 Task: Look for space in Chapadinha, Brazil from 9th June, 2023 to 17th June, 2023 for 2 adults in price range Rs.7000 to Rs.12000. Place can be private room with 1  bedroom having 2 beds and 1 bathroom. Property type can be house, flat, guest house. Amenities needed are: wifi. Booking option can be shelf check-in. Required host language is Spanish.
Action: Mouse moved to (467, 119)
Screenshot: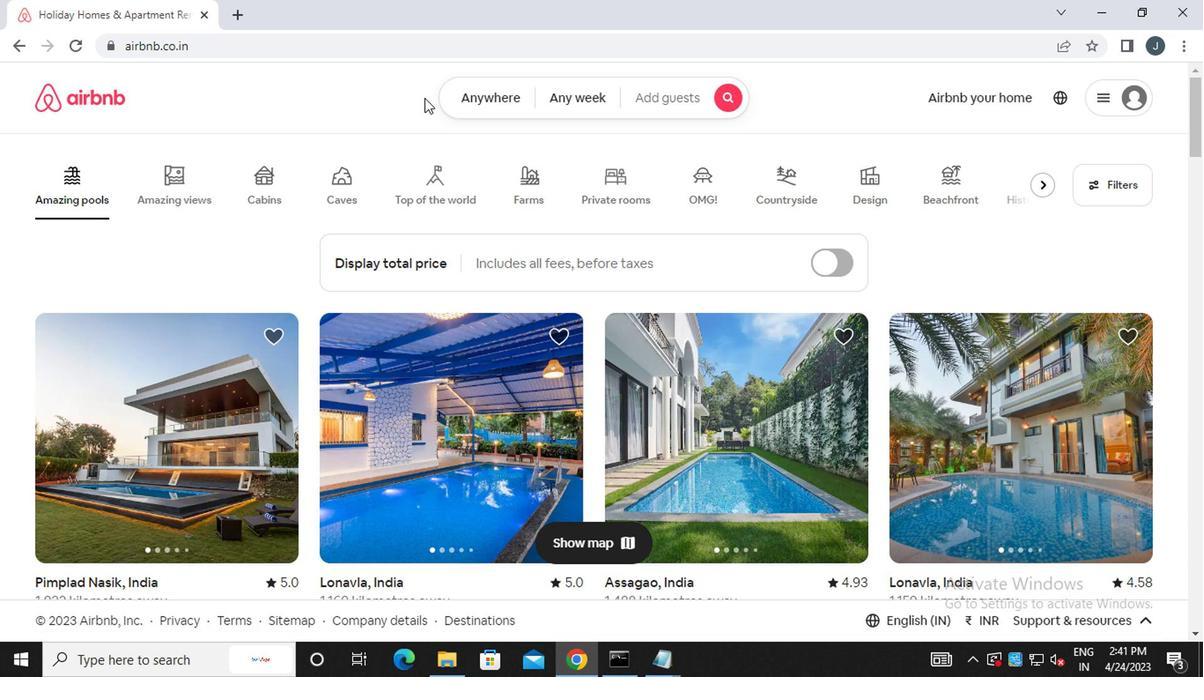 
Action: Mouse pressed left at (467, 119)
Screenshot: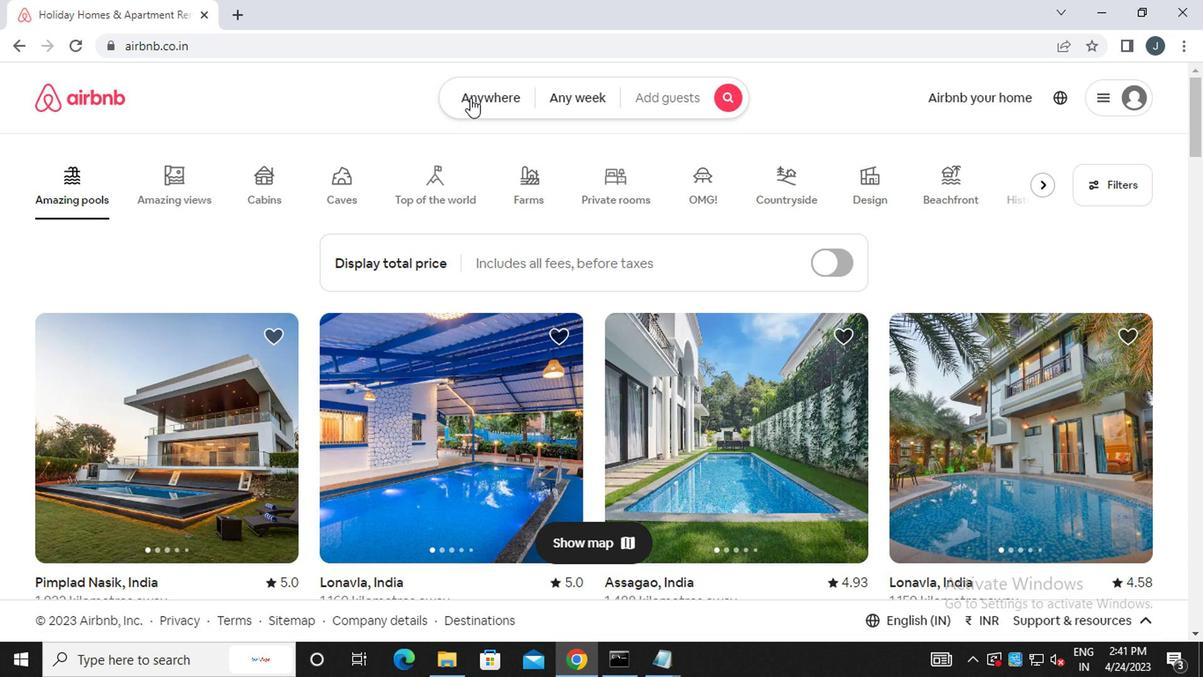 
Action: Mouse moved to (357, 183)
Screenshot: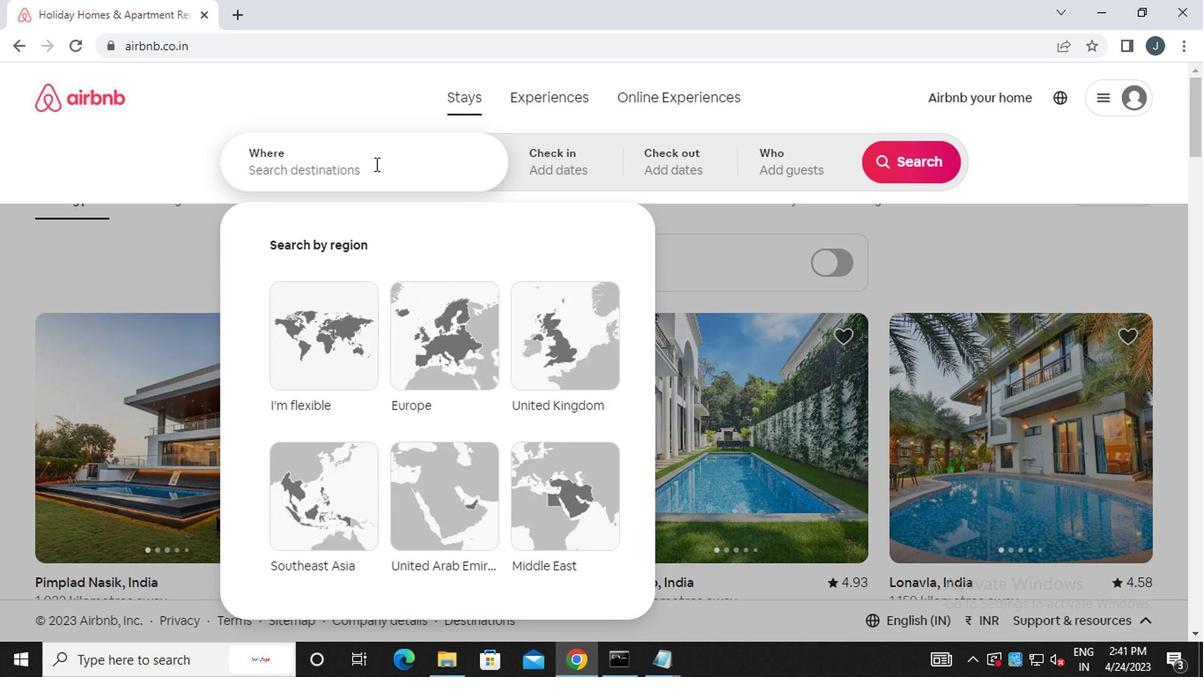 
Action: Mouse pressed left at (357, 183)
Screenshot: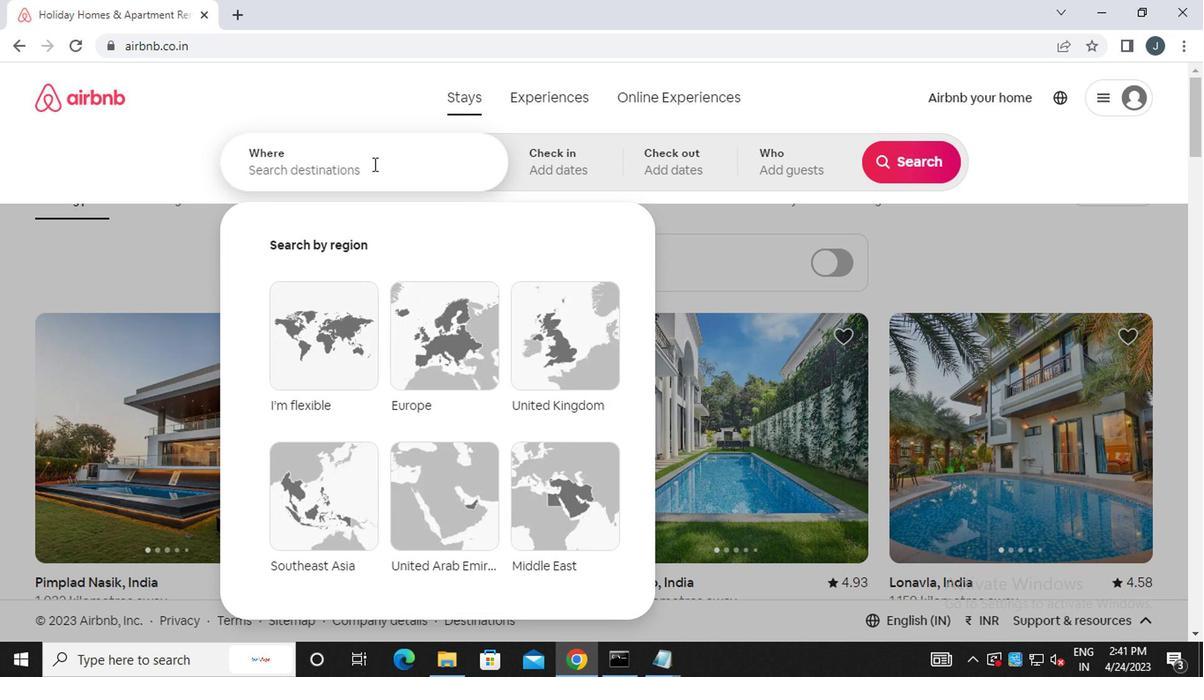 
Action: Mouse moved to (359, 183)
Screenshot: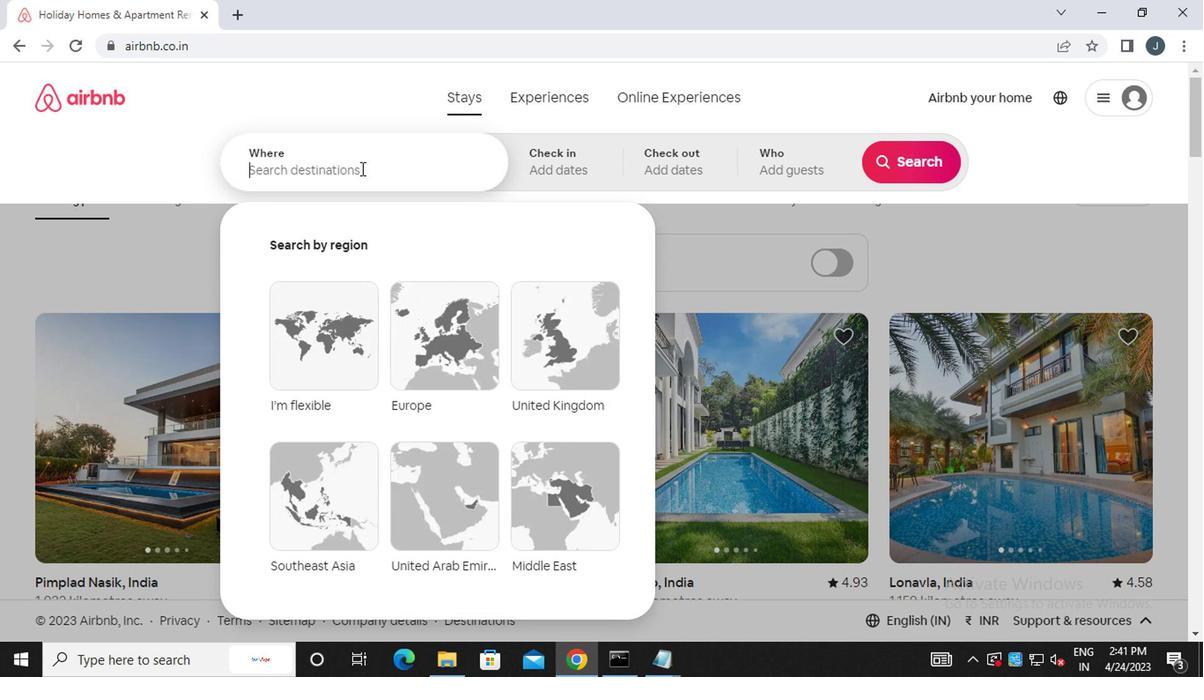 
Action: Key pressed c<Key.caps_lock>hapadinha,<Key.space><Key.caps_lock>b<Key.caps_lock>razil<Key.space>
Screenshot: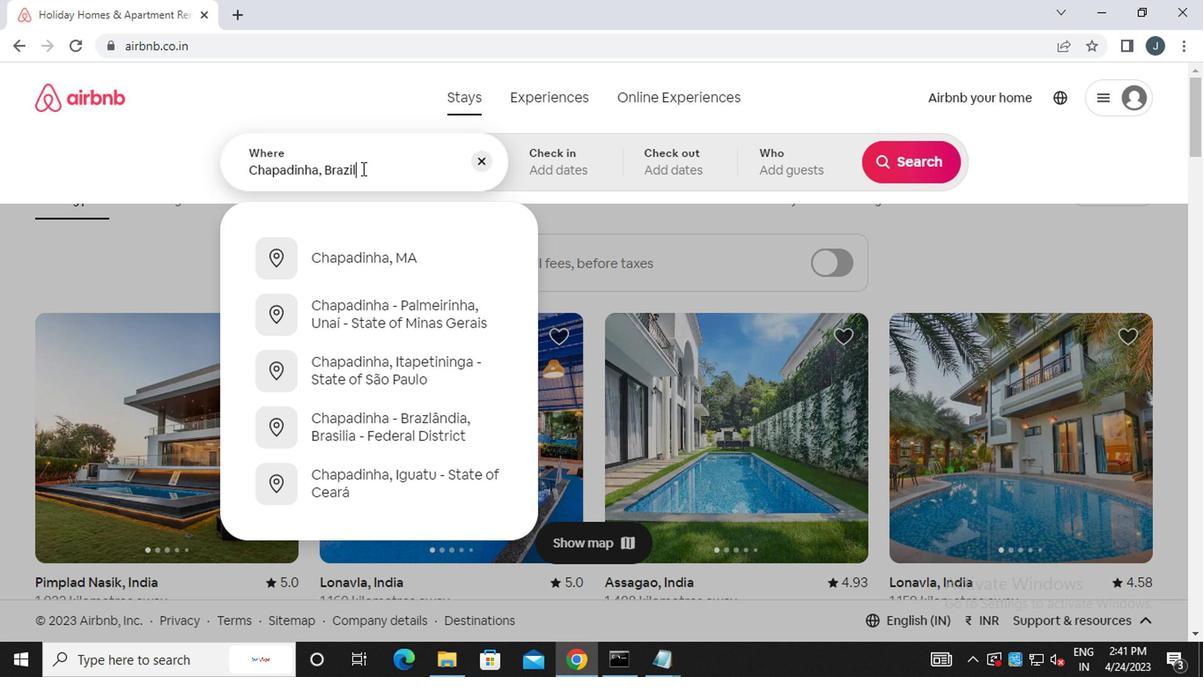 
Action: Mouse moved to (573, 174)
Screenshot: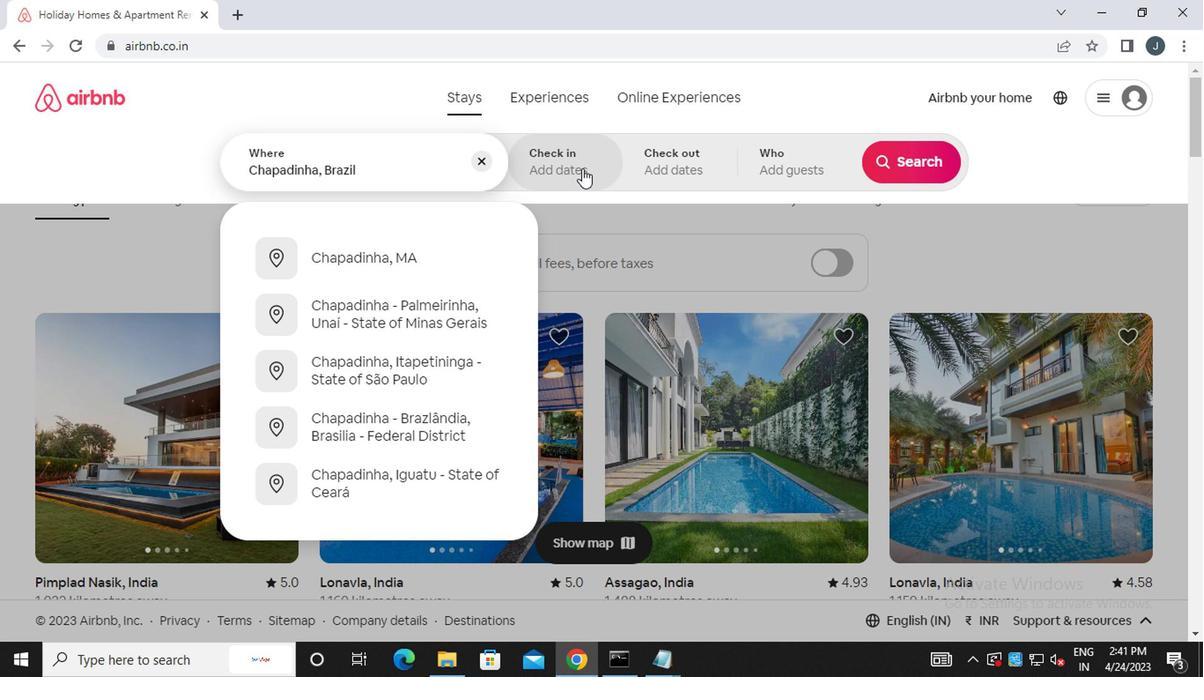 
Action: Mouse pressed left at (573, 174)
Screenshot: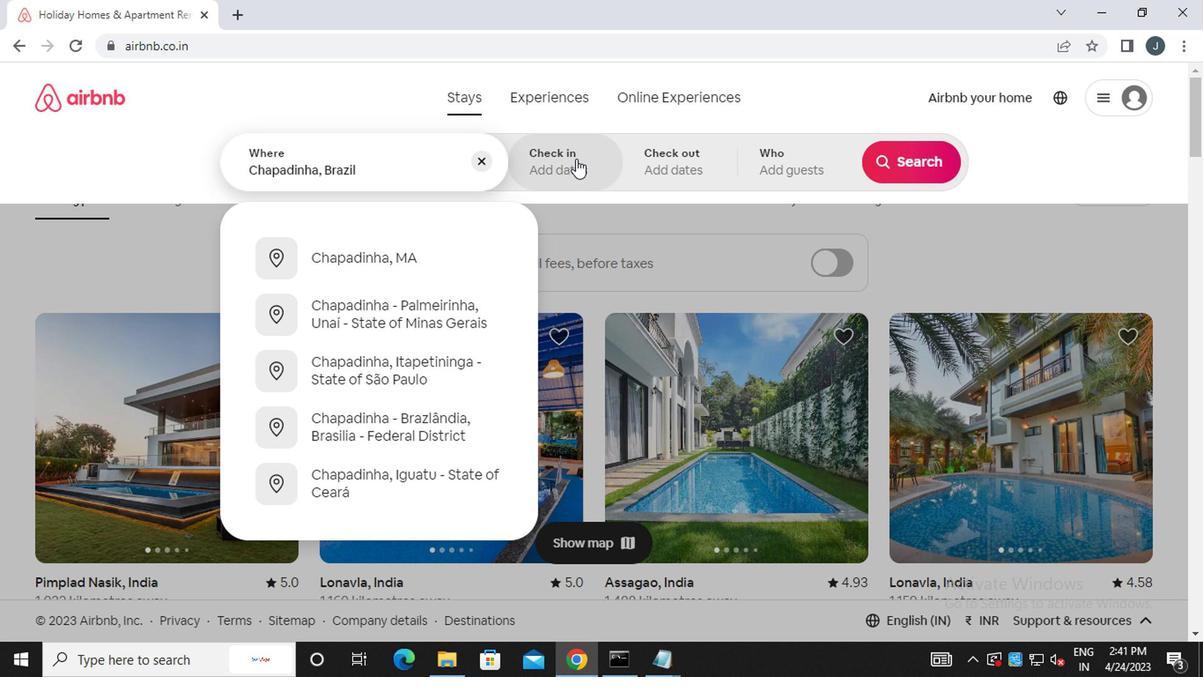 
Action: Mouse moved to (707, 328)
Screenshot: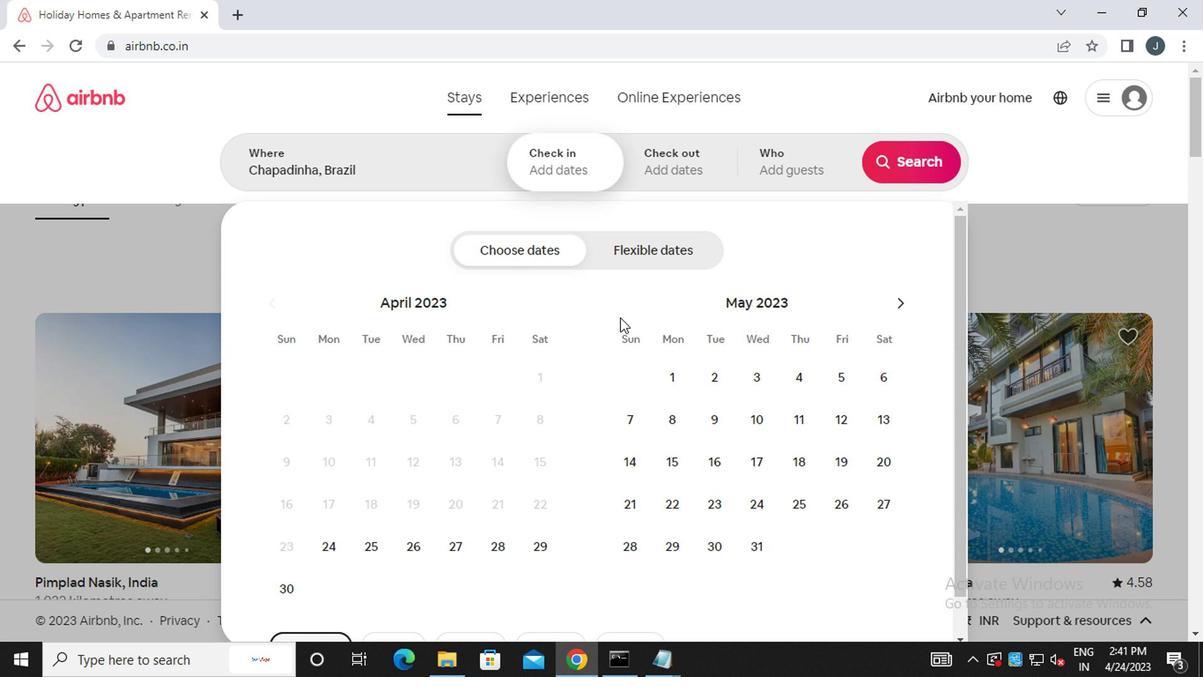 
Action: Mouse scrolled (707, 327) with delta (0, 0)
Screenshot: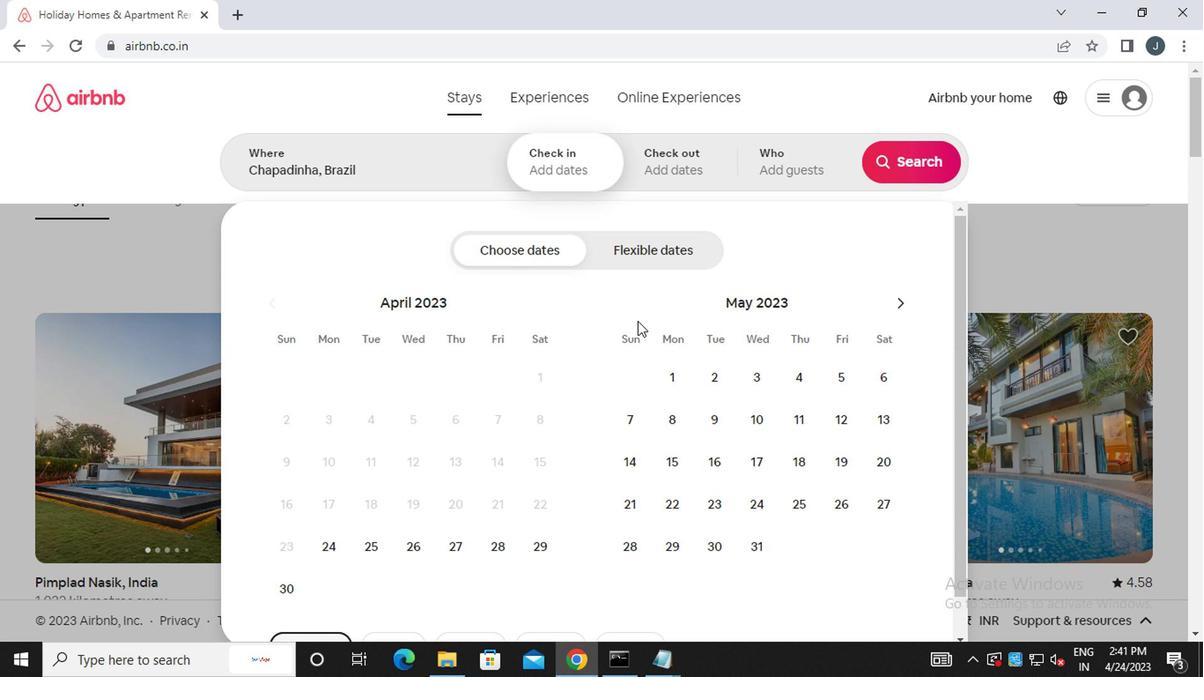 
Action: Mouse moved to (707, 328)
Screenshot: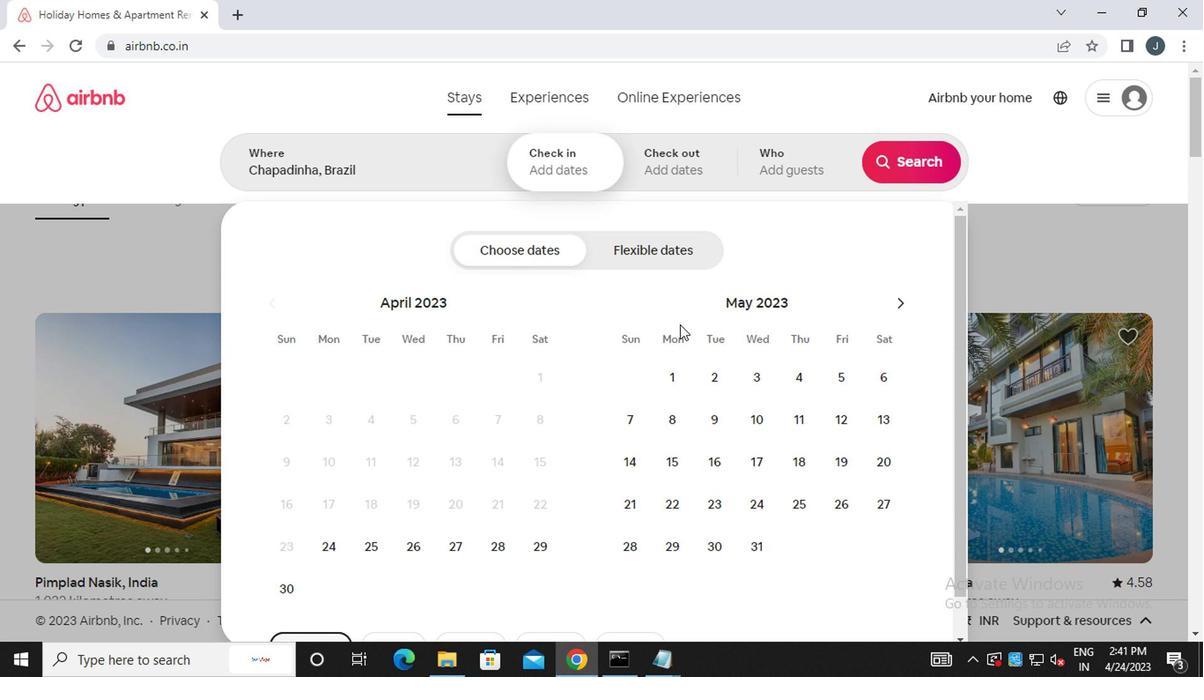 
Action: Mouse scrolled (707, 327) with delta (0, 0)
Screenshot: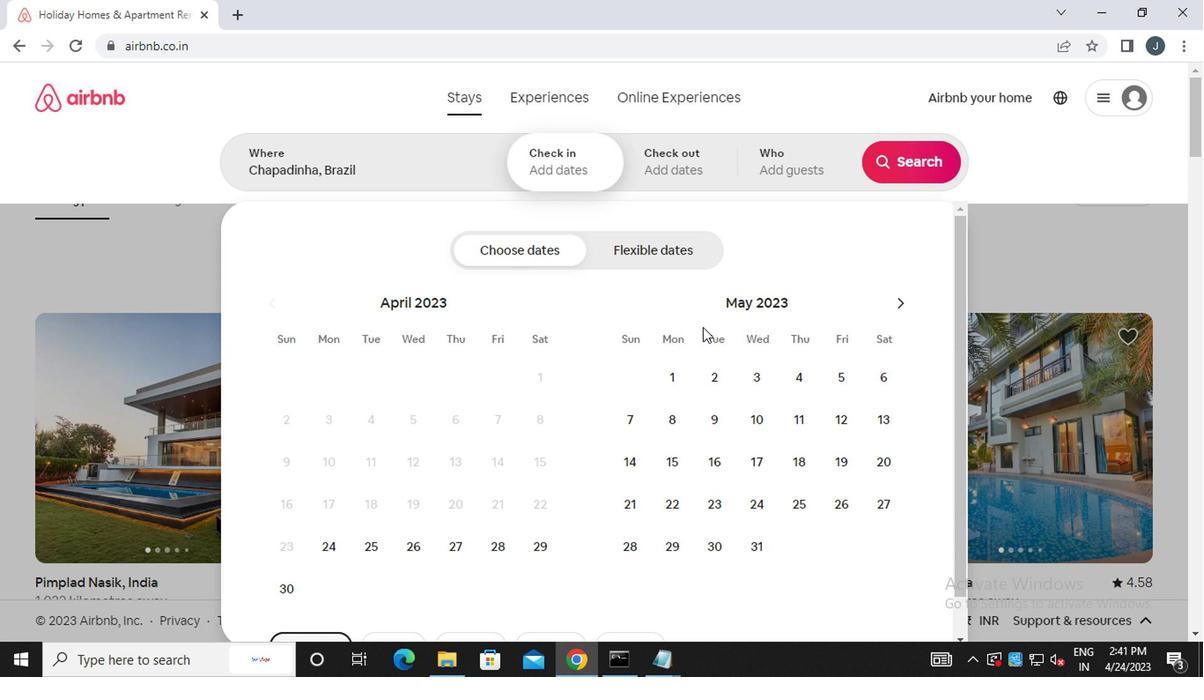 
Action: Mouse moved to (901, 270)
Screenshot: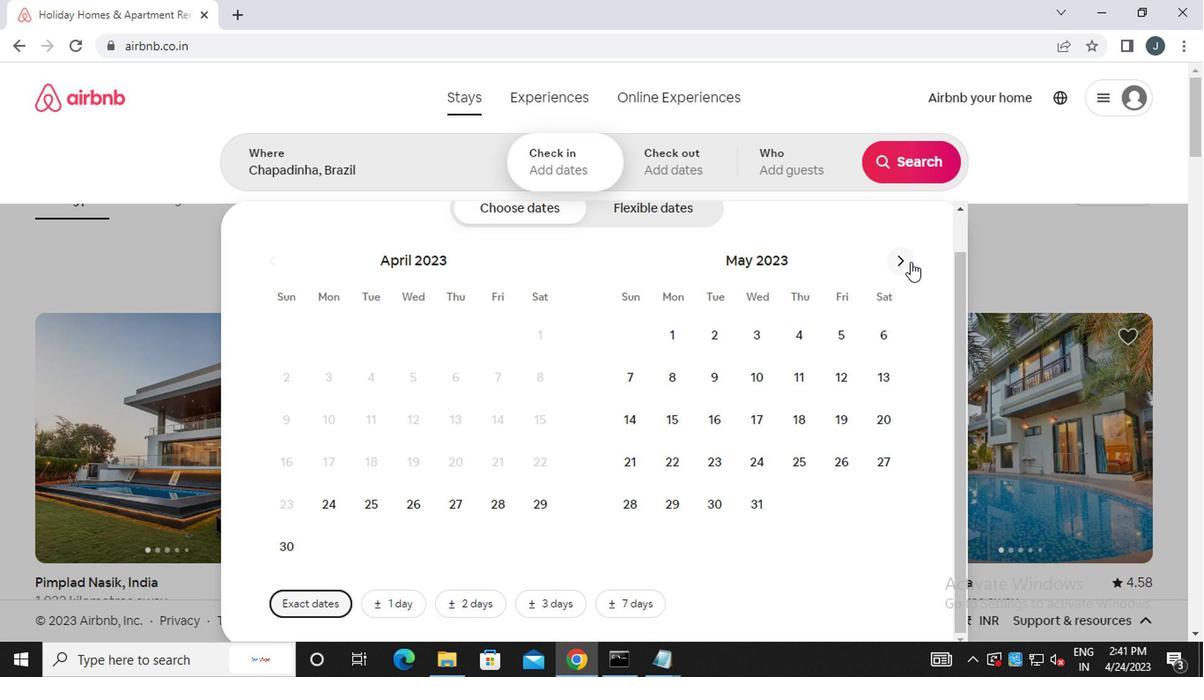 
Action: Mouse pressed left at (901, 270)
Screenshot: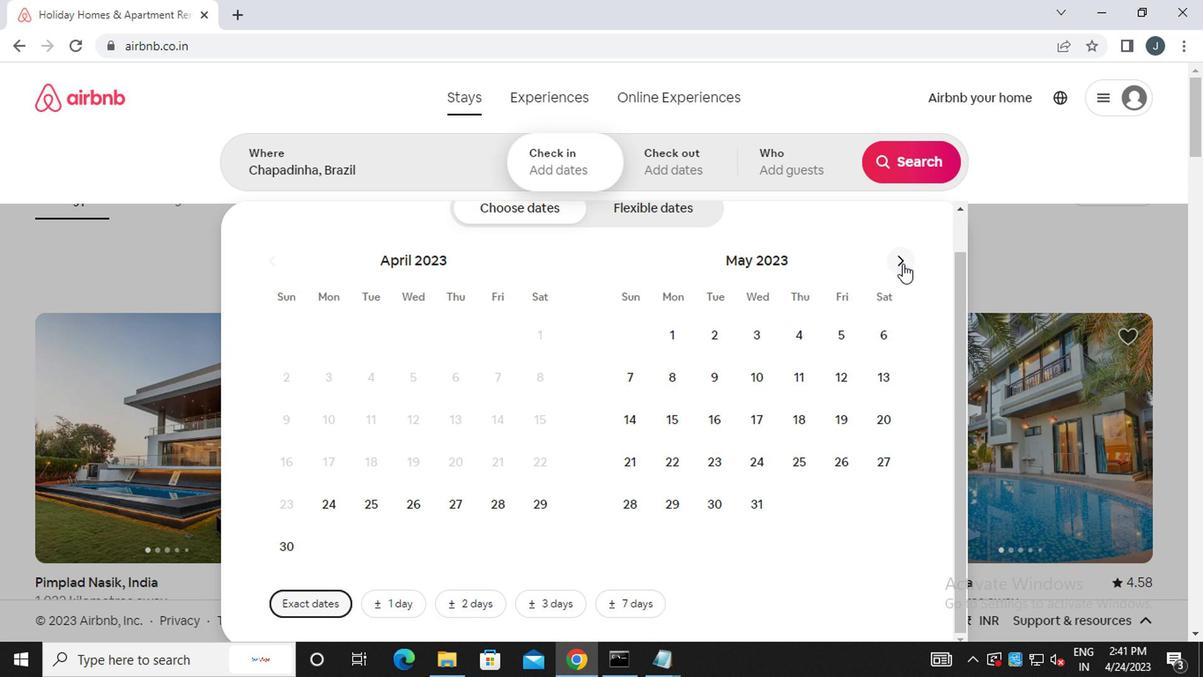 
Action: Mouse moved to (836, 410)
Screenshot: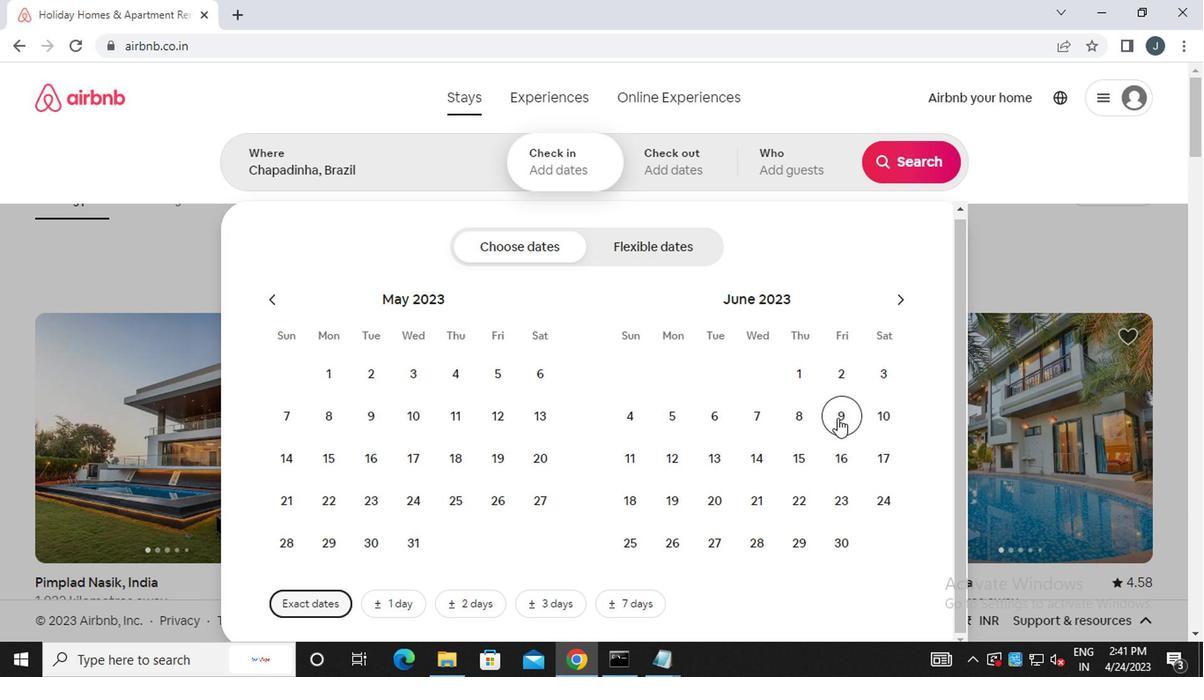 
Action: Mouse pressed left at (836, 410)
Screenshot: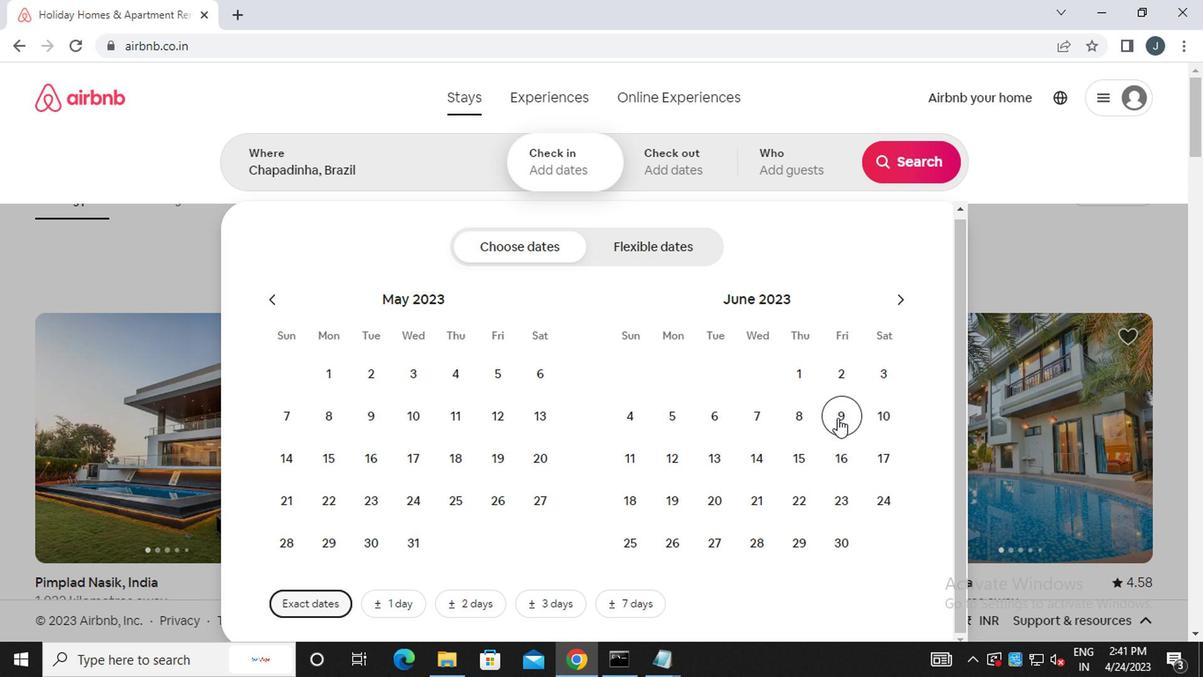 
Action: Mouse moved to (875, 452)
Screenshot: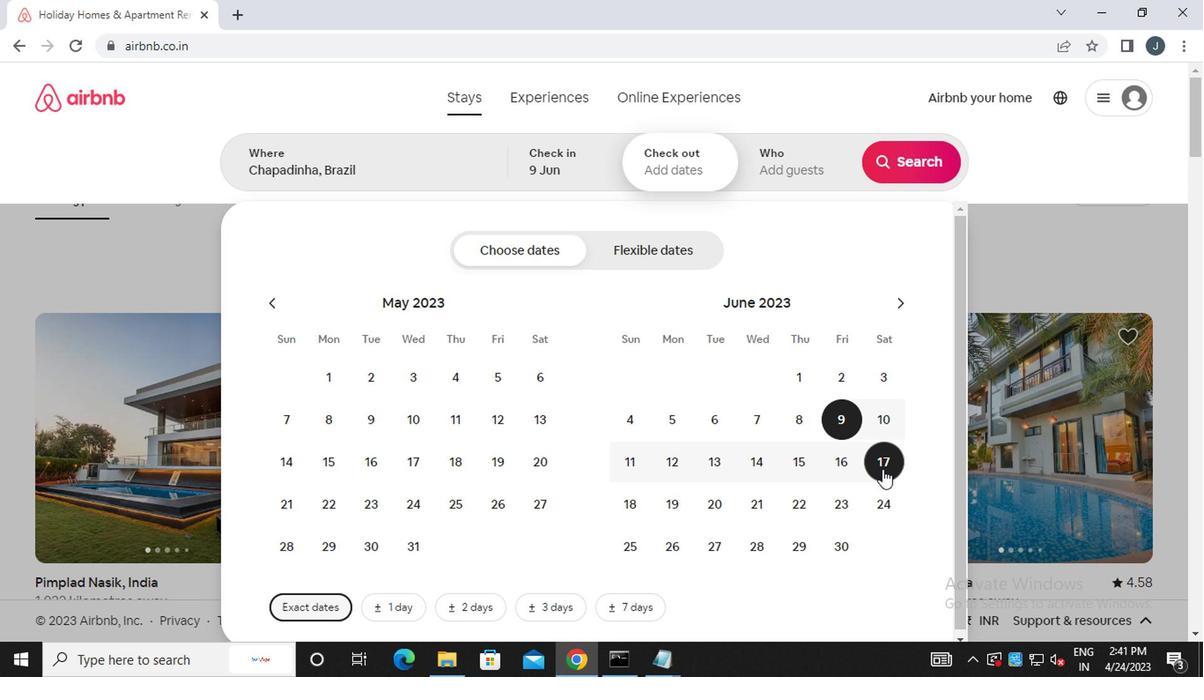 
Action: Mouse pressed left at (875, 452)
Screenshot: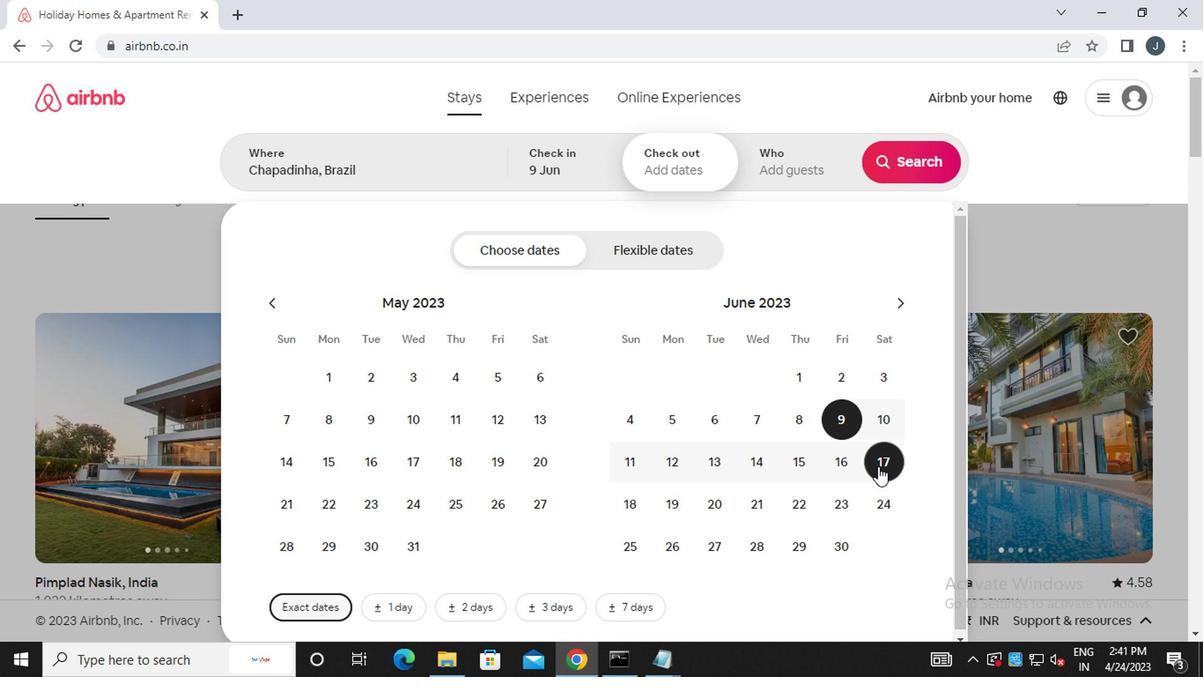 
Action: Mouse moved to (797, 184)
Screenshot: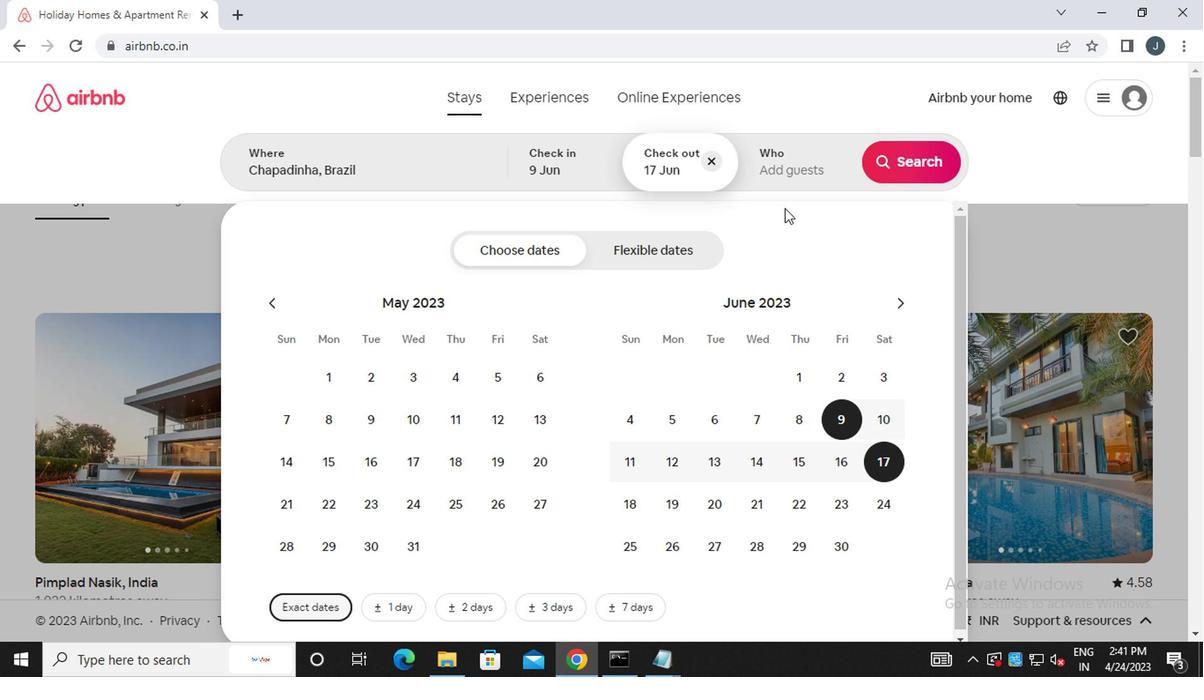 
Action: Mouse pressed left at (797, 184)
Screenshot: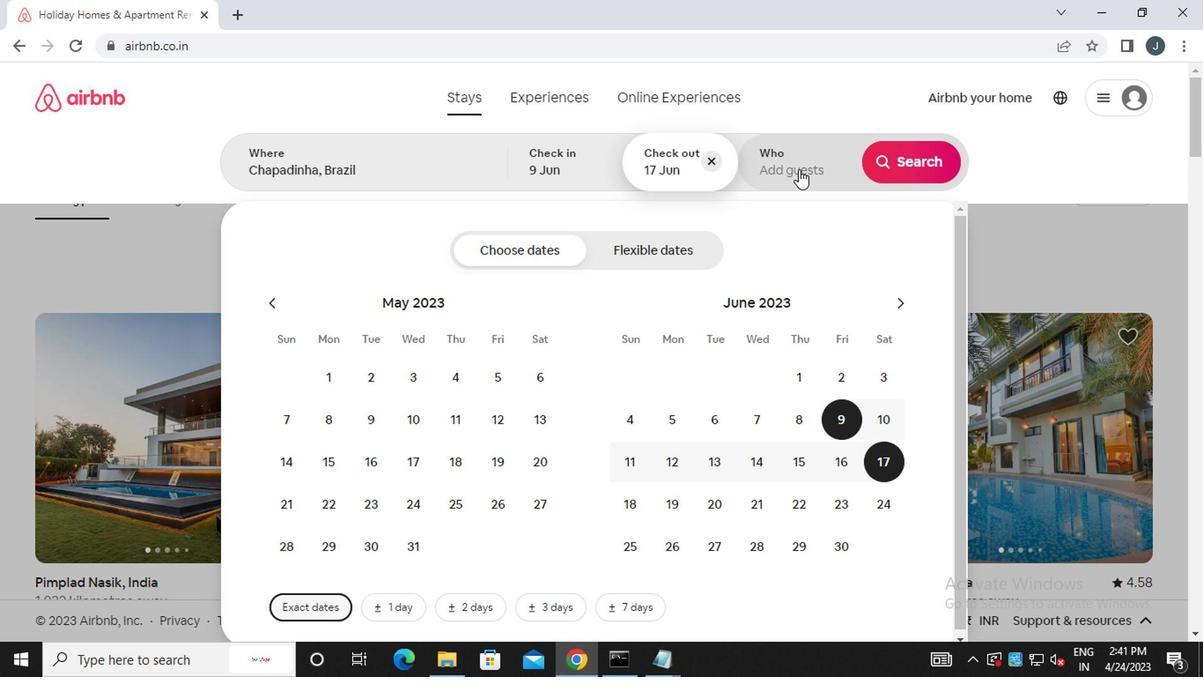 
Action: Mouse moved to (908, 262)
Screenshot: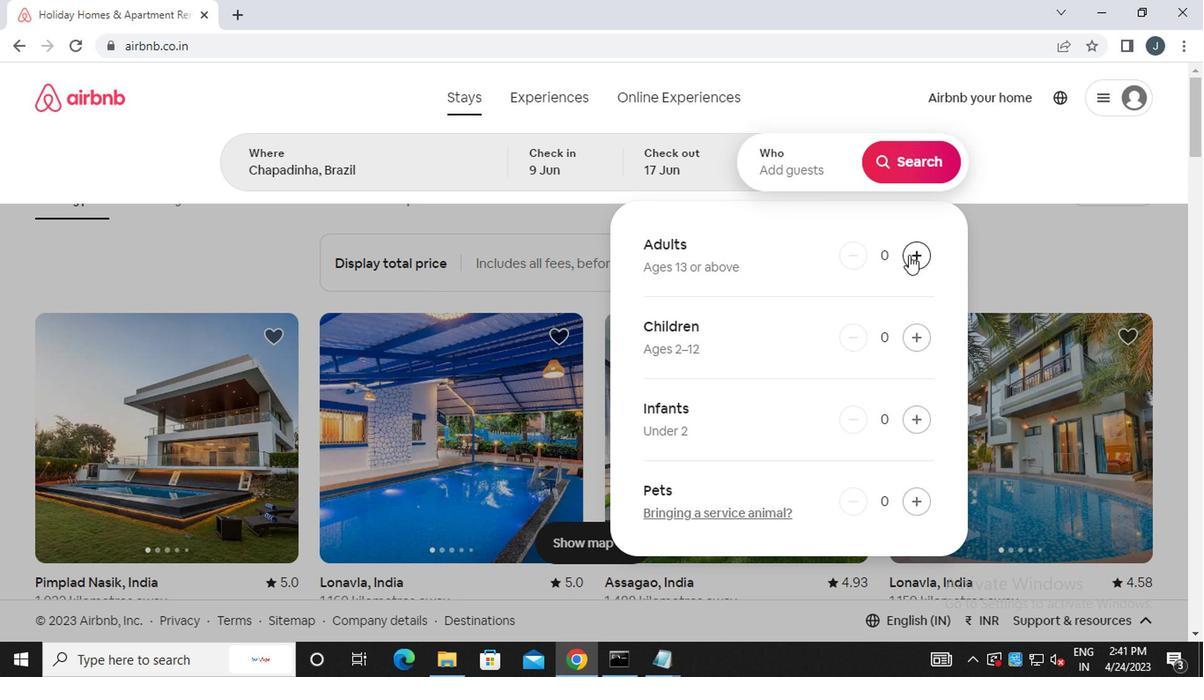 
Action: Mouse pressed left at (908, 262)
Screenshot: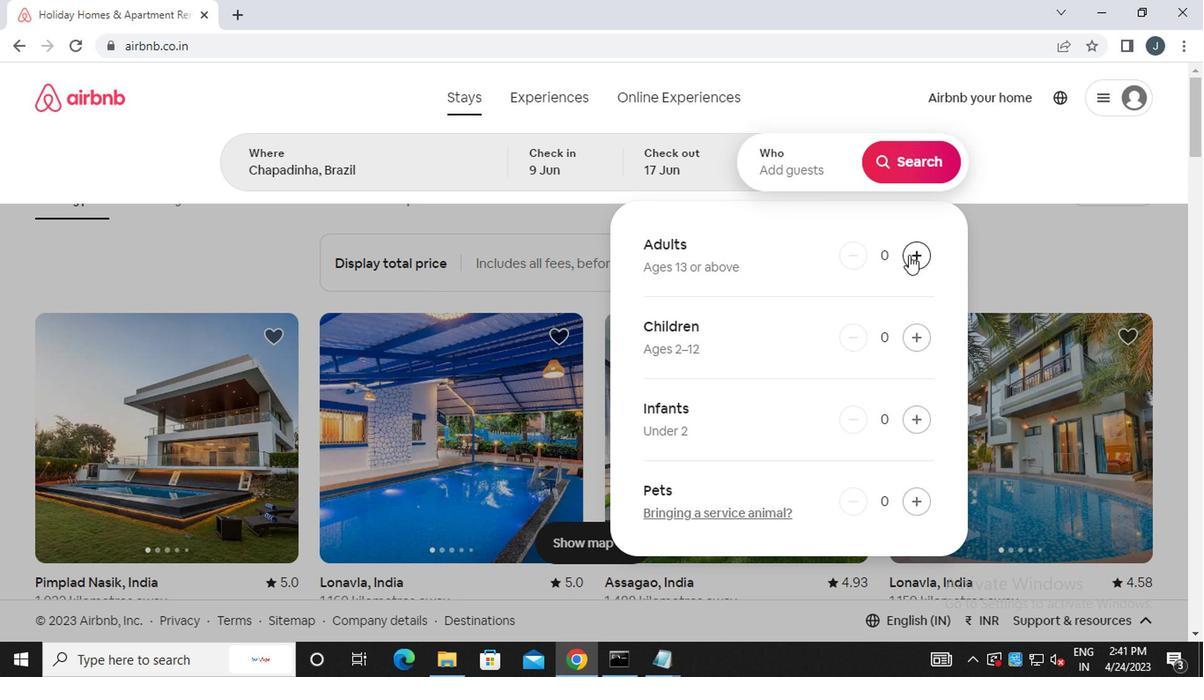 
Action: Mouse moved to (909, 262)
Screenshot: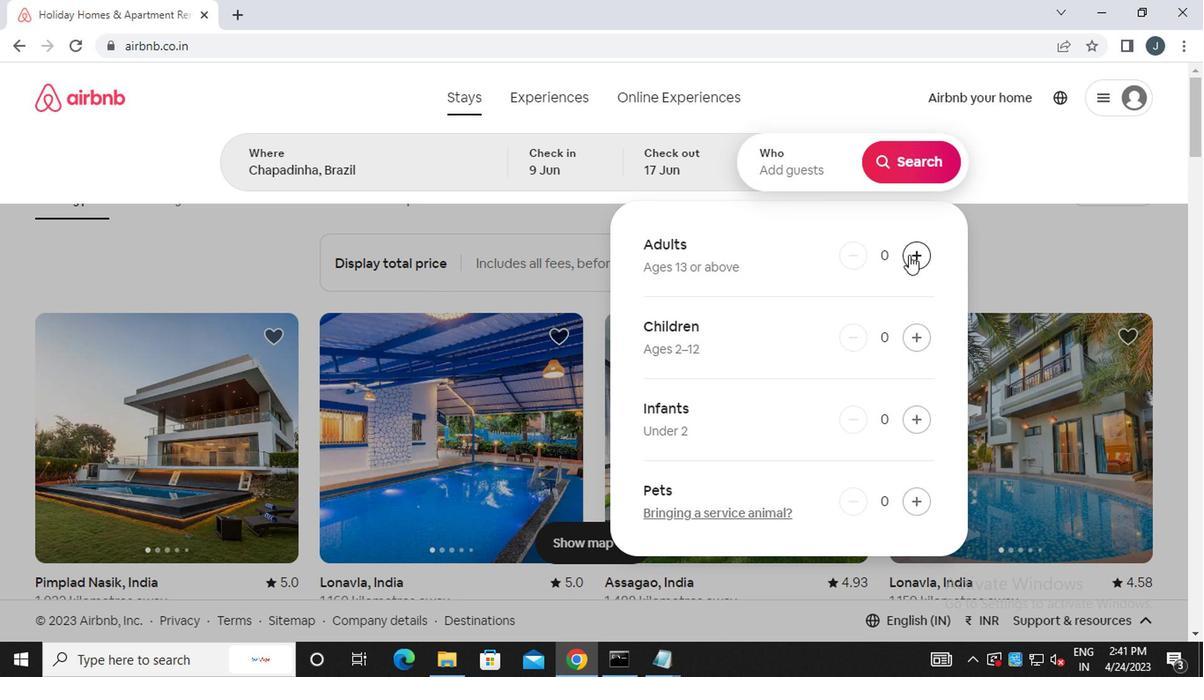 
Action: Mouse pressed left at (909, 262)
Screenshot: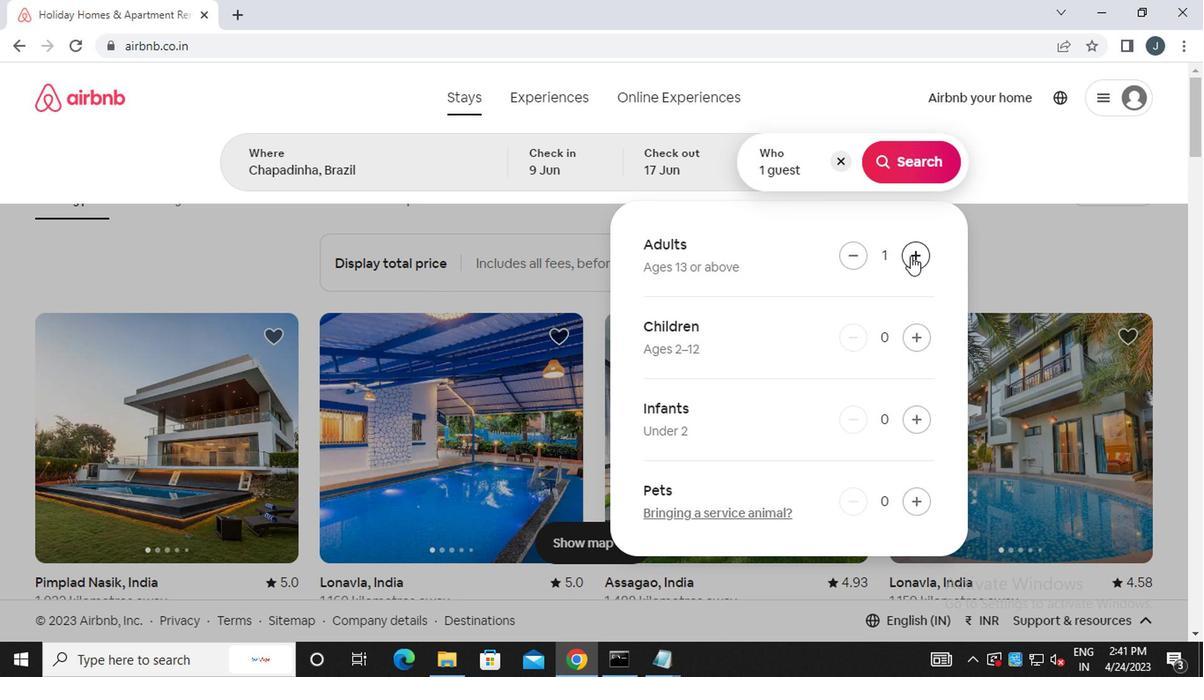 
Action: Mouse moved to (914, 178)
Screenshot: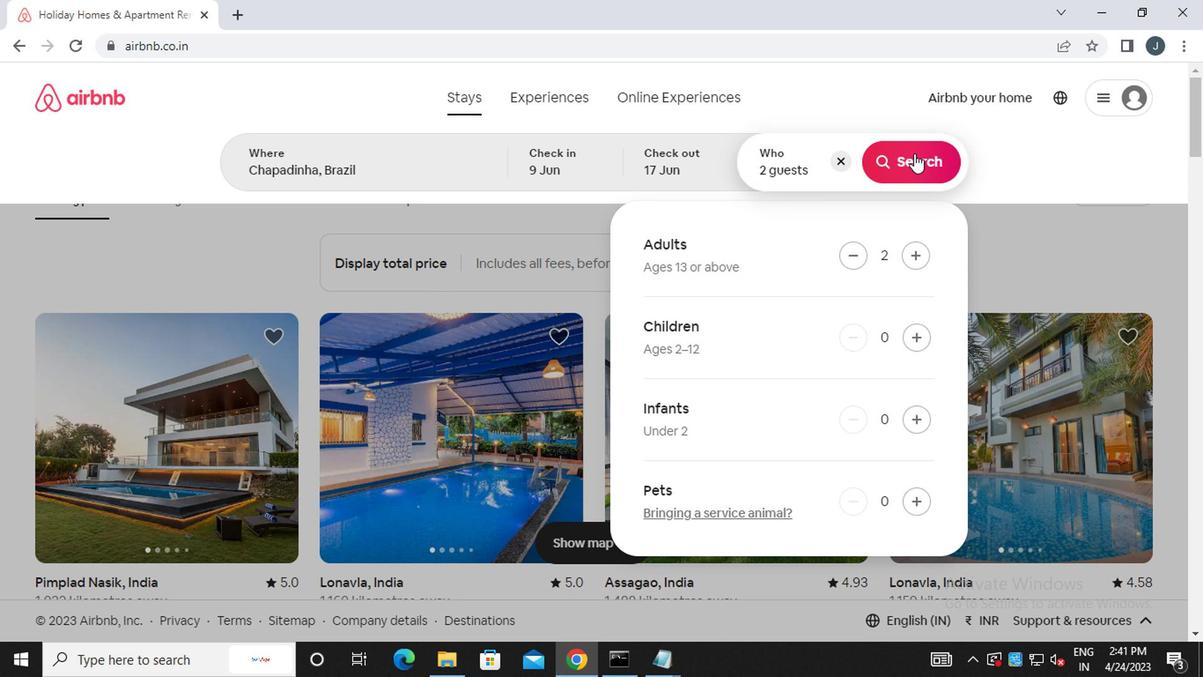 
Action: Mouse pressed left at (914, 178)
Screenshot: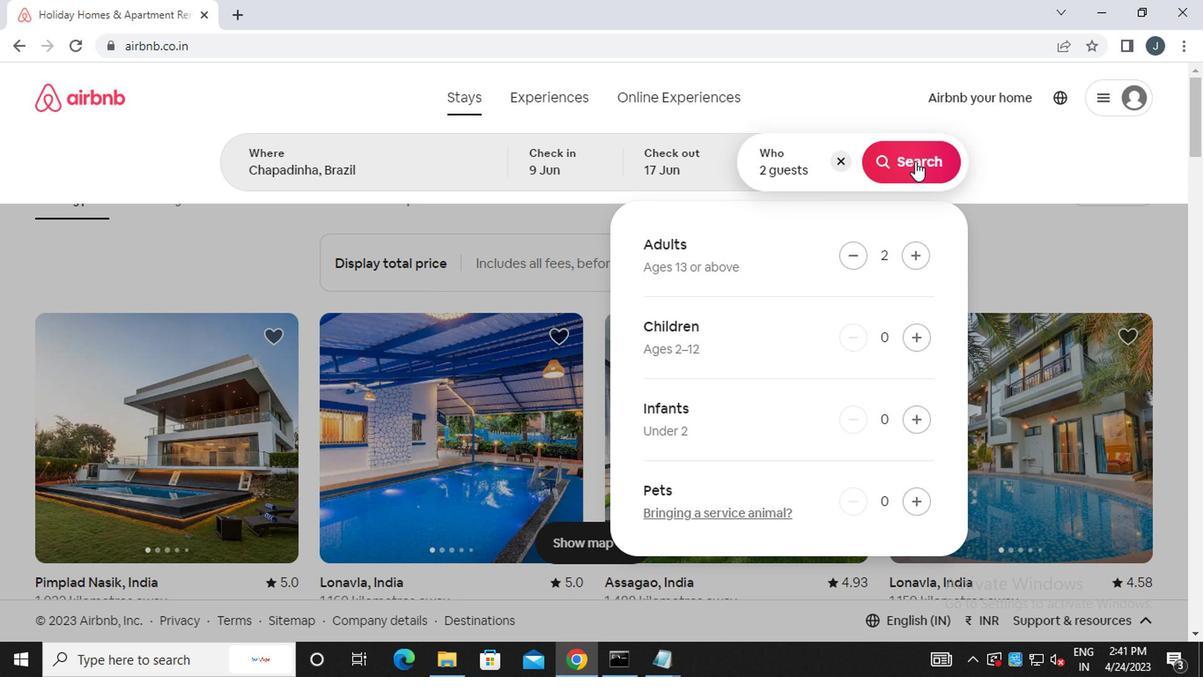
Action: Mouse moved to (1122, 186)
Screenshot: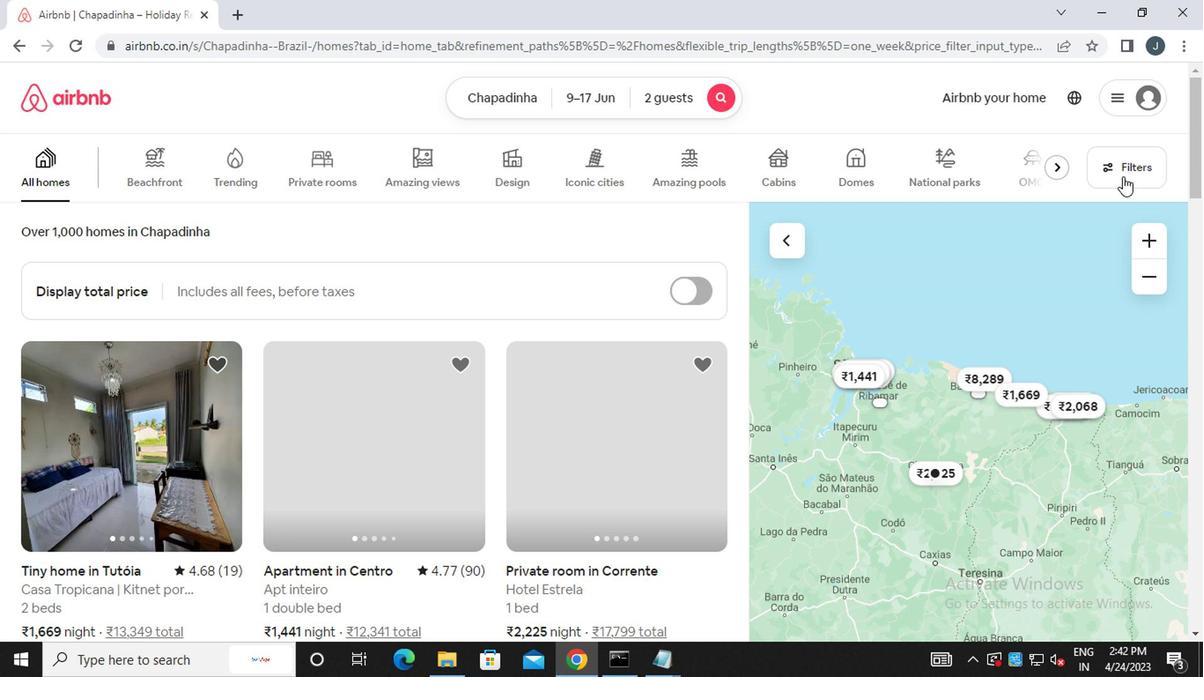 
Action: Mouse pressed left at (1122, 186)
Screenshot: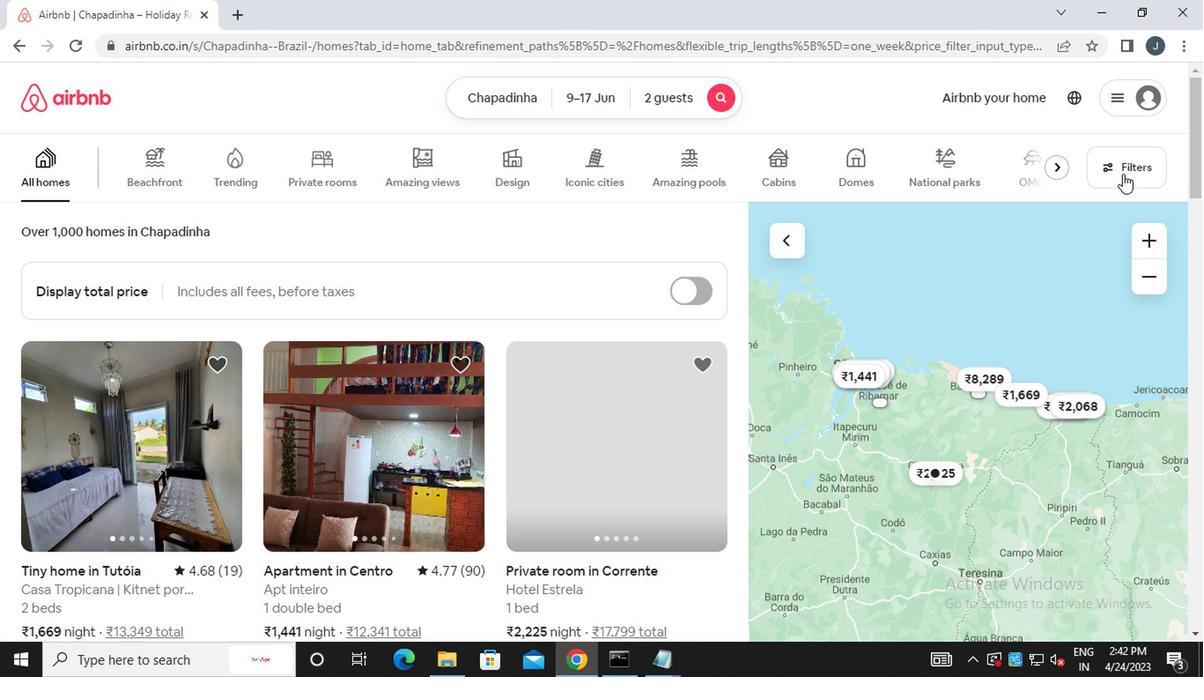 
Action: Mouse moved to (445, 393)
Screenshot: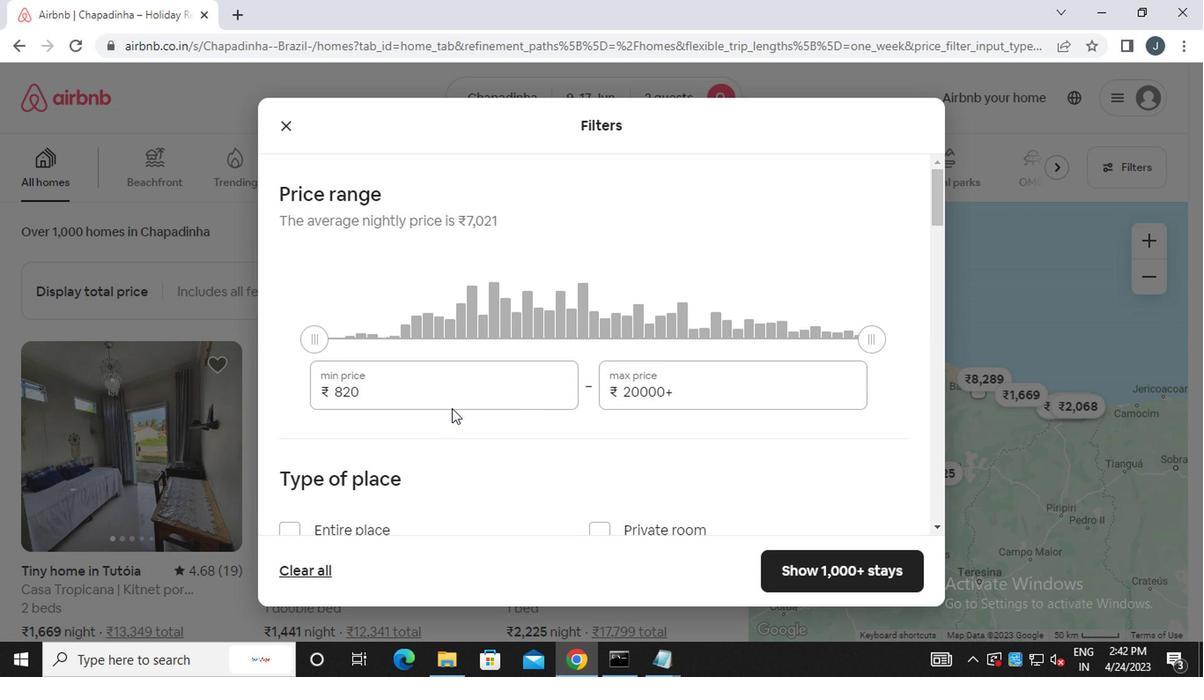 
Action: Mouse pressed left at (445, 393)
Screenshot: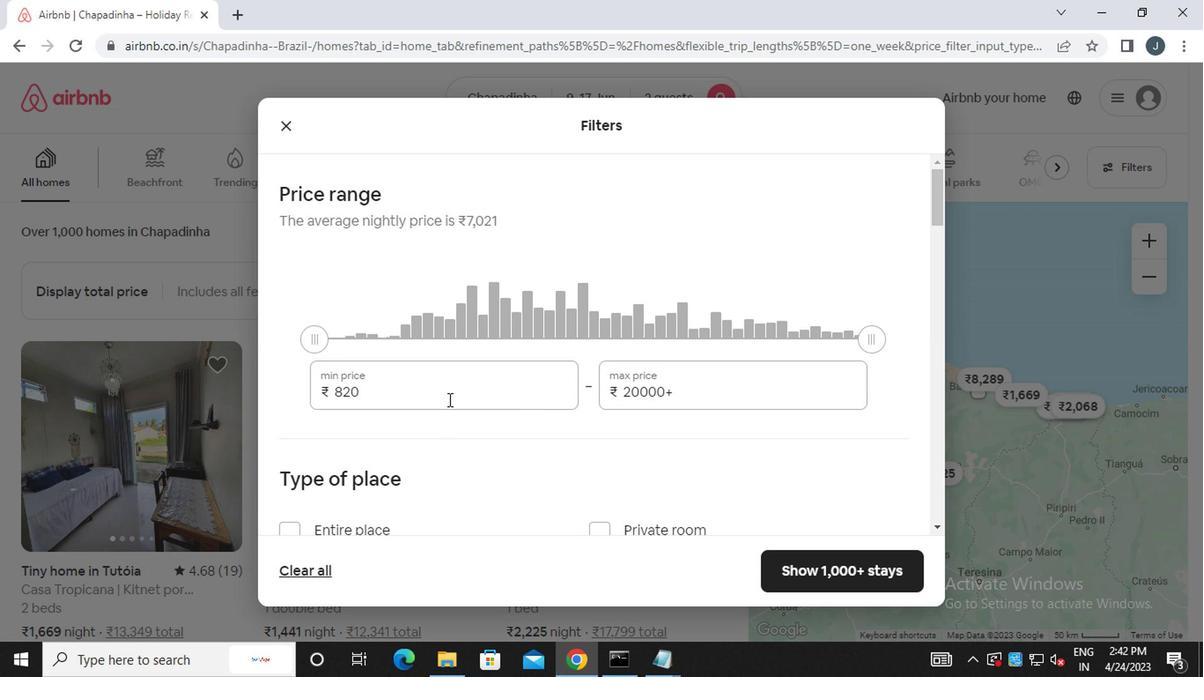 
Action: Mouse moved to (447, 392)
Screenshot: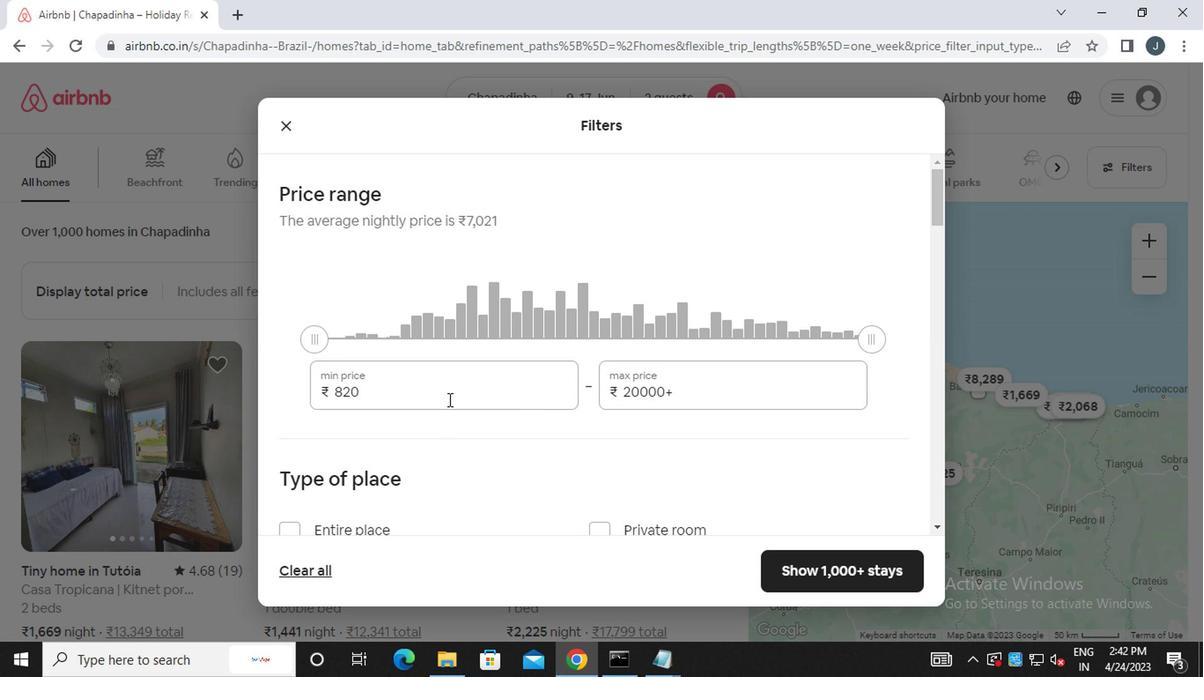 
Action: Key pressed <Key.backspace><Key.backspace><Key.backspace><<103>><<96>><<96>><<96>>
Screenshot: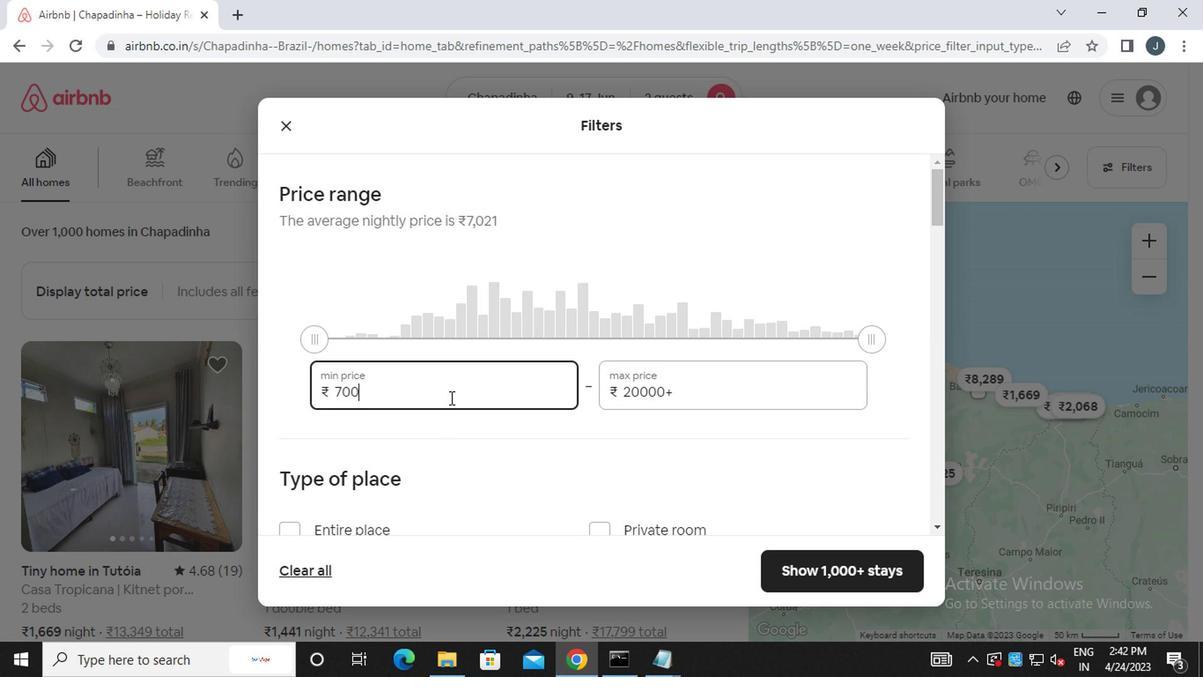 
Action: Mouse moved to (734, 384)
Screenshot: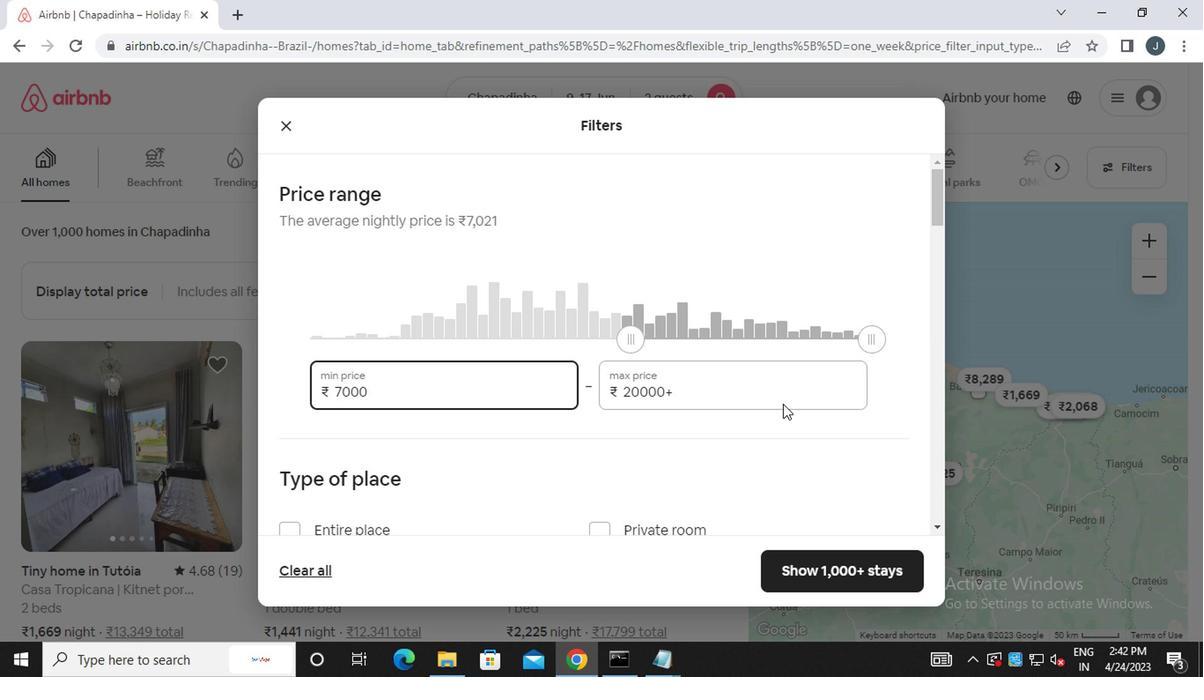 
Action: Mouse pressed left at (734, 384)
Screenshot: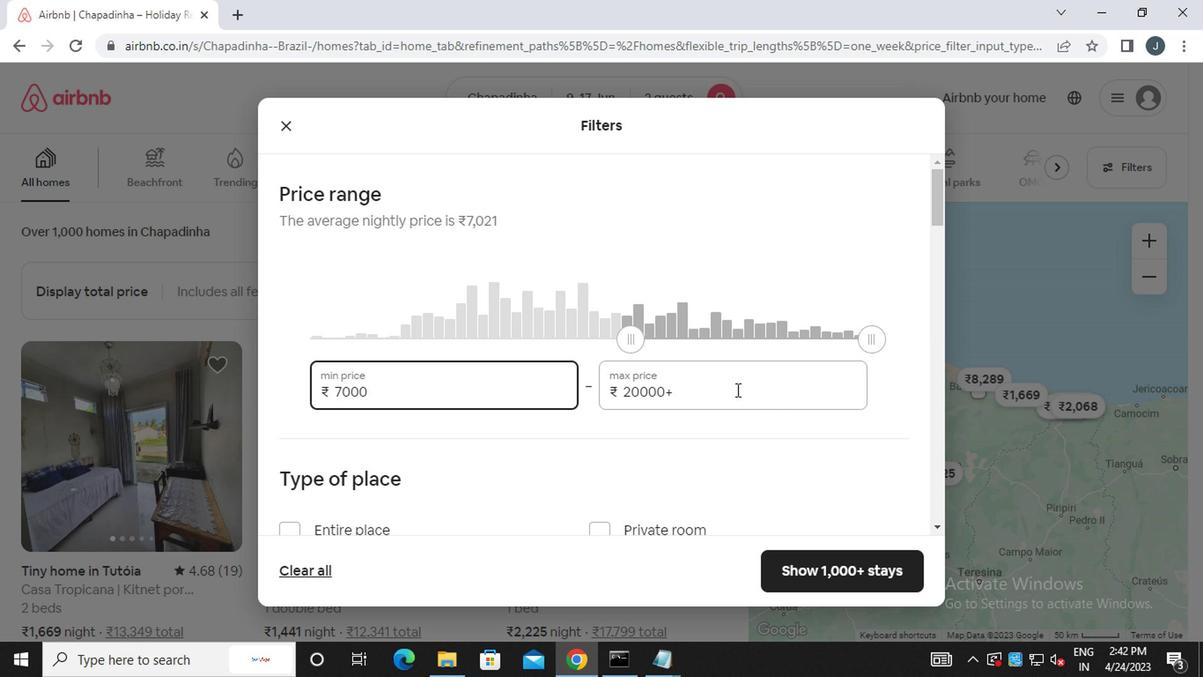 
Action: Mouse moved to (733, 384)
Screenshot: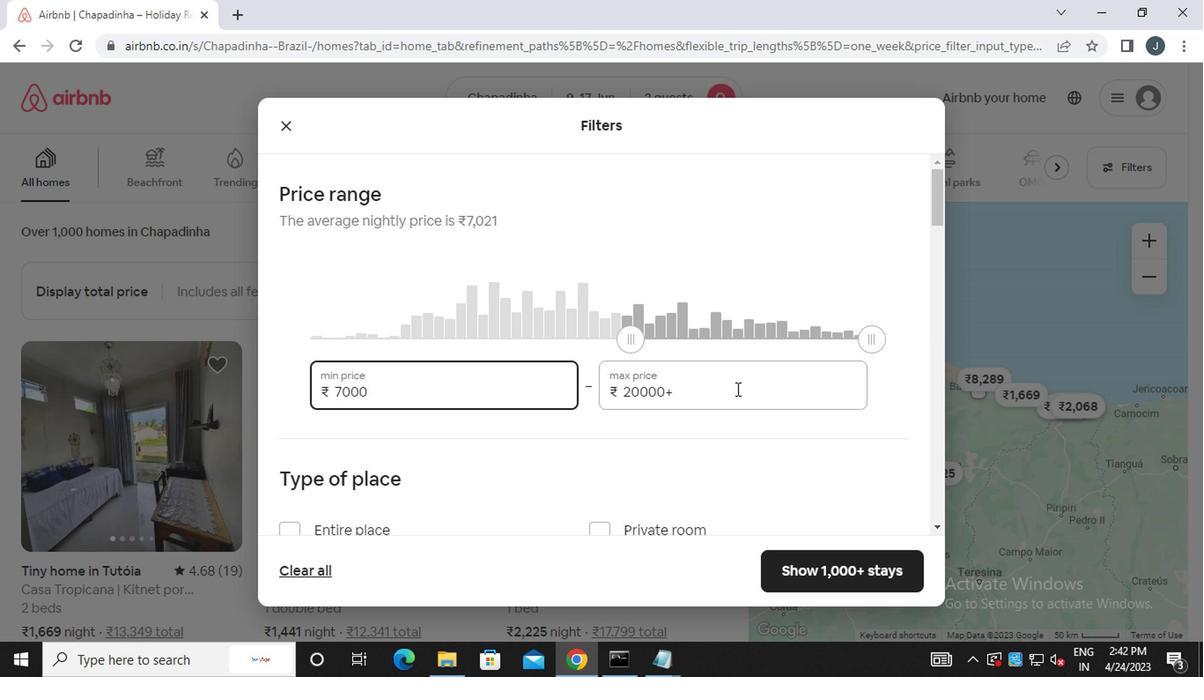 
Action: Key pressed <Key.backspace><Key.backspace><Key.backspace><Key.backspace><Key.backspace><Key.backspace><<97>><<98>><<96>><<96>><<96>>
Screenshot: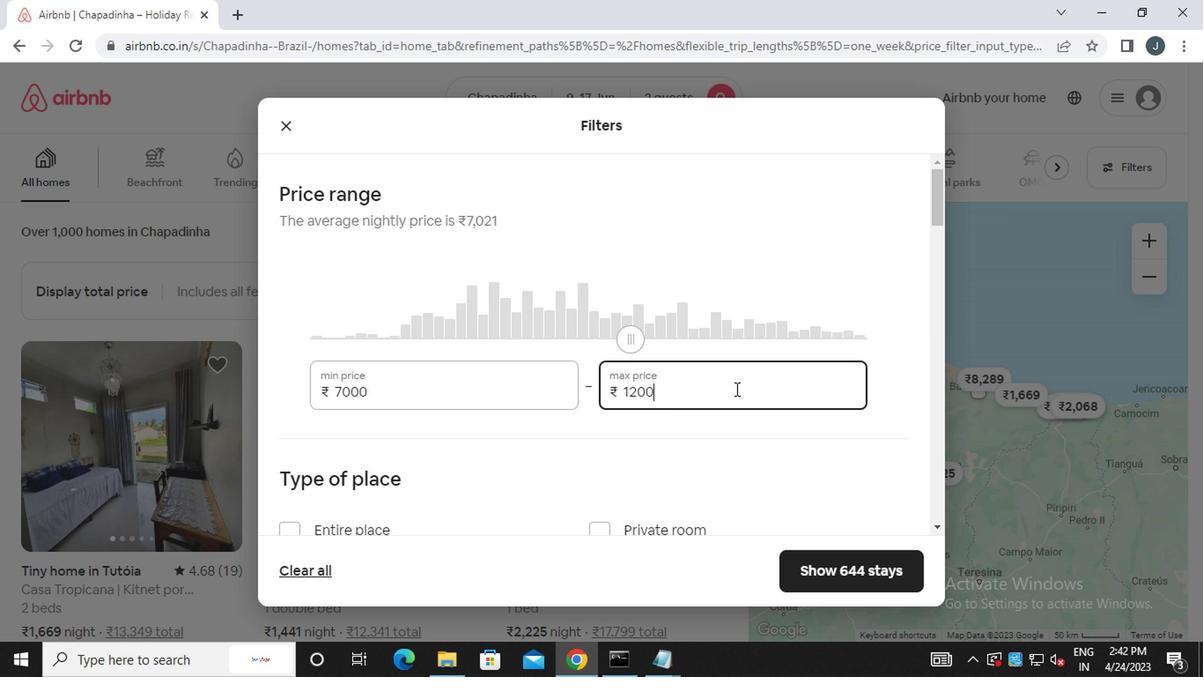 
Action: Mouse moved to (625, 413)
Screenshot: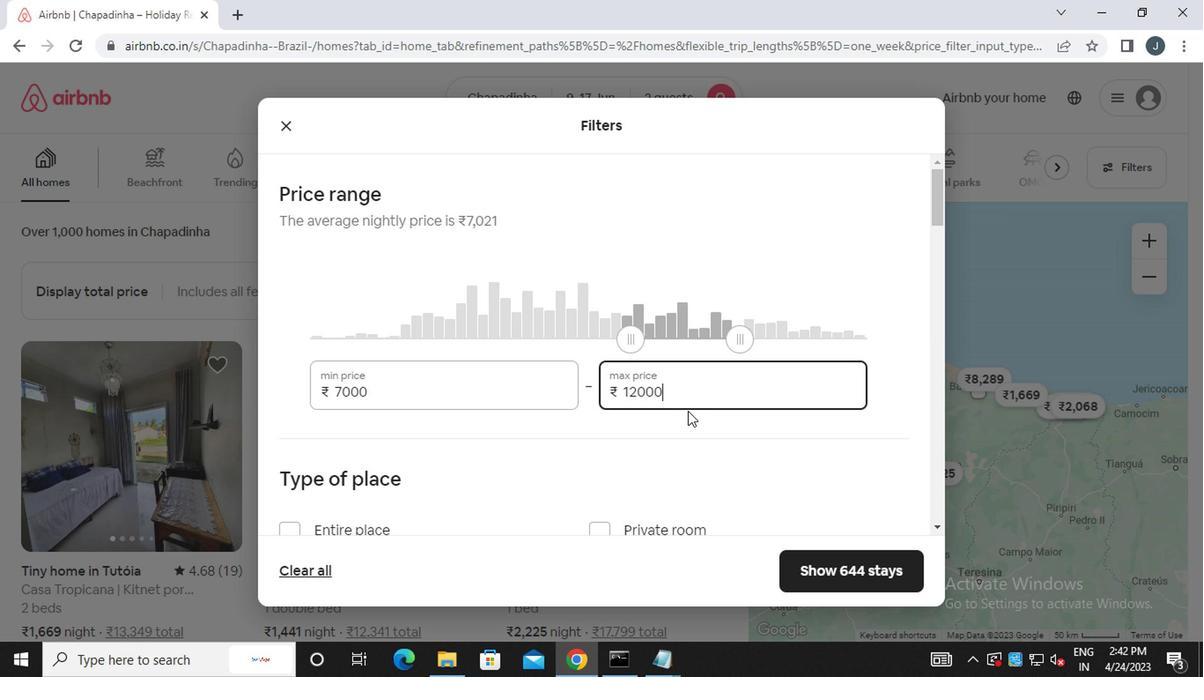
Action: Mouse scrolled (625, 412) with delta (0, 0)
Screenshot: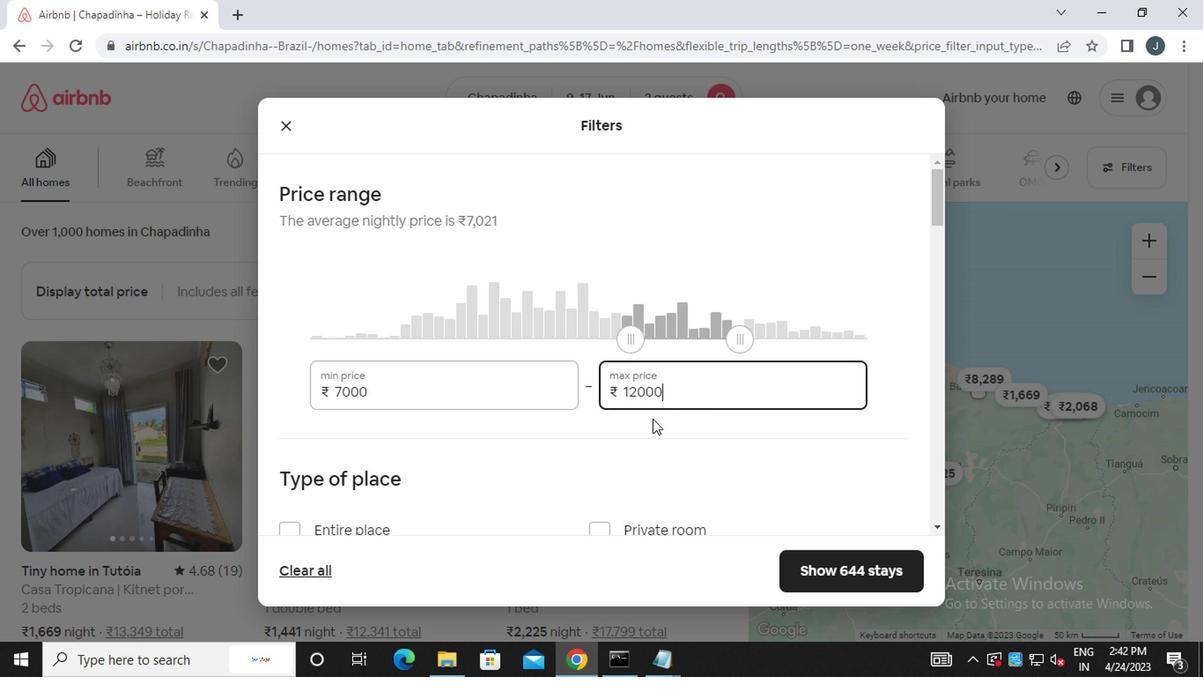 
Action: Mouse scrolled (625, 412) with delta (0, 0)
Screenshot: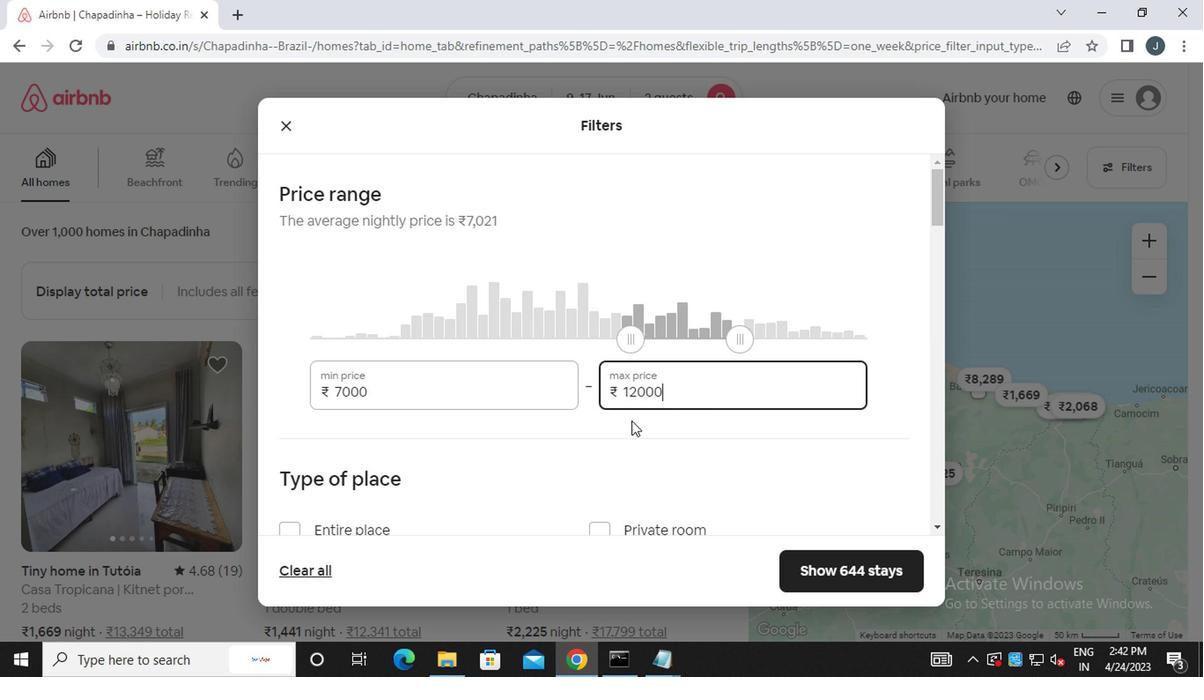 
Action: Mouse moved to (610, 355)
Screenshot: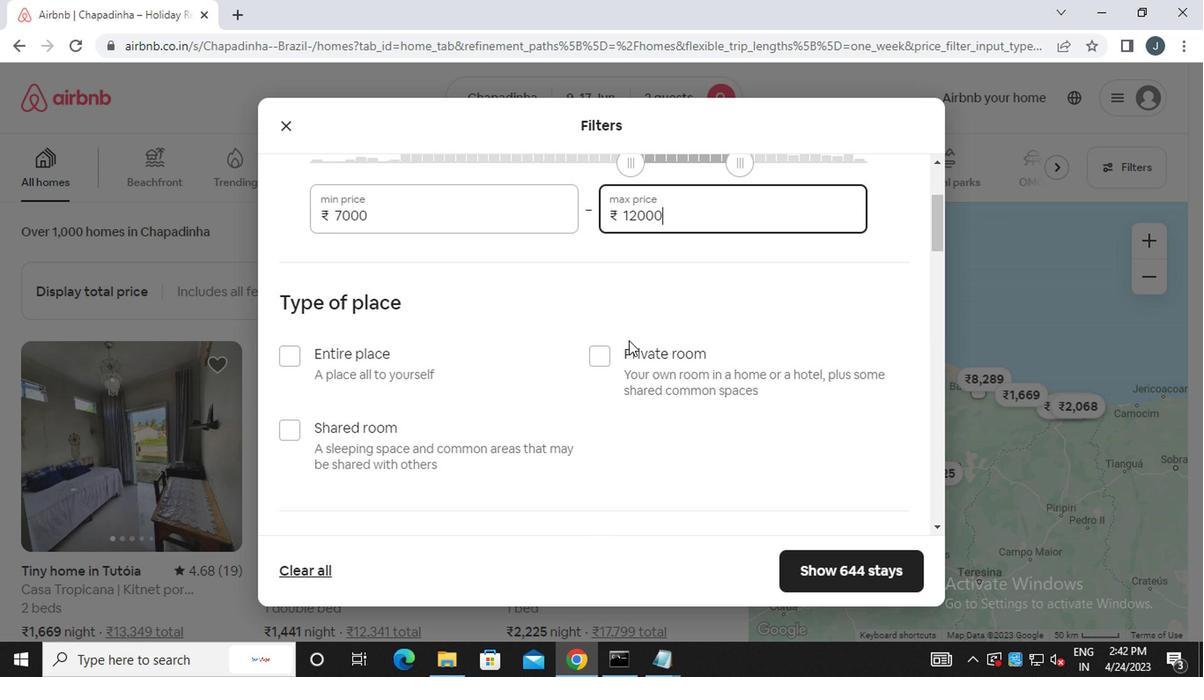 
Action: Mouse pressed left at (610, 355)
Screenshot: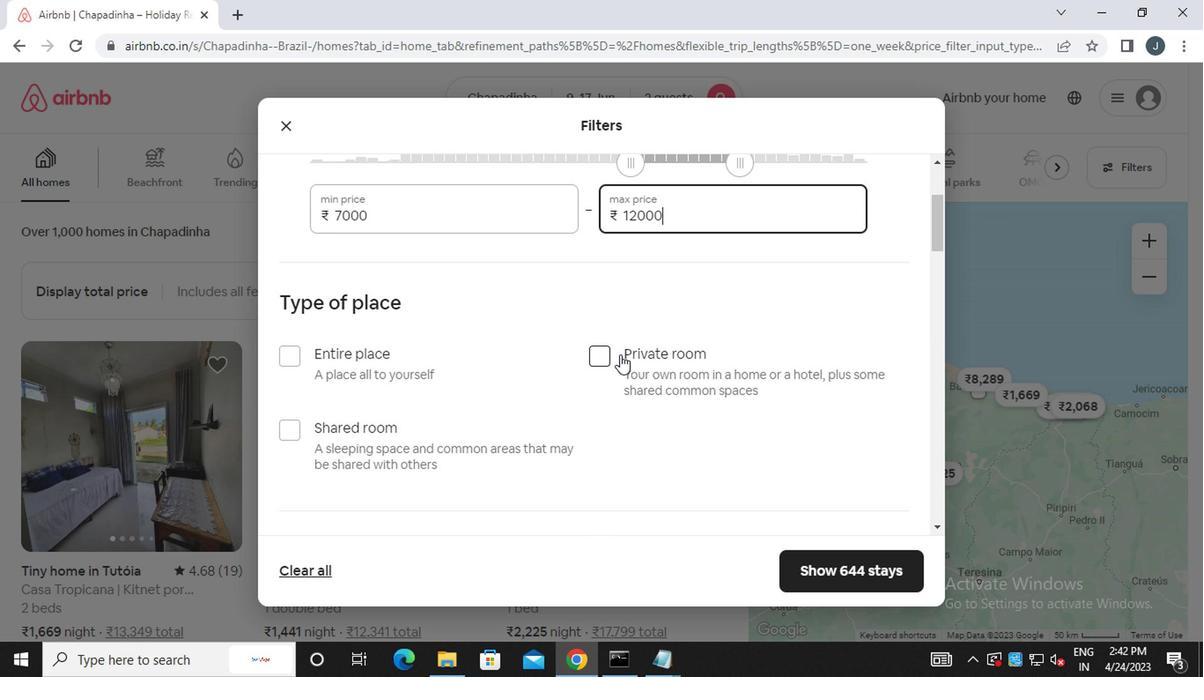 
Action: Mouse moved to (619, 366)
Screenshot: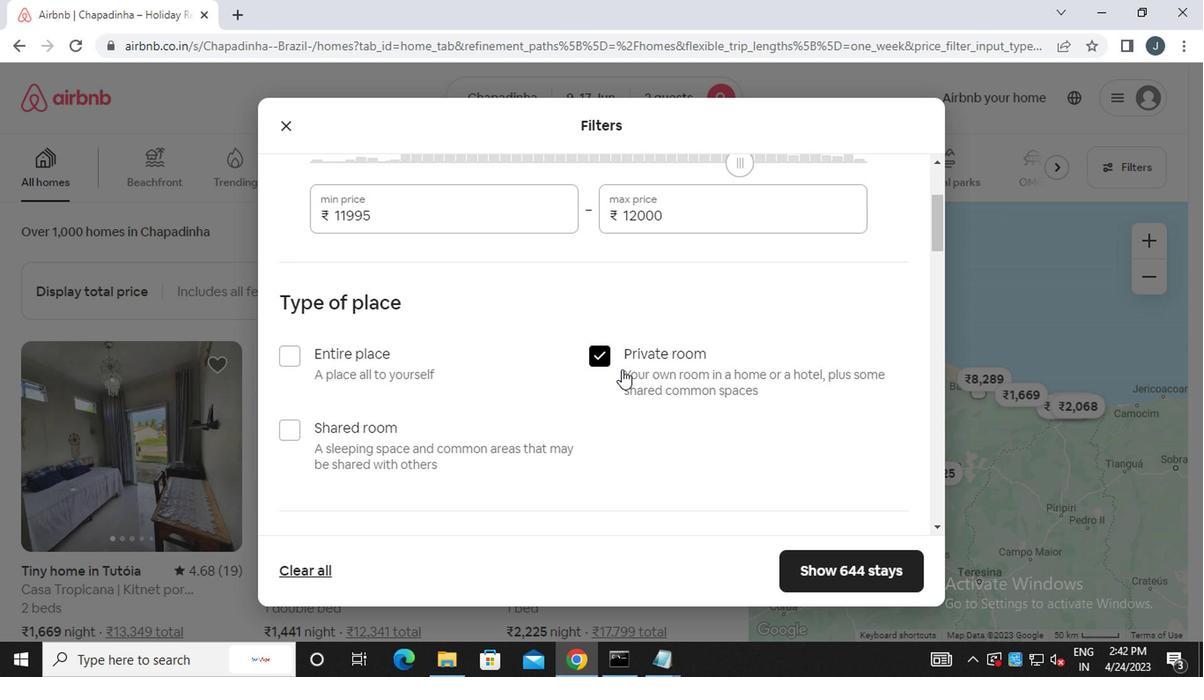 
Action: Mouse scrolled (619, 365) with delta (0, -1)
Screenshot: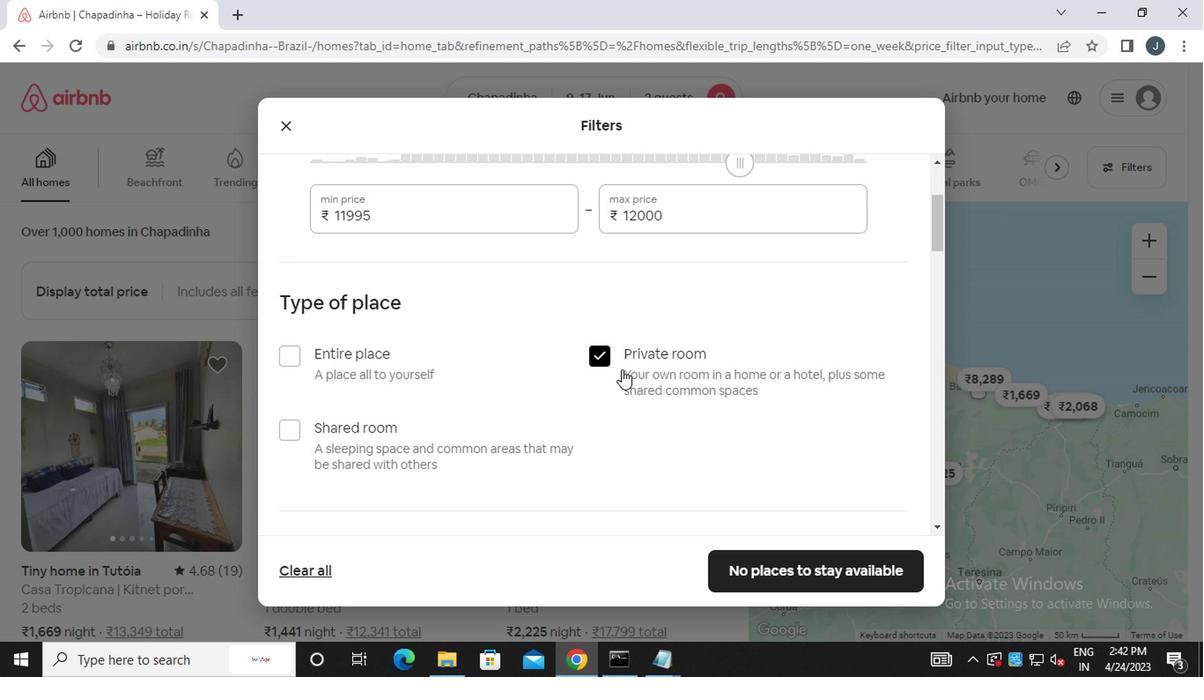 
Action: Mouse scrolled (619, 365) with delta (0, -1)
Screenshot: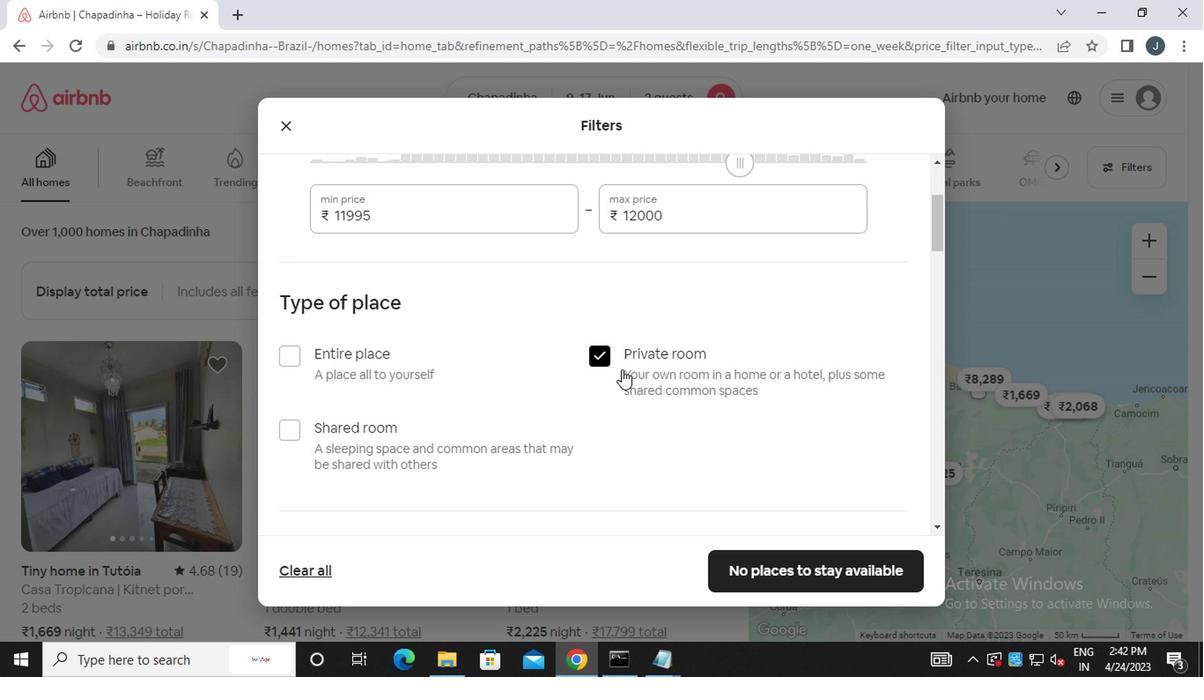
Action: Mouse moved to (588, 394)
Screenshot: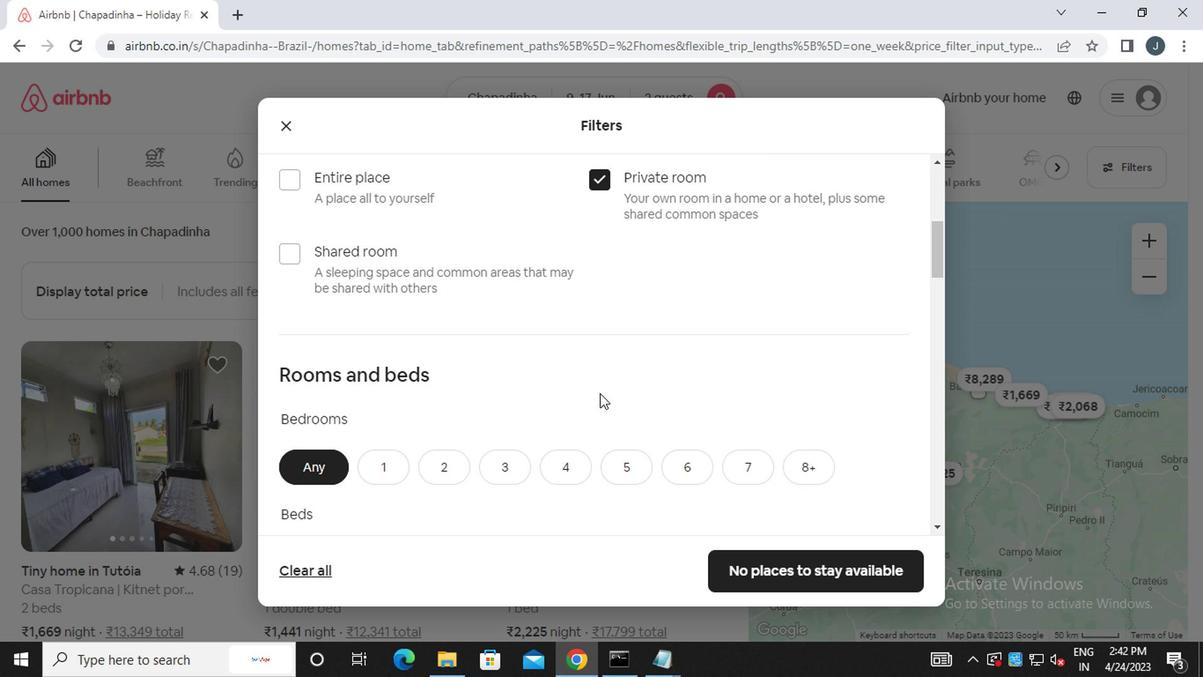 
Action: Mouse scrolled (588, 393) with delta (0, 0)
Screenshot: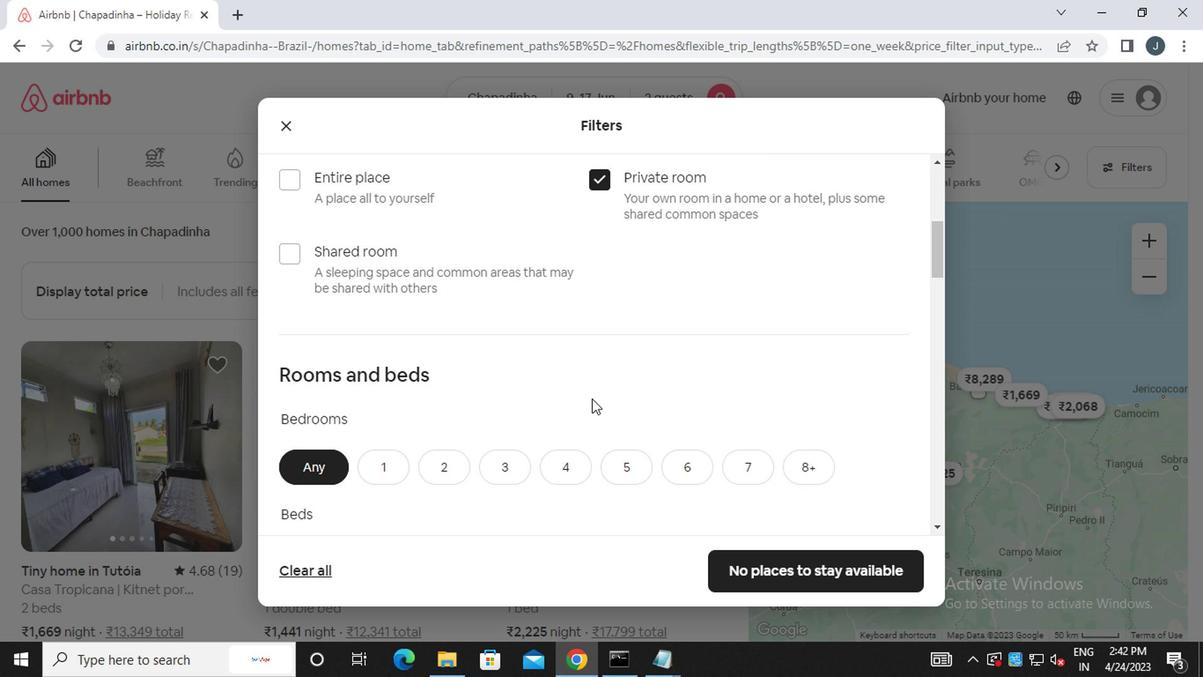
Action: Mouse moved to (588, 395)
Screenshot: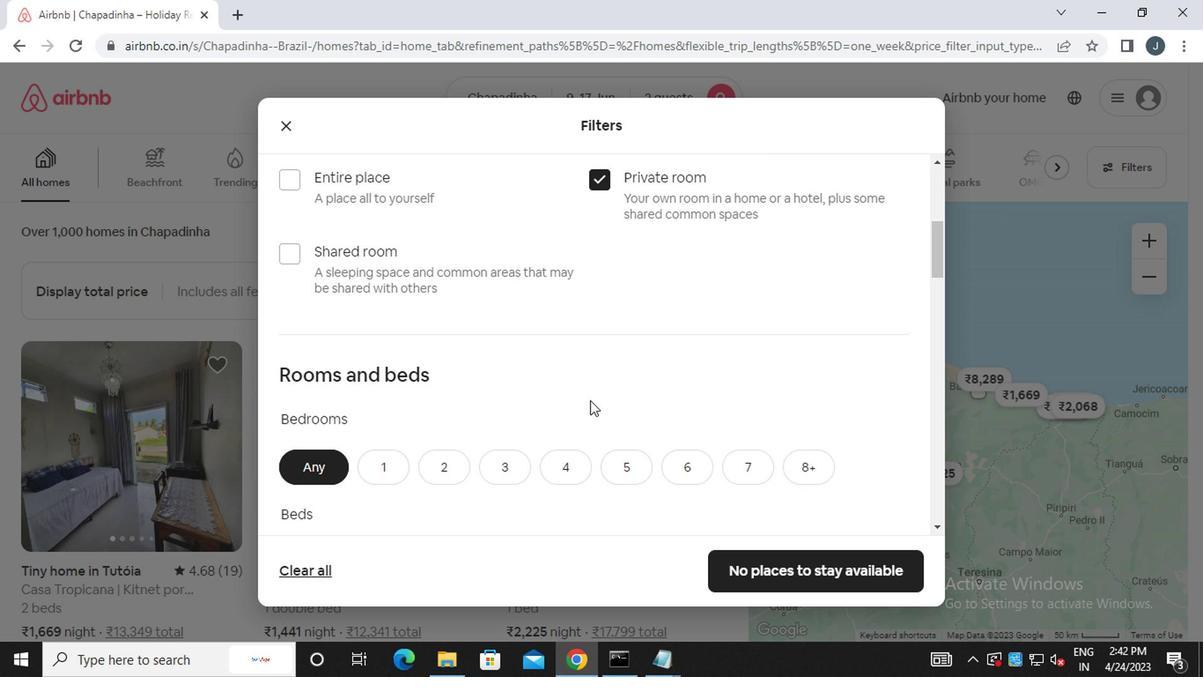 
Action: Mouse scrolled (588, 394) with delta (0, -1)
Screenshot: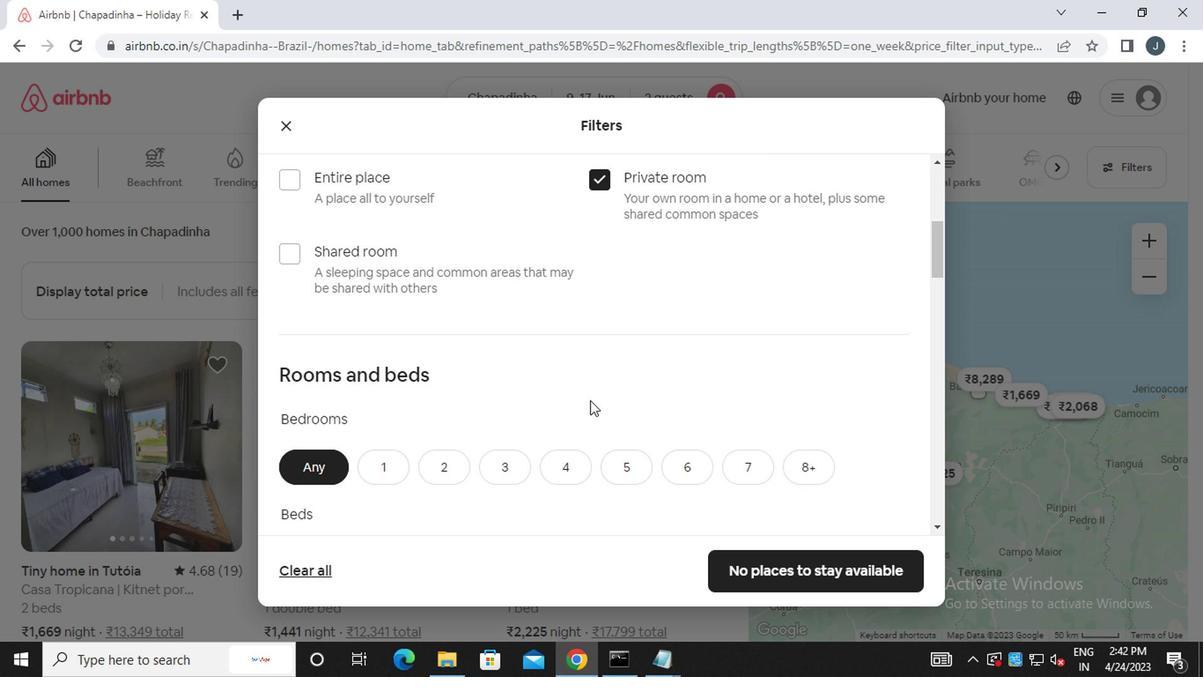 
Action: Mouse moved to (566, 398)
Screenshot: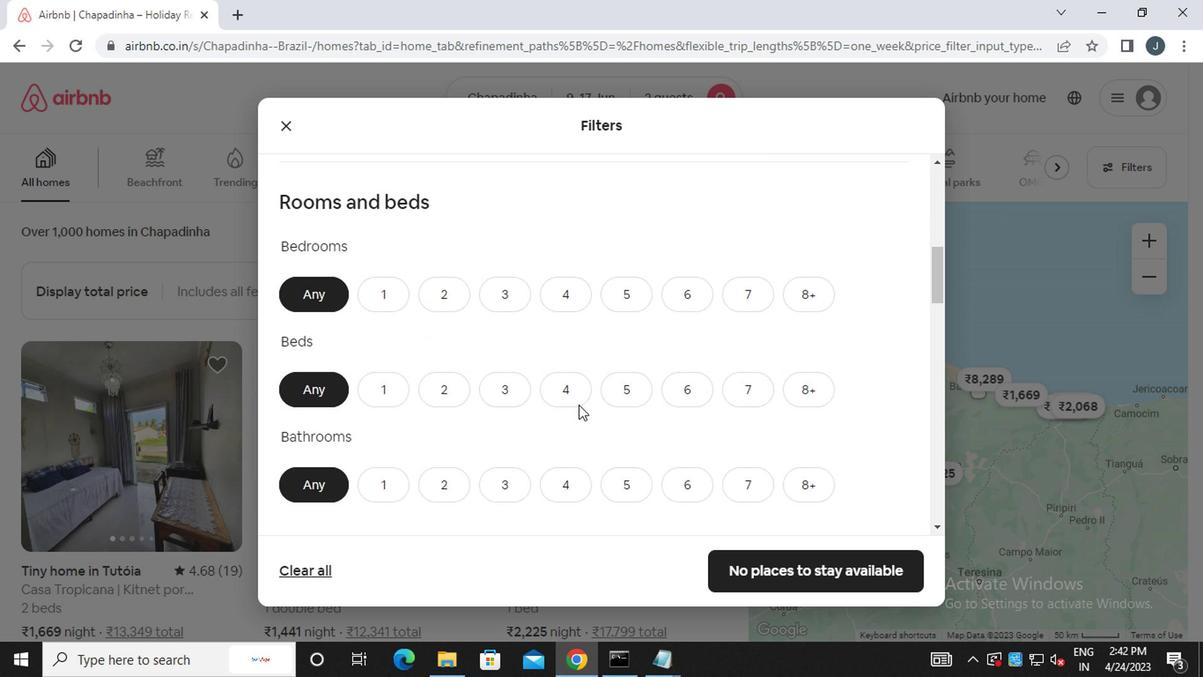 
Action: Mouse scrolled (566, 398) with delta (0, 0)
Screenshot: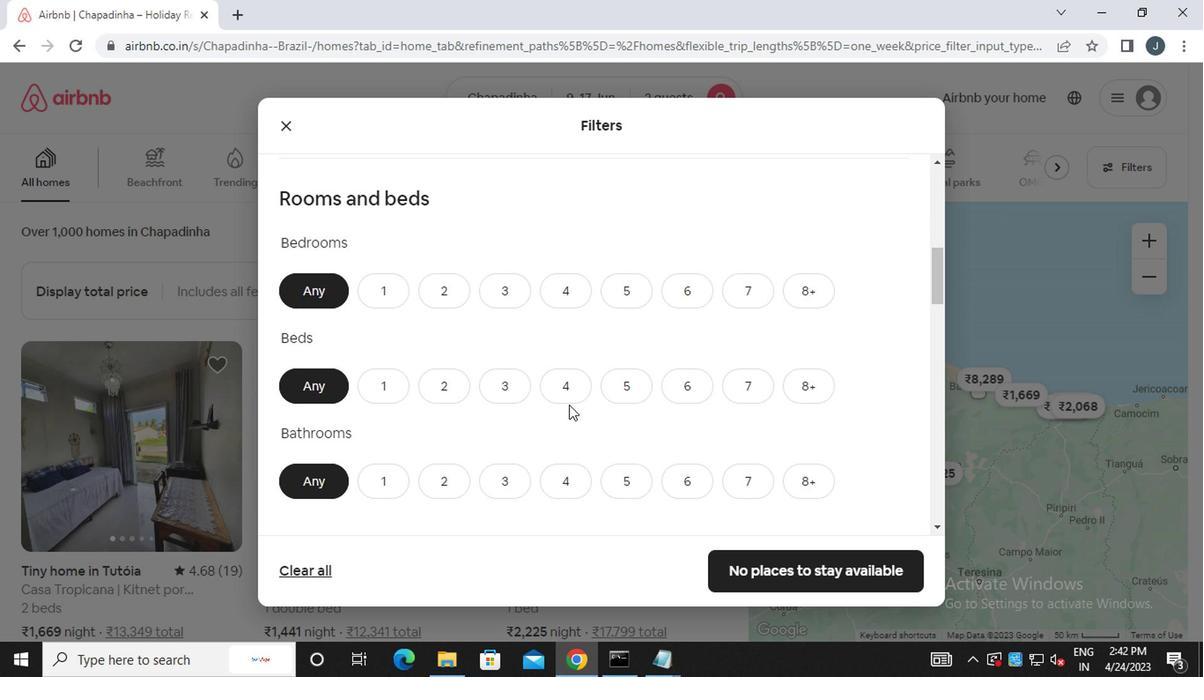 
Action: Mouse moved to (388, 222)
Screenshot: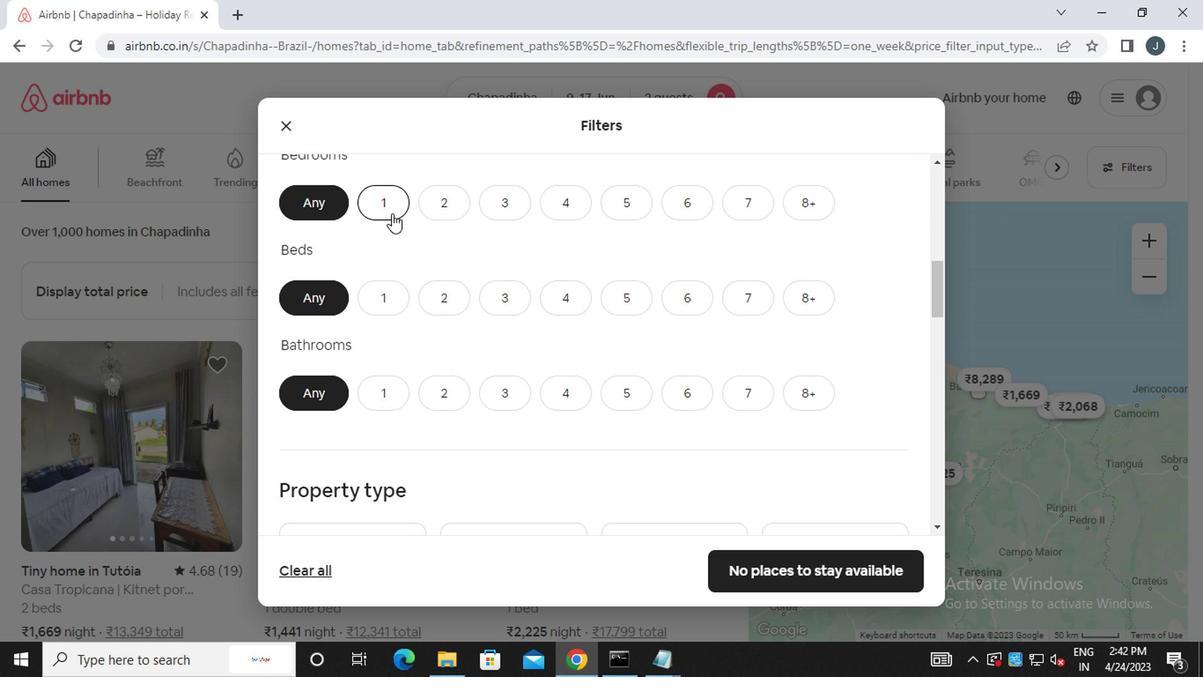 
Action: Mouse pressed left at (388, 222)
Screenshot: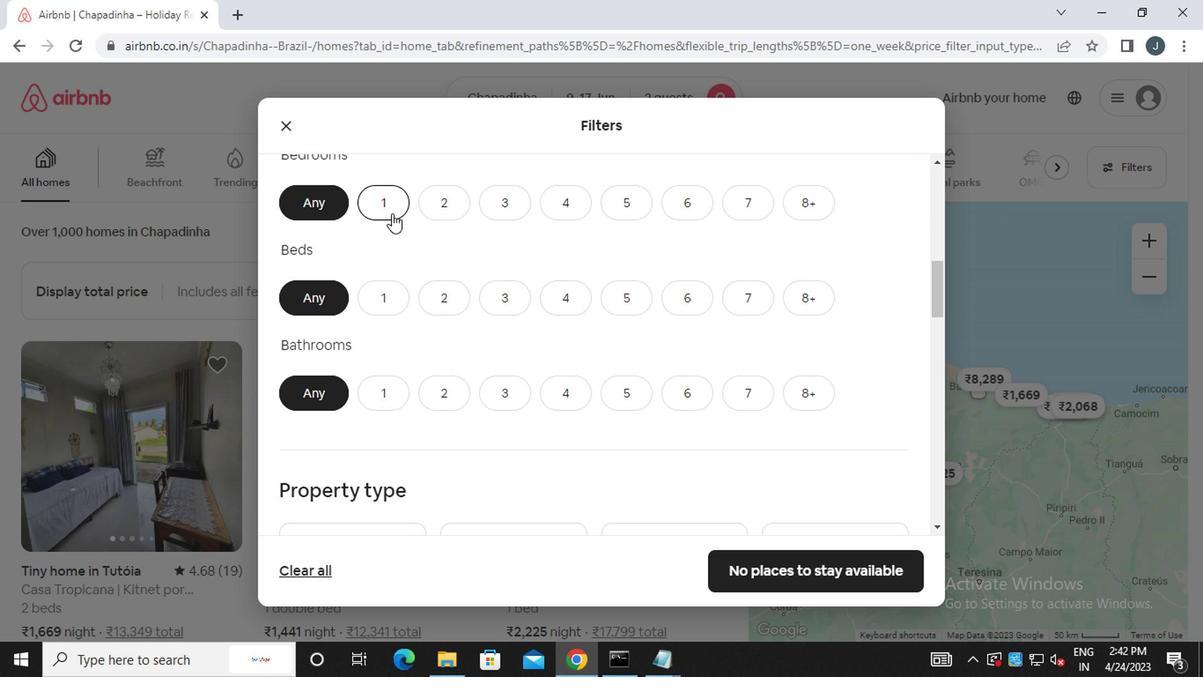 
Action: Mouse moved to (441, 306)
Screenshot: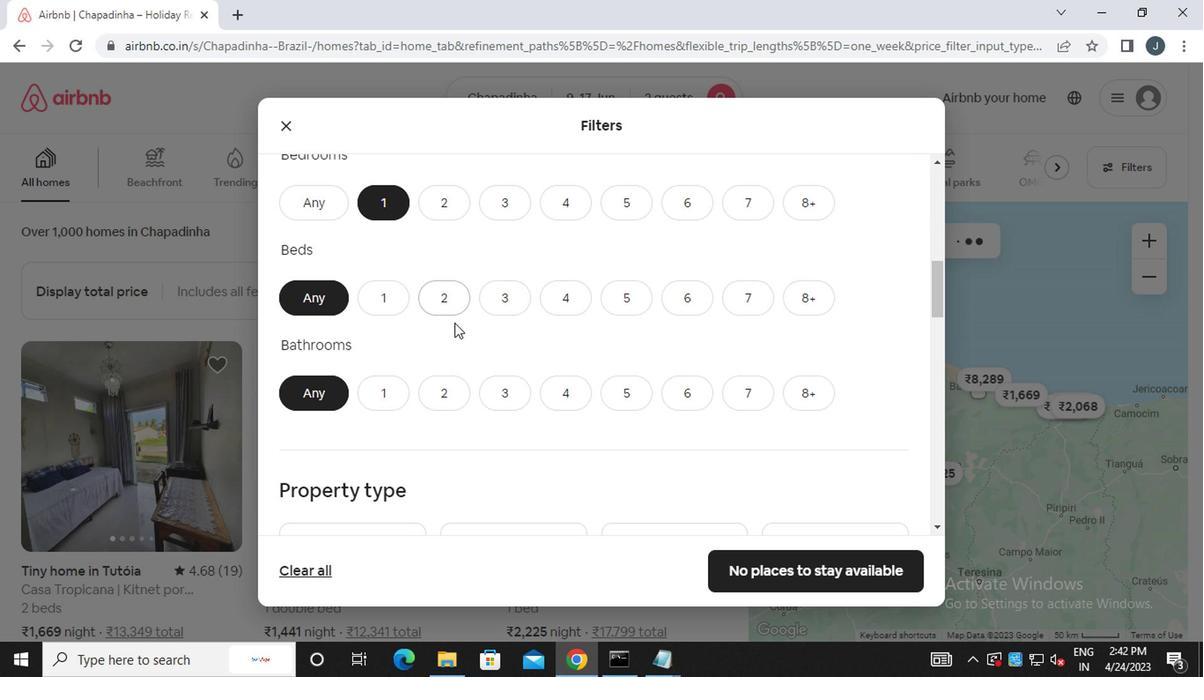 
Action: Mouse pressed left at (441, 306)
Screenshot: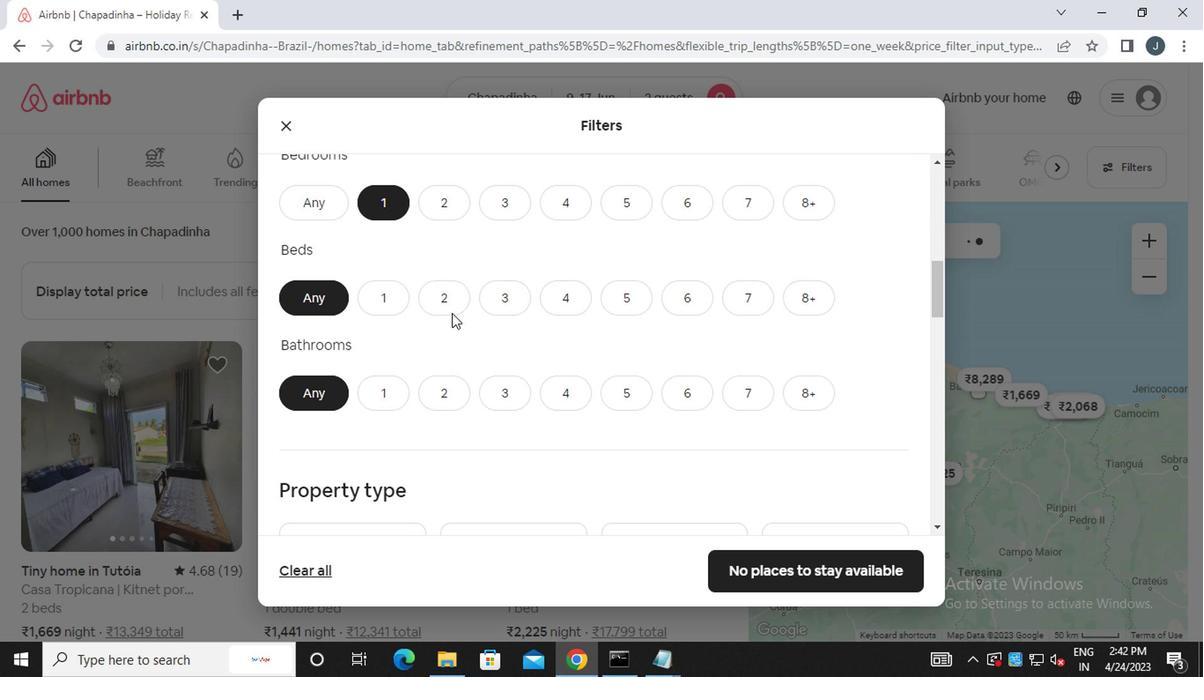 
Action: Mouse moved to (387, 391)
Screenshot: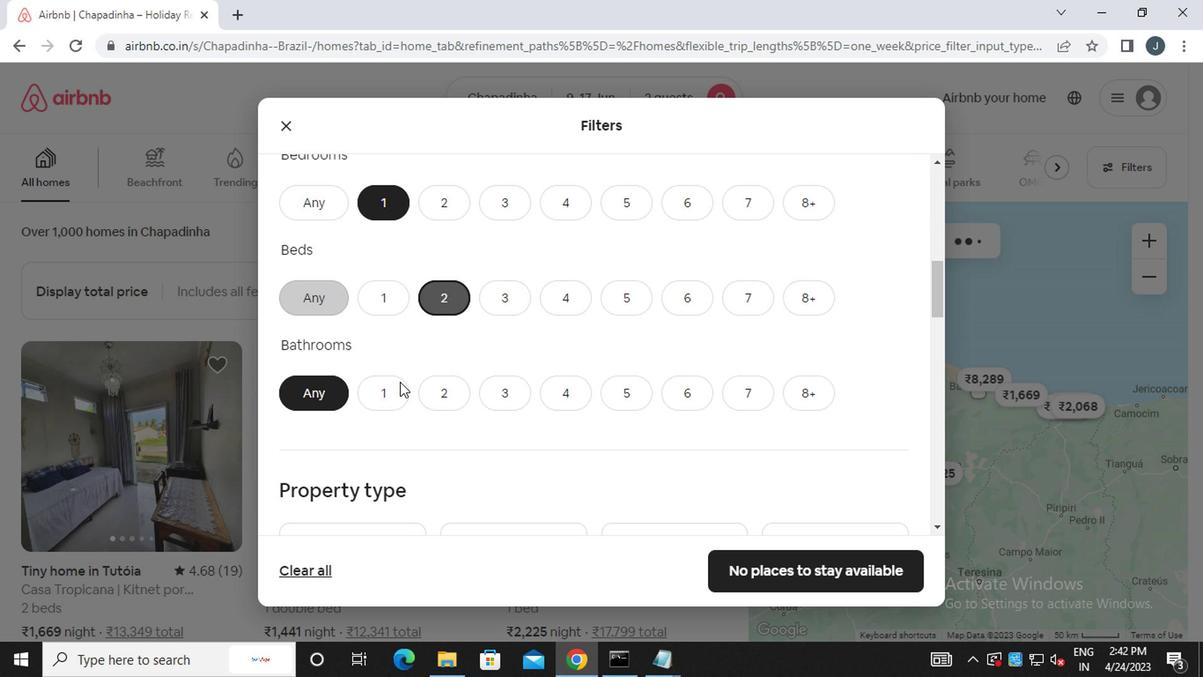 
Action: Mouse pressed left at (387, 391)
Screenshot: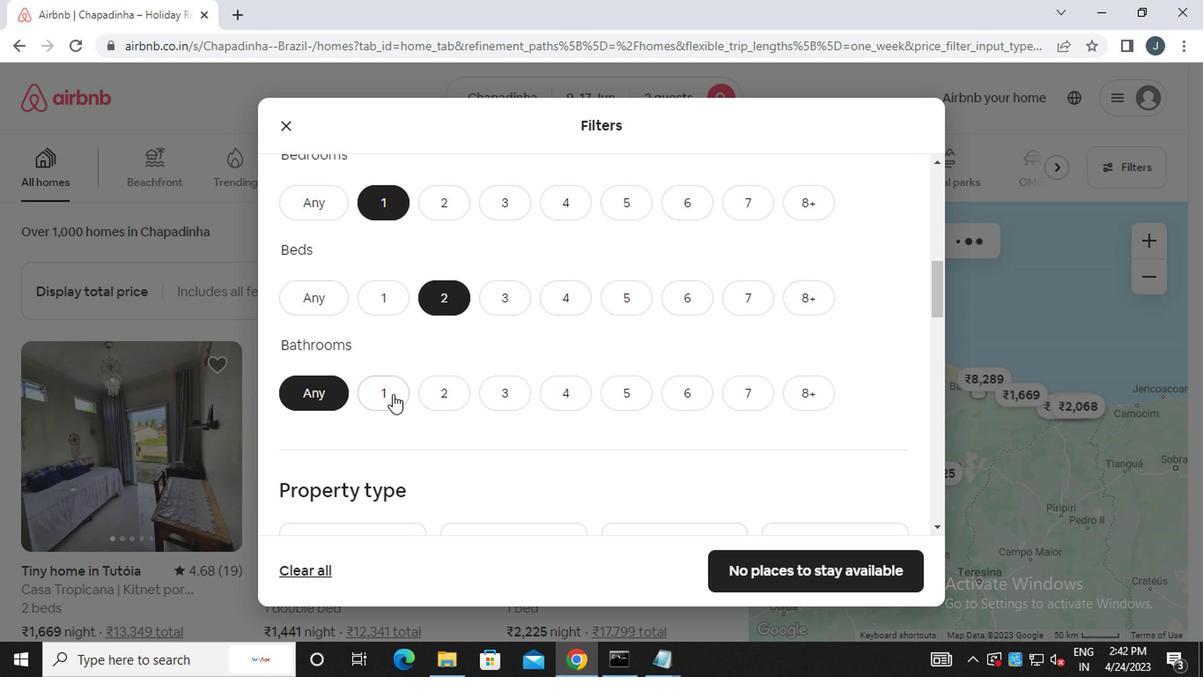 
Action: Mouse moved to (404, 441)
Screenshot: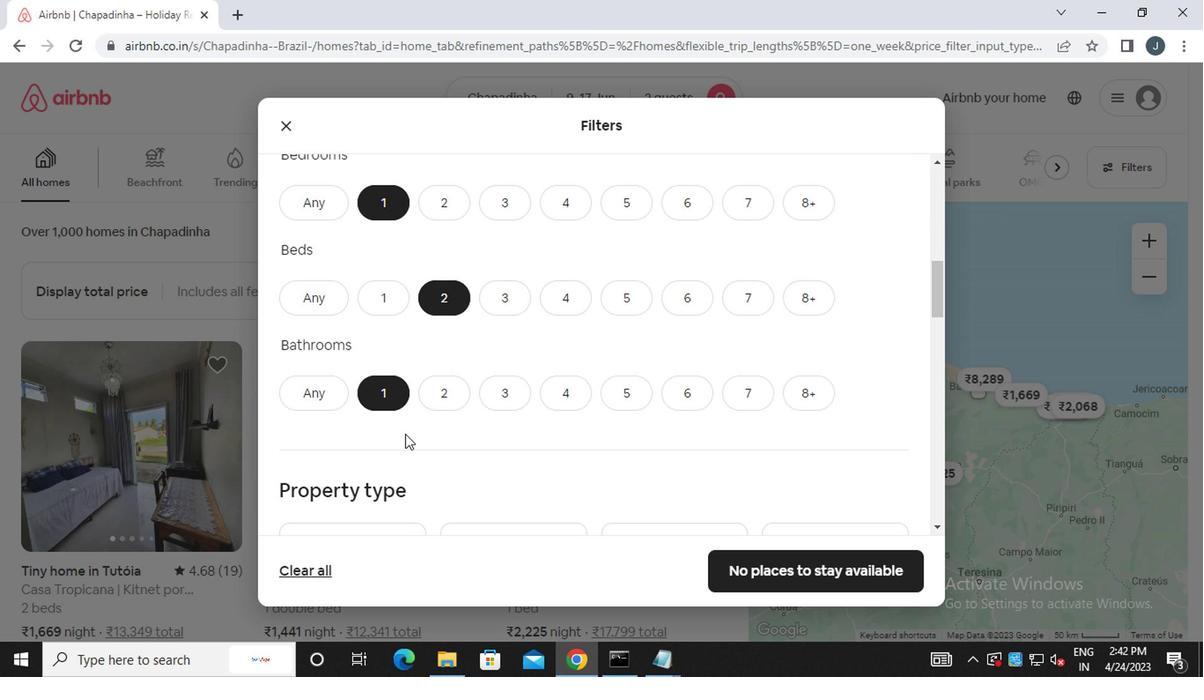 
Action: Mouse scrolled (404, 440) with delta (0, -1)
Screenshot: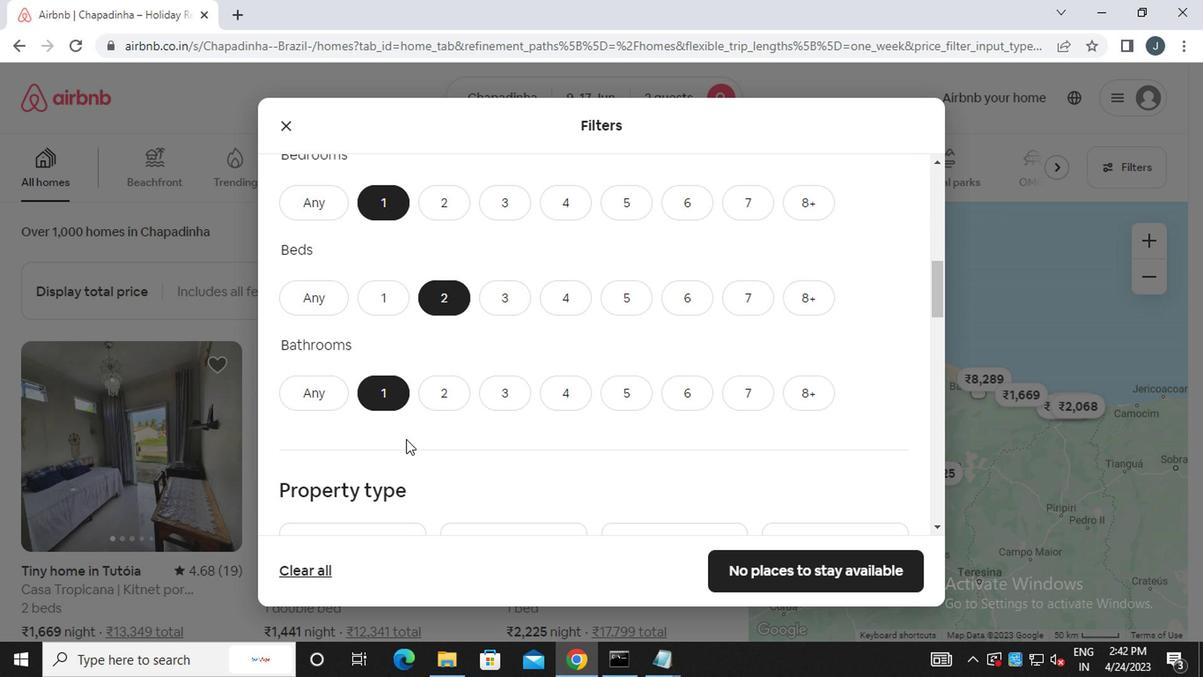 
Action: Mouse moved to (432, 485)
Screenshot: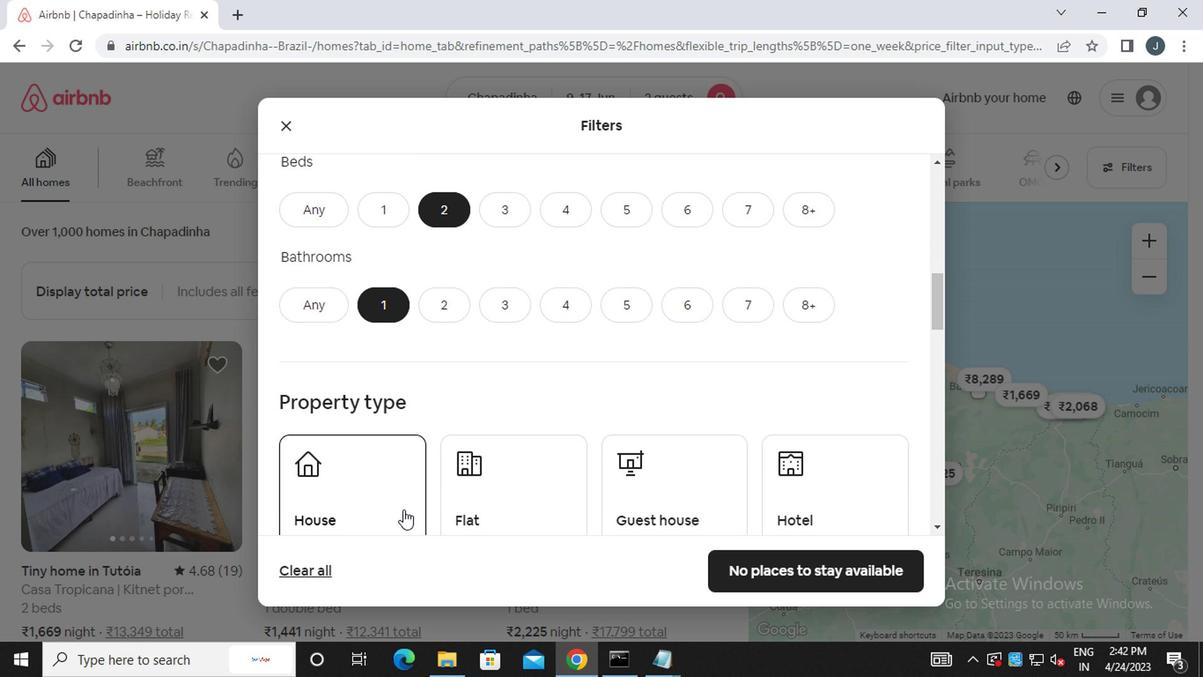 
Action: Mouse scrolled (432, 484) with delta (0, 0)
Screenshot: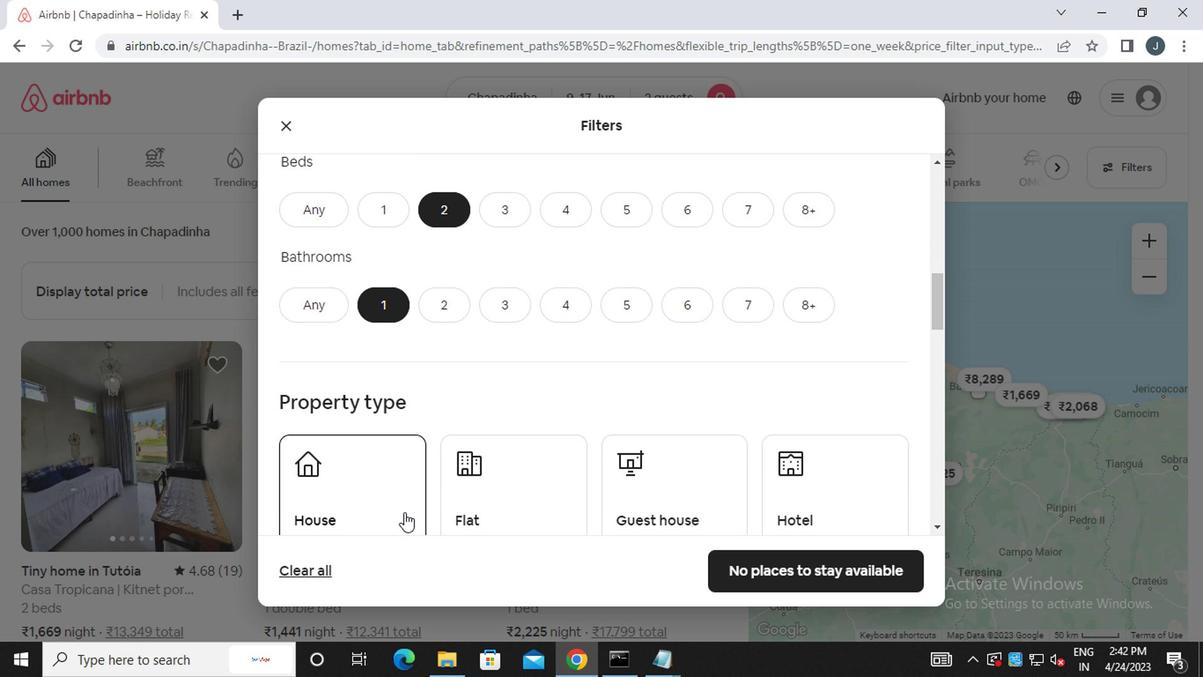 
Action: Mouse moved to (432, 485)
Screenshot: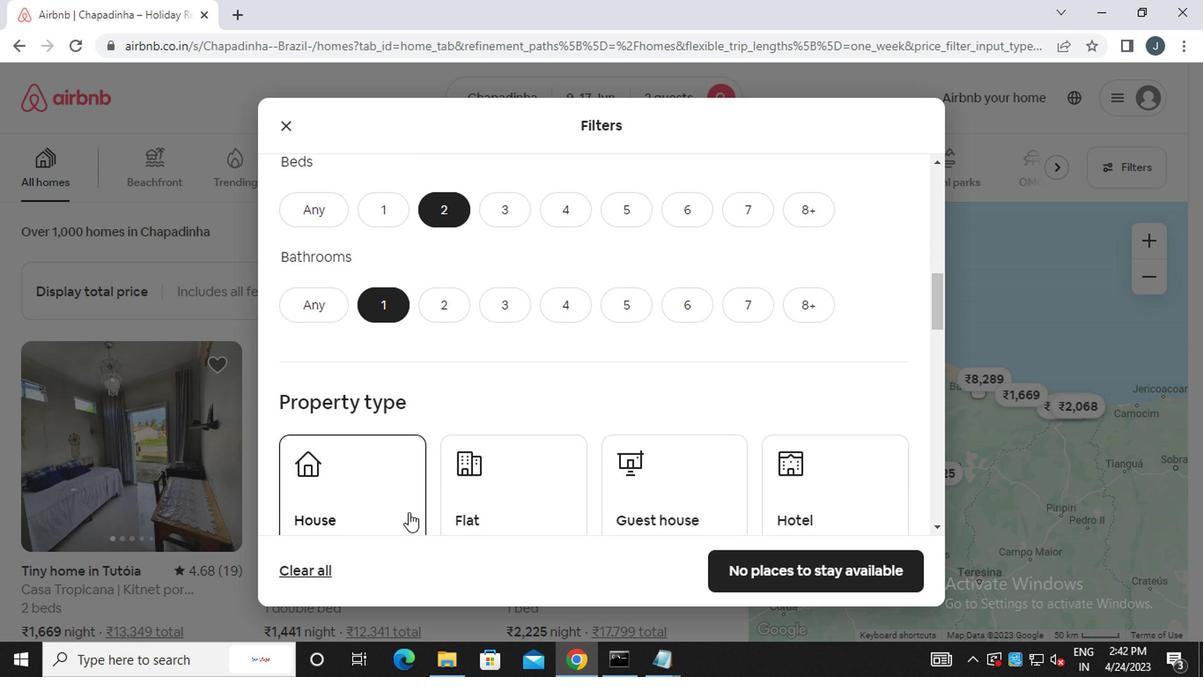 
Action: Mouse scrolled (432, 484) with delta (0, 0)
Screenshot: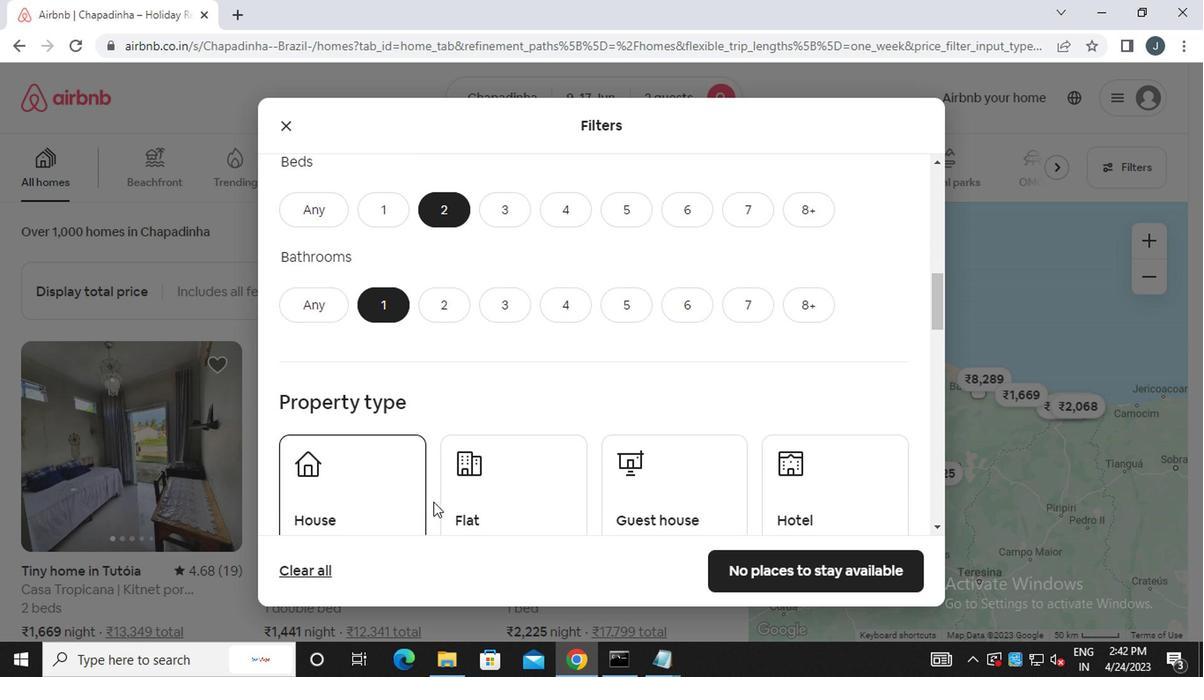 
Action: Mouse moved to (372, 315)
Screenshot: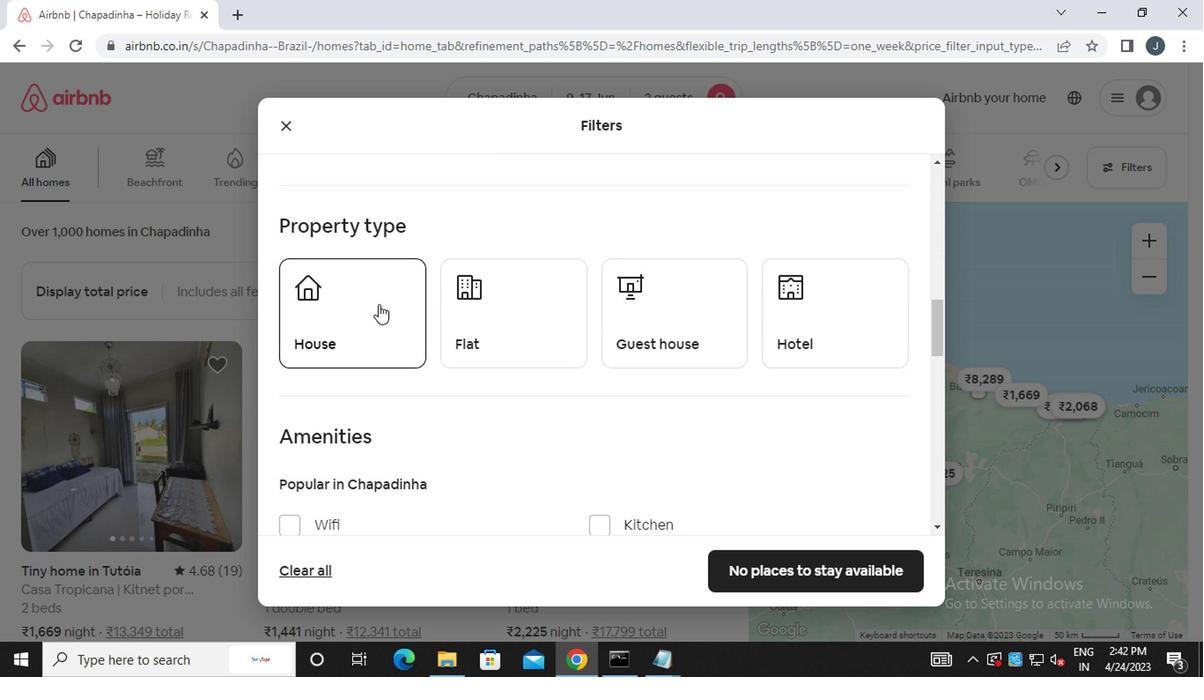 
Action: Mouse pressed left at (372, 315)
Screenshot: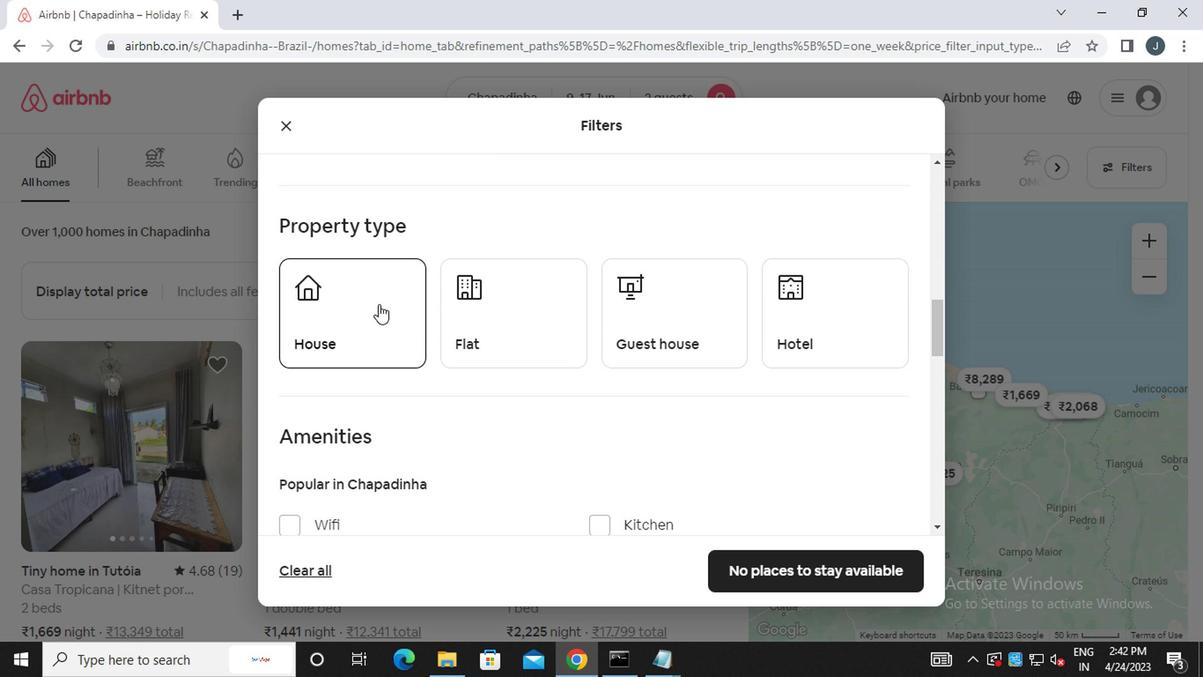
Action: Mouse moved to (470, 339)
Screenshot: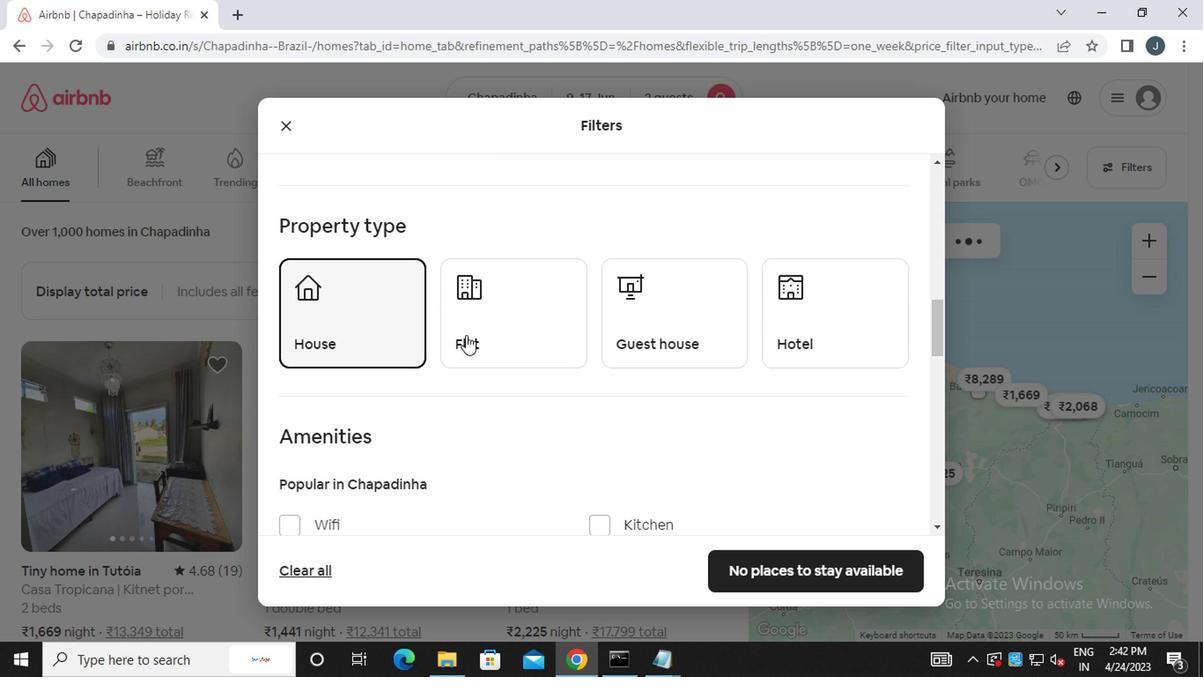 
Action: Mouse pressed left at (470, 339)
Screenshot: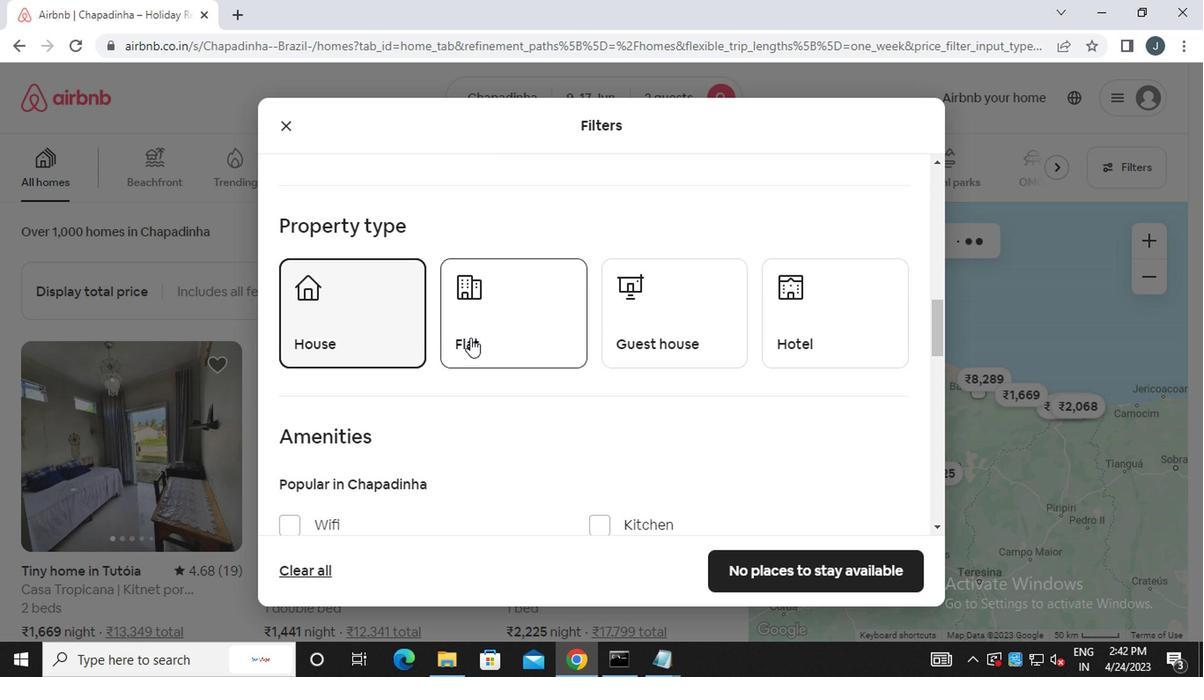 
Action: Mouse moved to (625, 339)
Screenshot: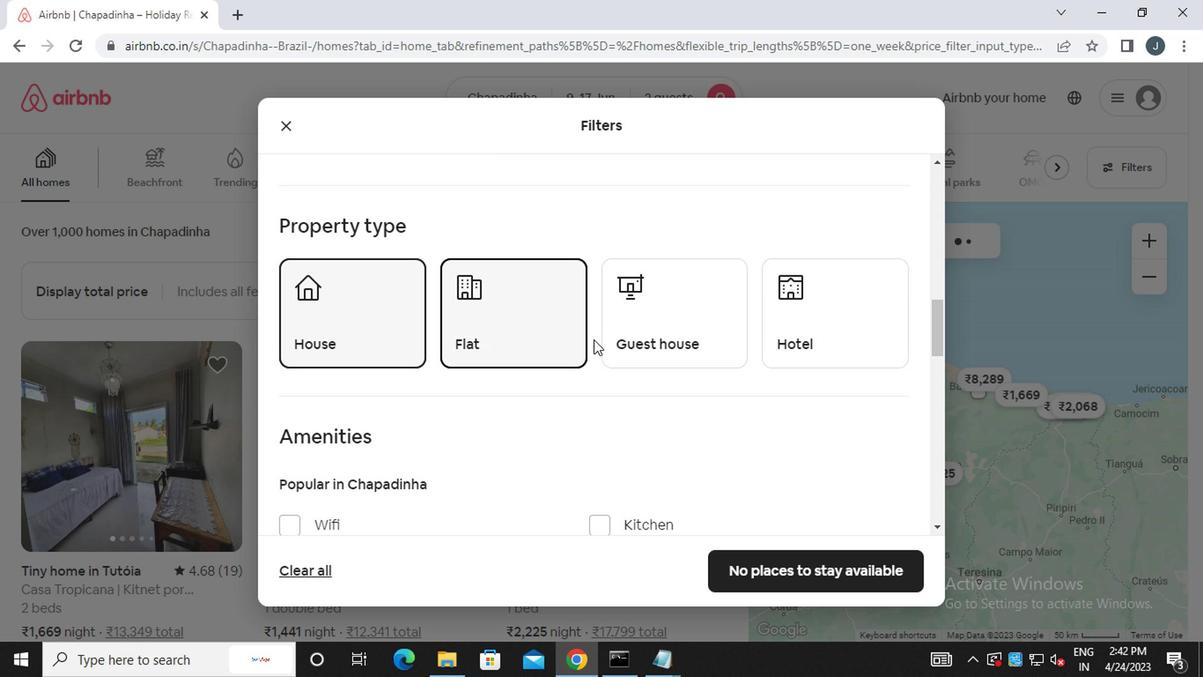
Action: Mouse pressed left at (625, 339)
Screenshot: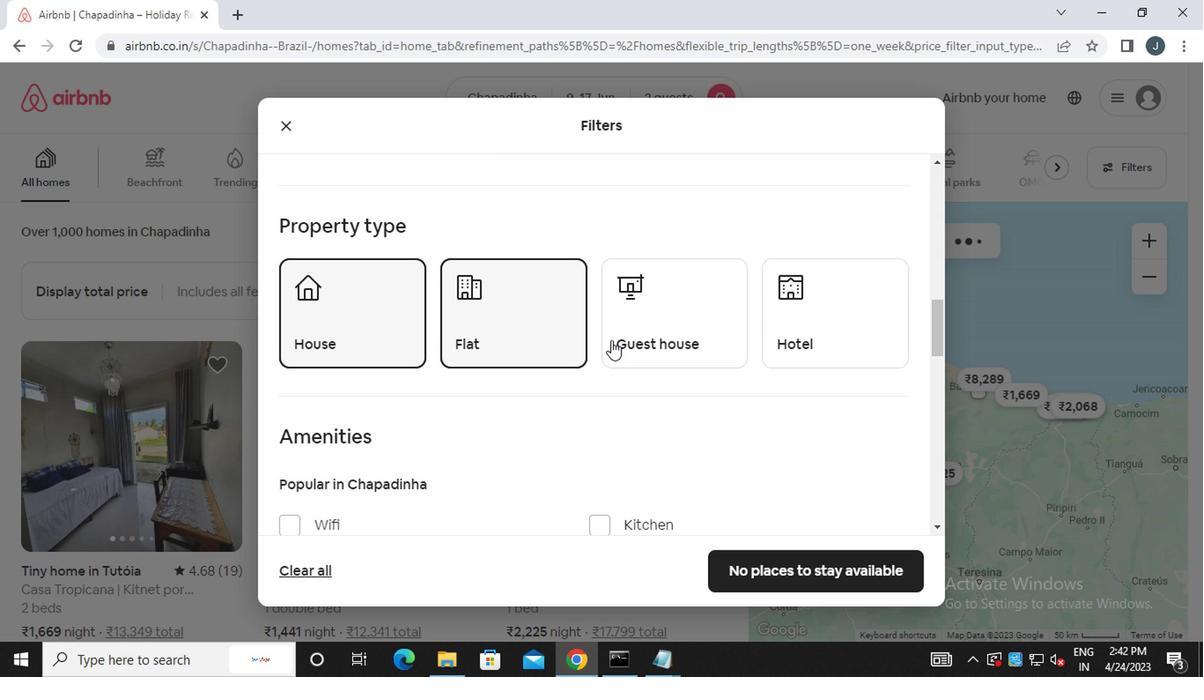 
Action: Mouse moved to (648, 359)
Screenshot: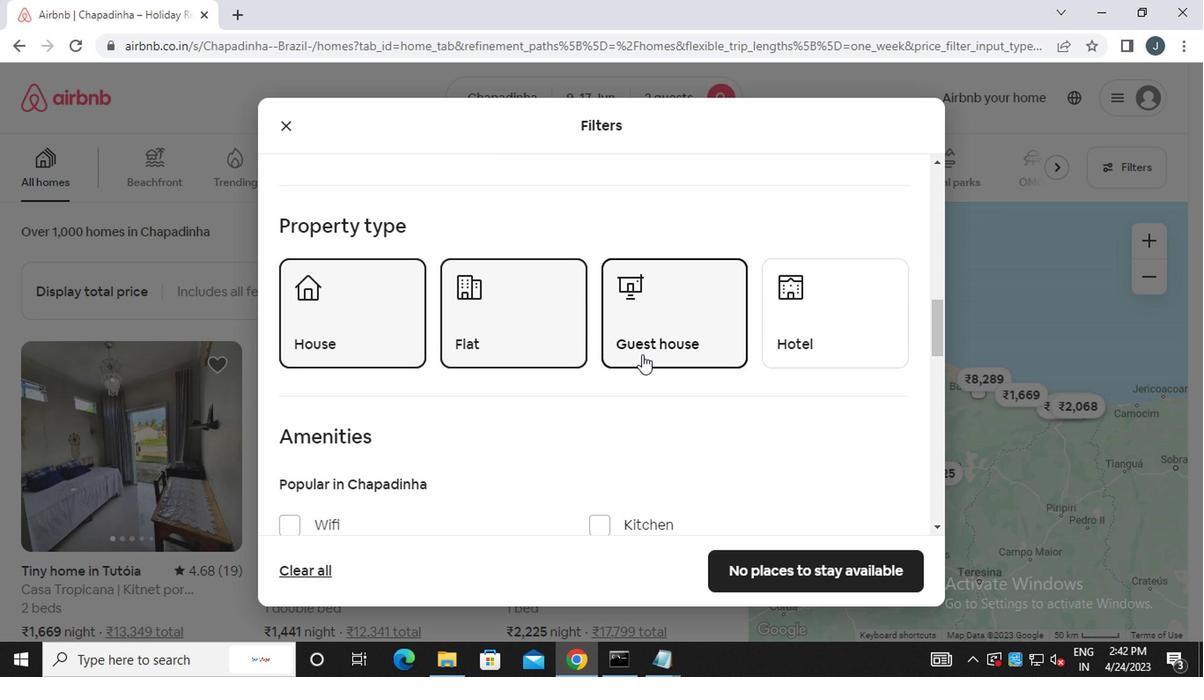 
Action: Mouse scrolled (648, 358) with delta (0, 0)
Screenshot: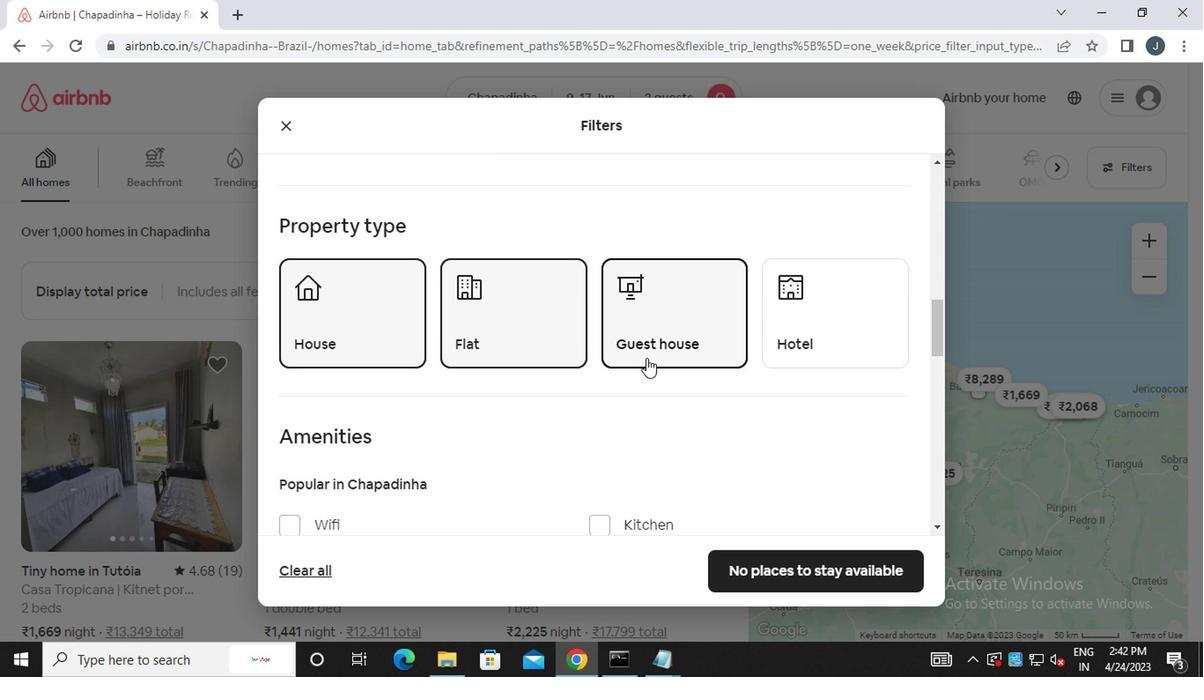 
Action: Mouse moved to (633, 359)
Screenshot: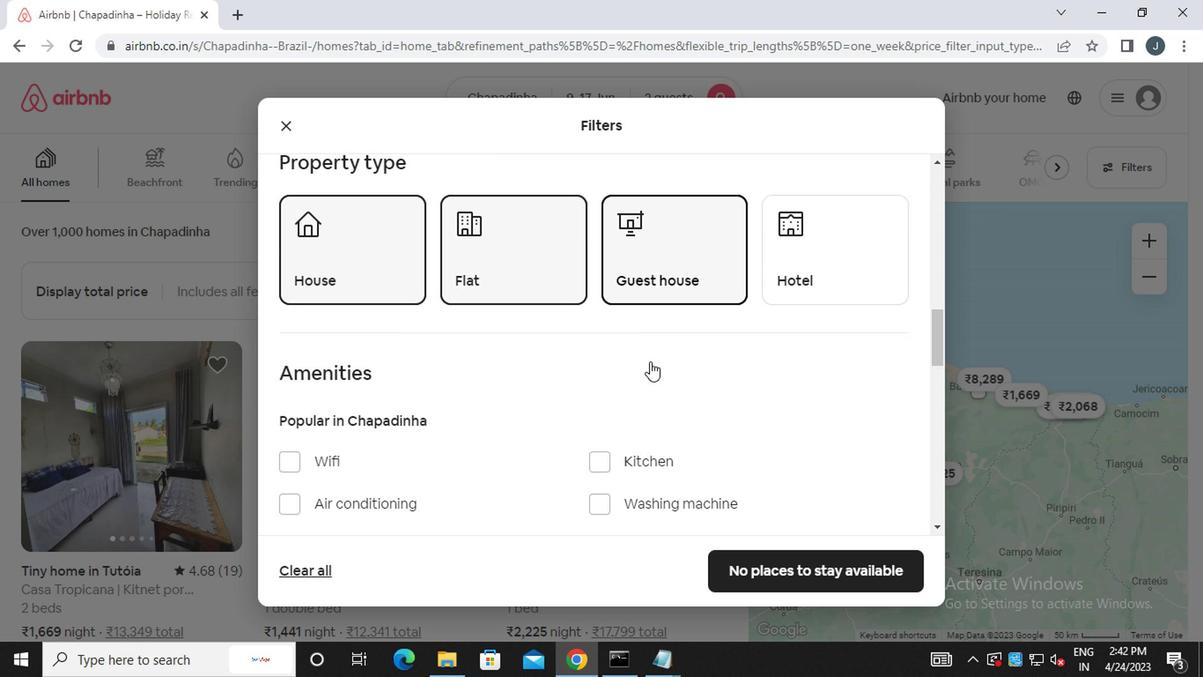 
Action: Mouse scrolled (633, 358) with delta (0, 0)
Screenshot: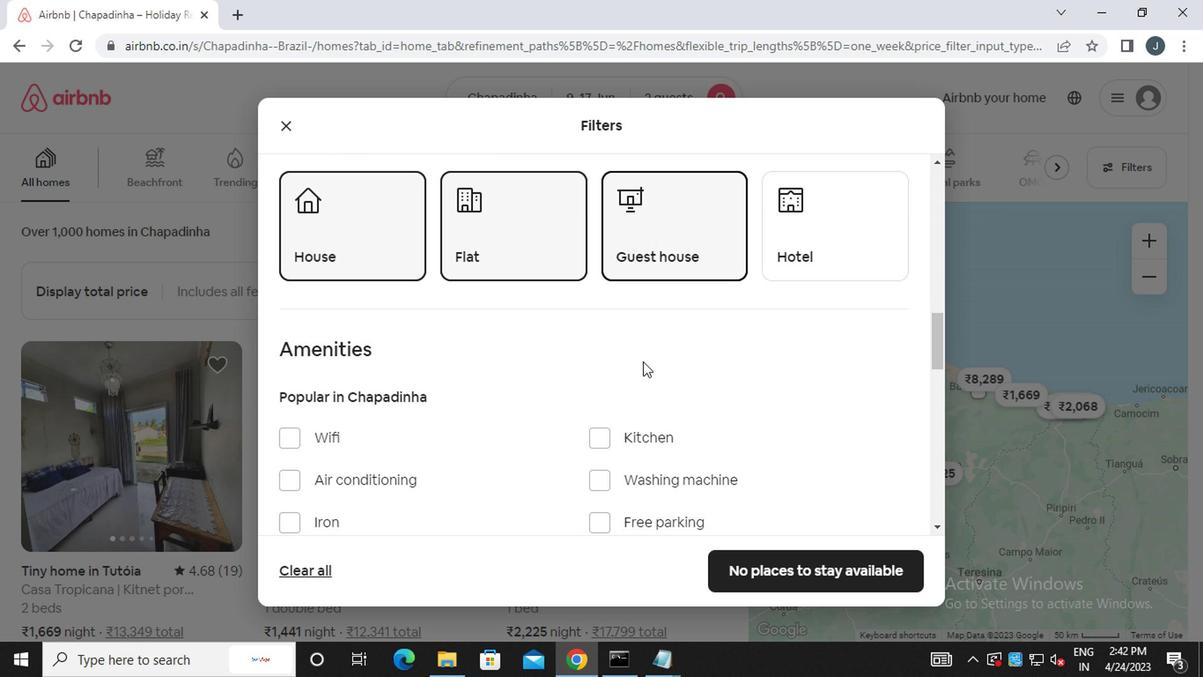 
Action: Mouse scrolled (633, 358) with delta (0, 0)
Screenshot: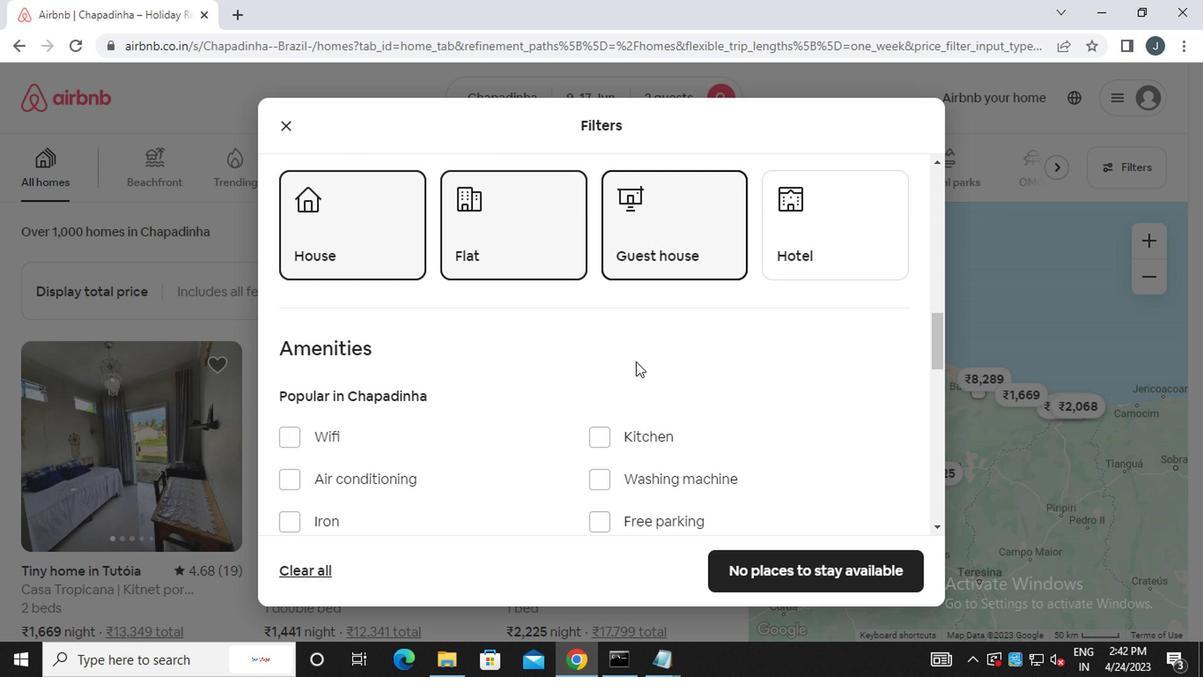 
Action: Mouse moved to (309, 270)
Screenshot: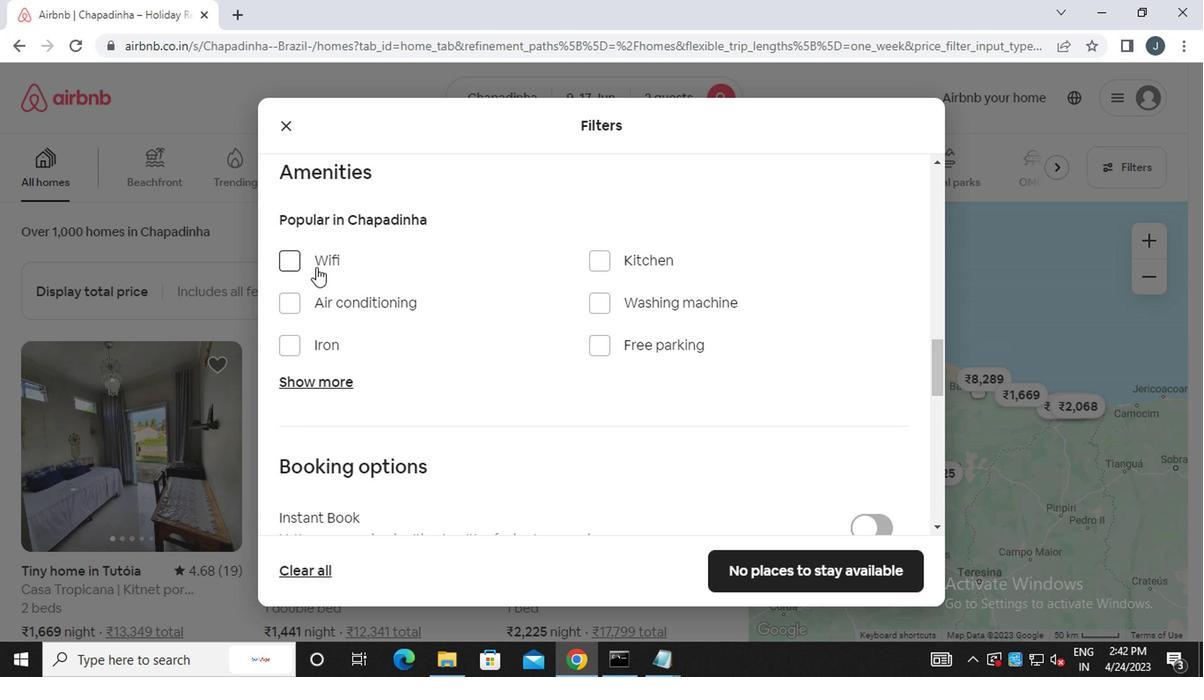 
Action: Mouse pressed left at (309, 270)
Screenshot: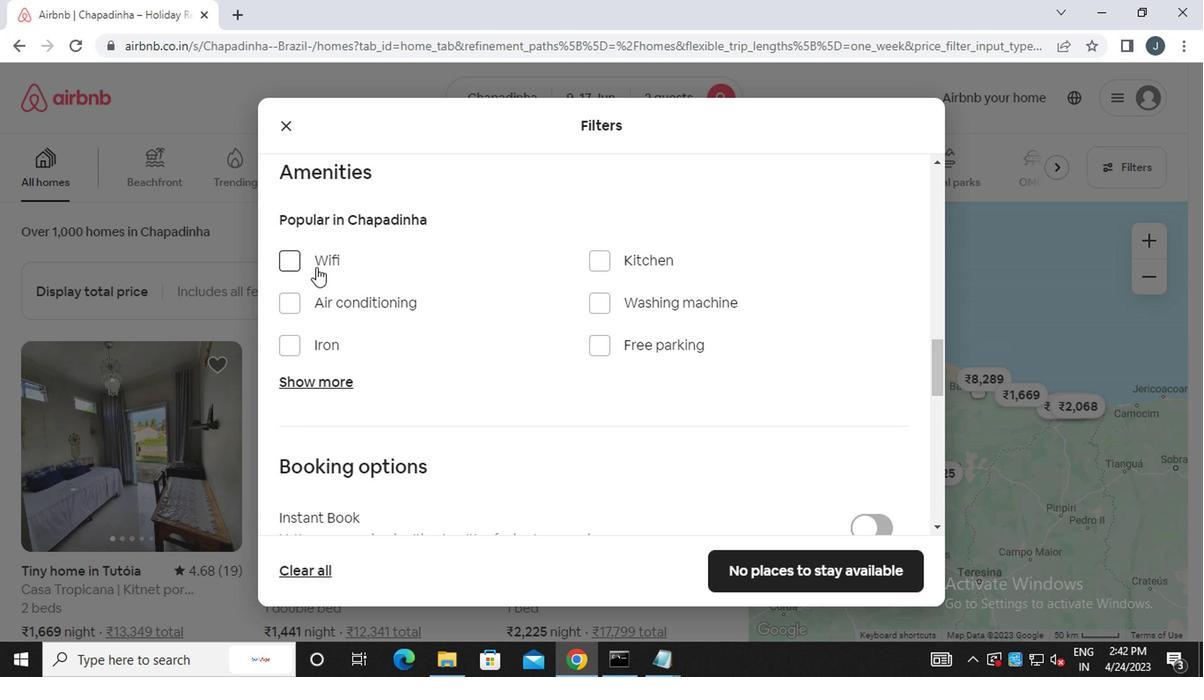 
Action: Mouse moved to (700, 331)
Screenshot: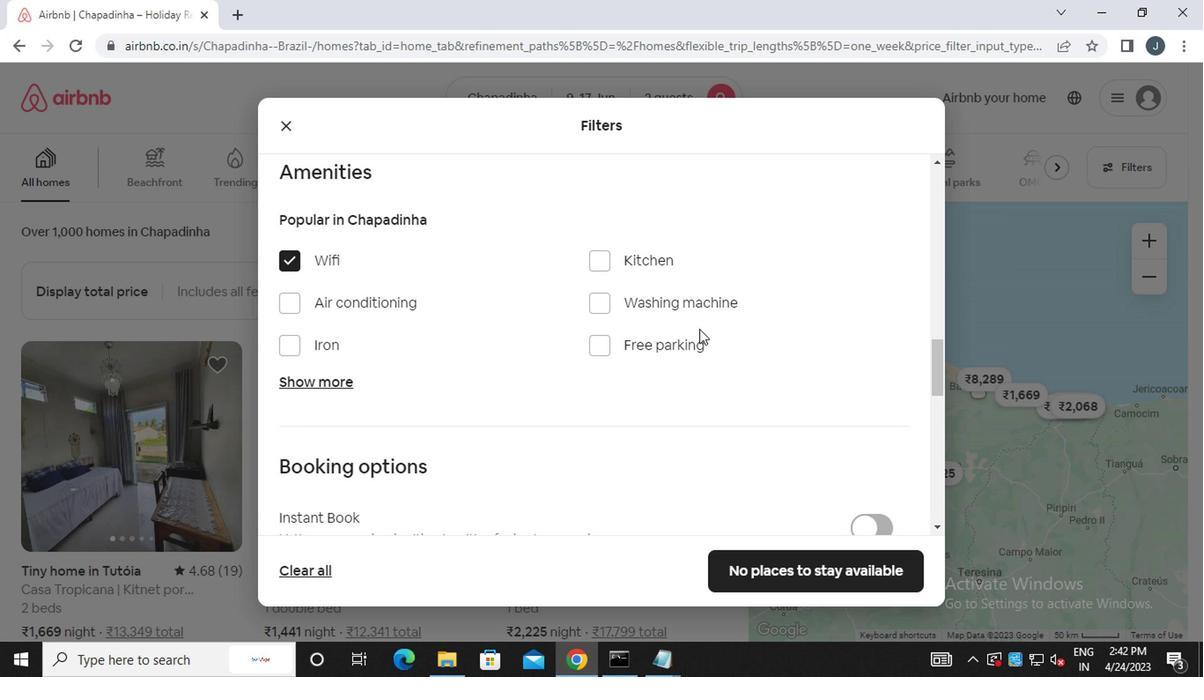 
Action: Mouse scrolled (700, 330) with delta (0, 0)
Screenshot: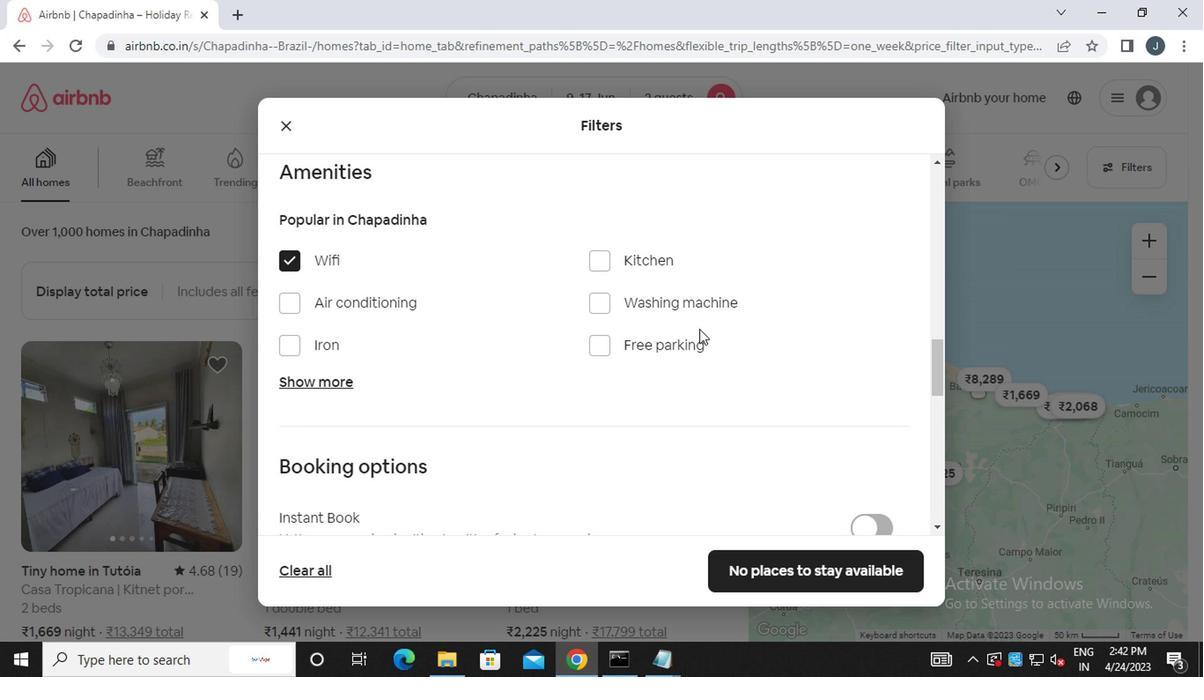 
Action: Mouse scrolled (700, 330) with delta (0, 0)
Screenshot: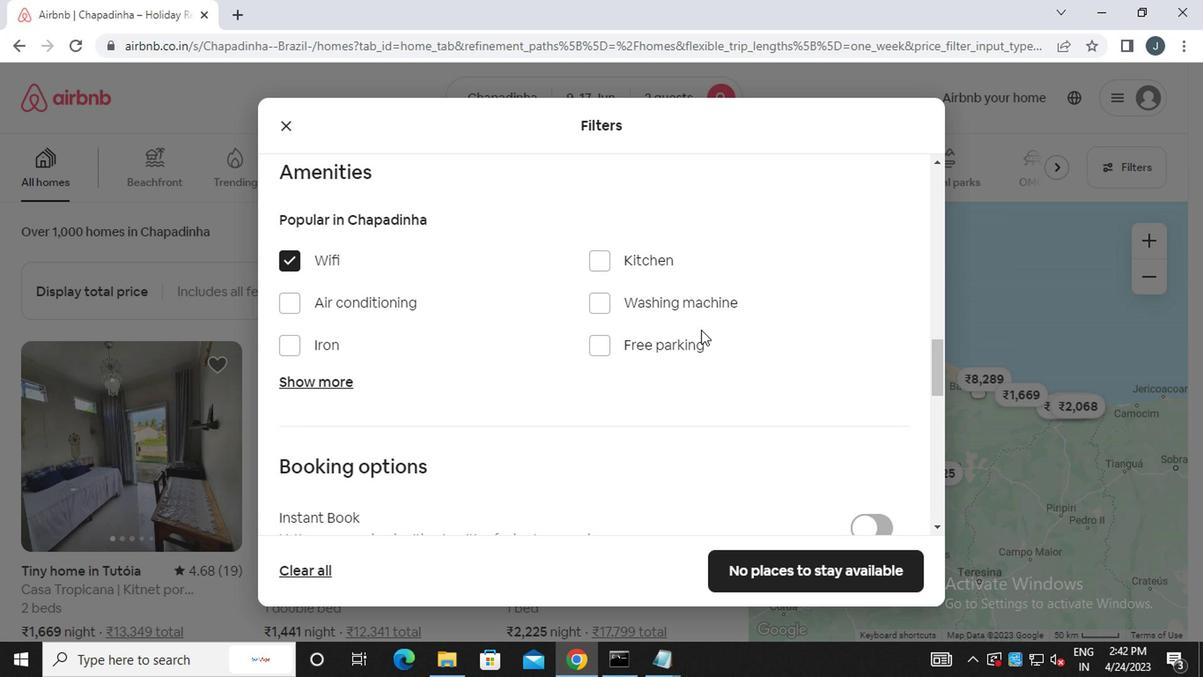 
Action: Mouse moved to (623, 337)
Screenshot: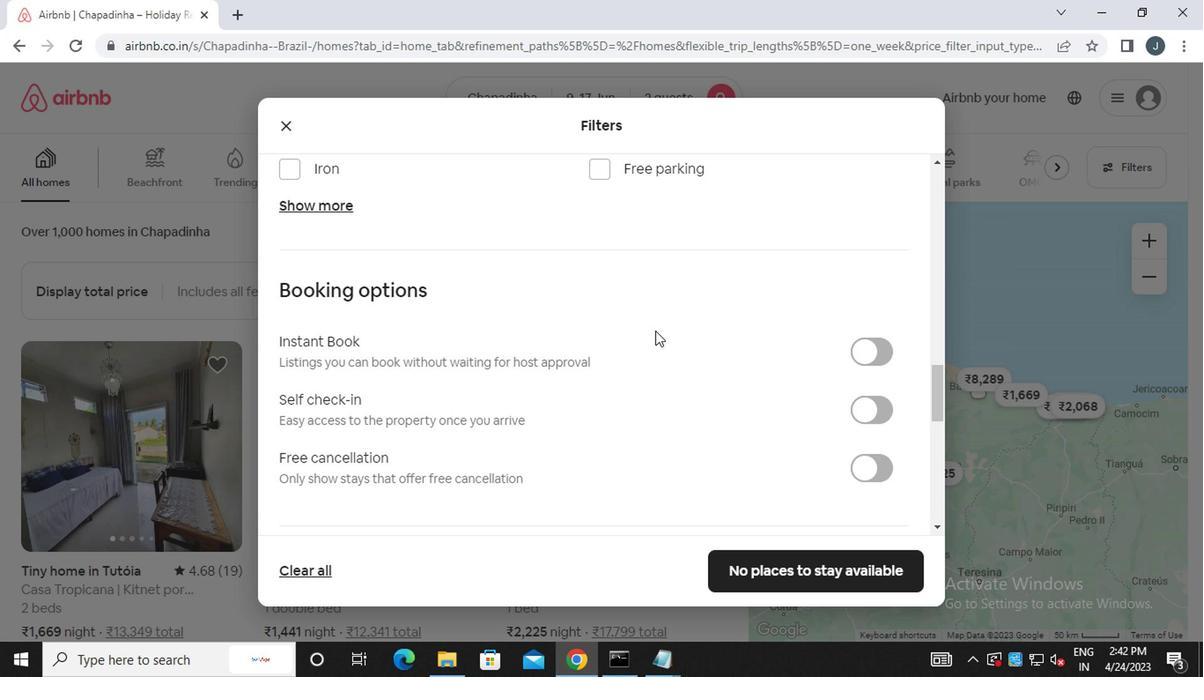 
Action: Mouse scrolled (623, 336) with delta (0, 0)
Screenshot: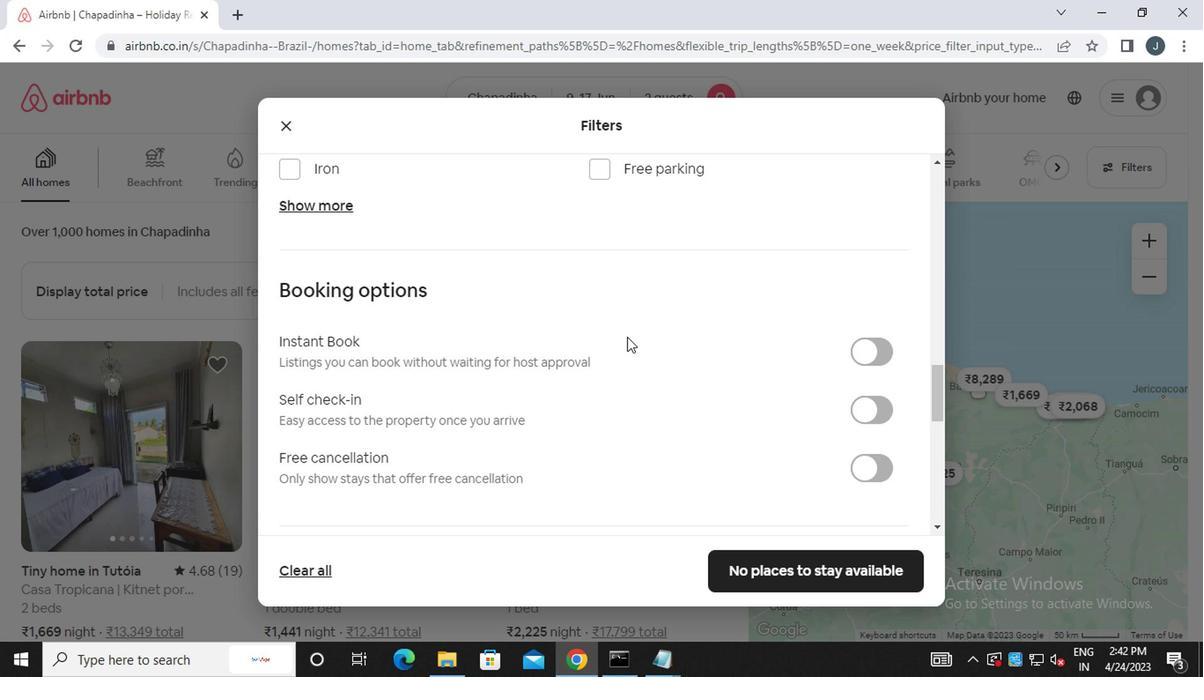 
Action: Mouse moved to (857, 335)
Screenshot: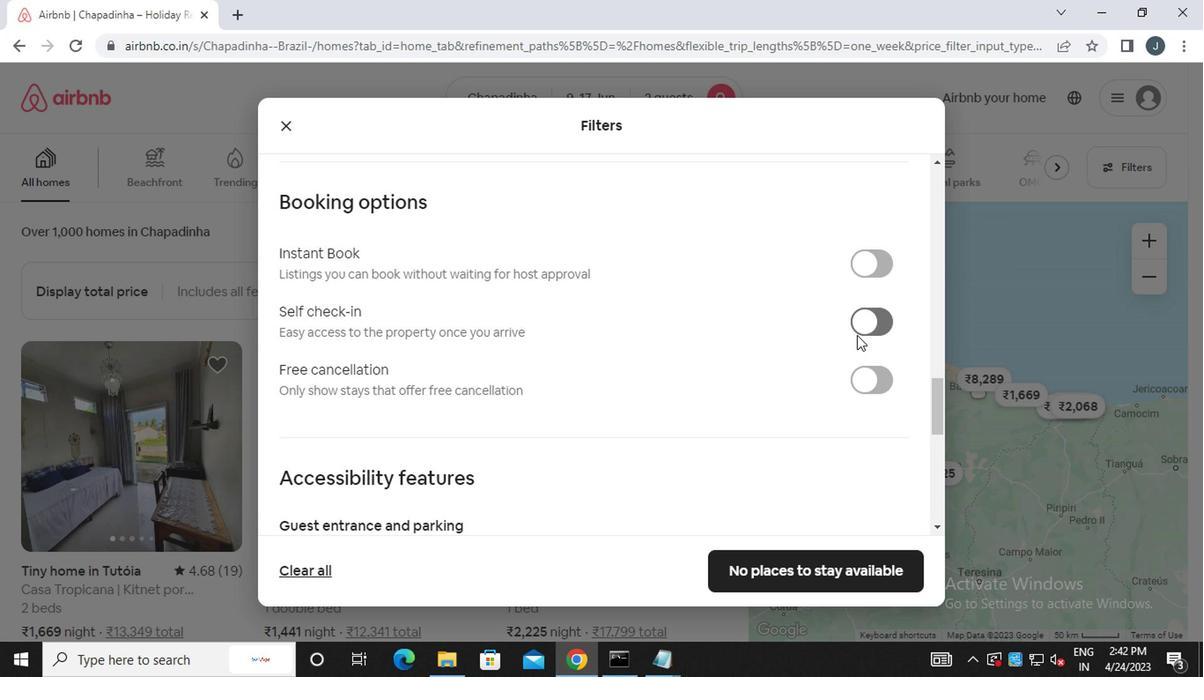 
Action: Mouse pressed left at (857, 335)
Screenshot: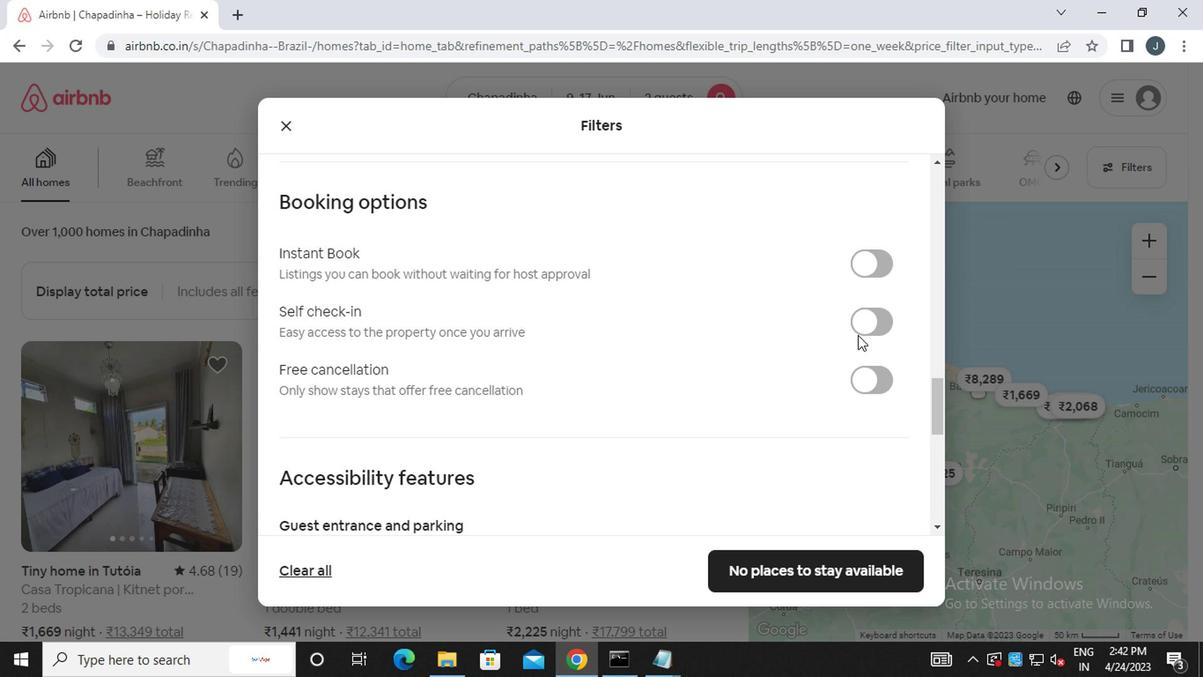 
Action: Mouse moved to (871, 324)
Screenshot: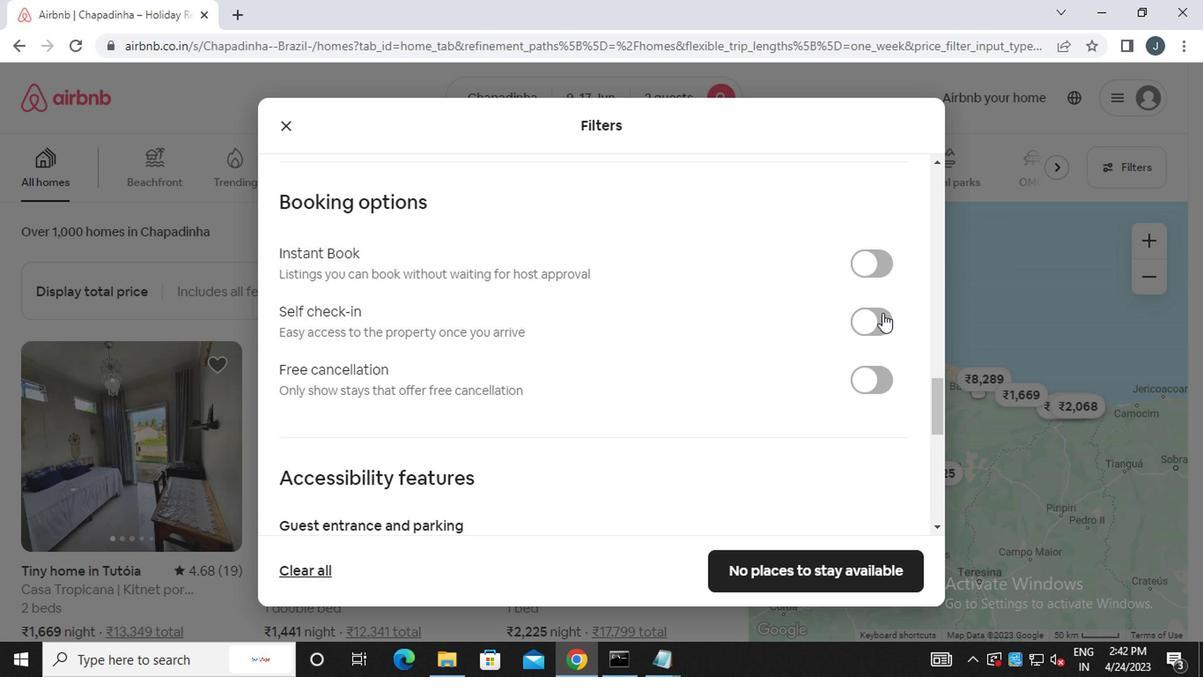 
Action: Mouse pressed left at (871, 324)
Screenshot: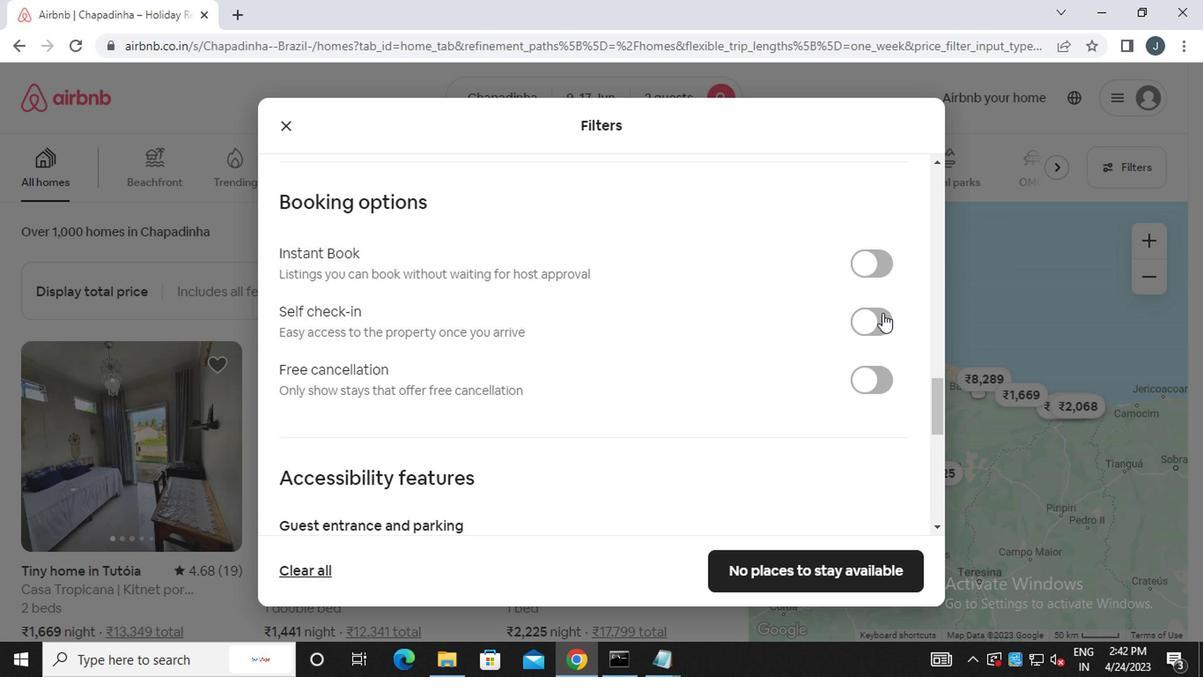
Action: Mouse moved to (694, 342)
Screenshot: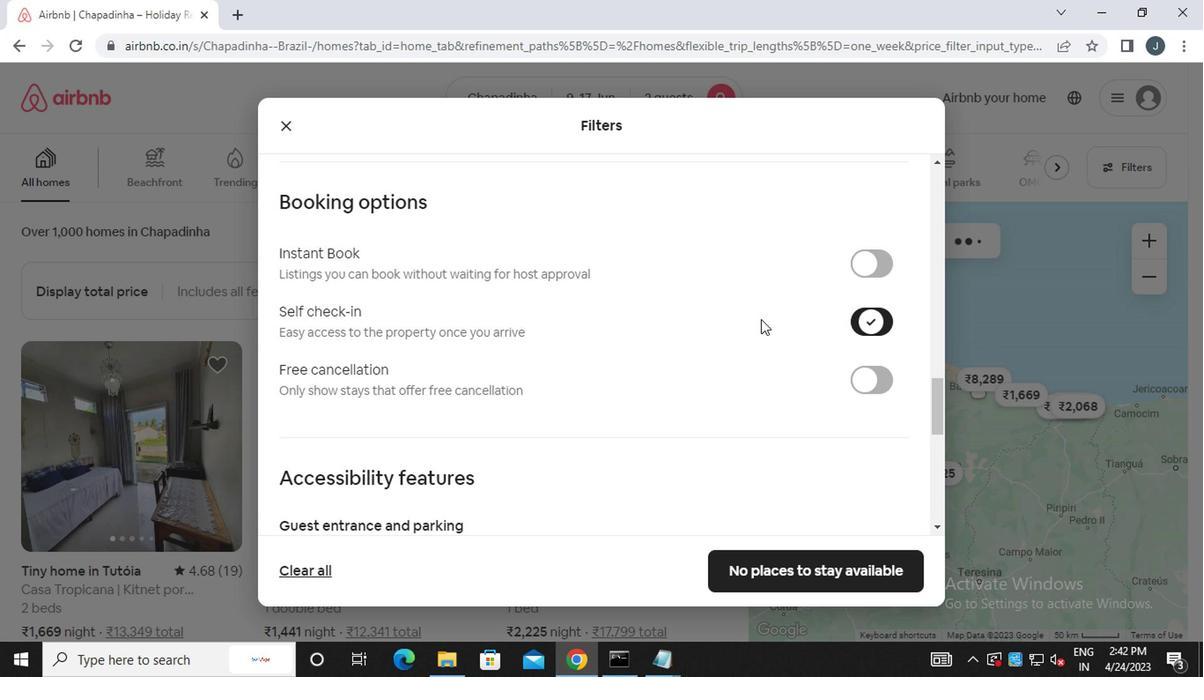 
Action: Mouse scrolled (694, 342) with delta (0, 0)
Screenshot: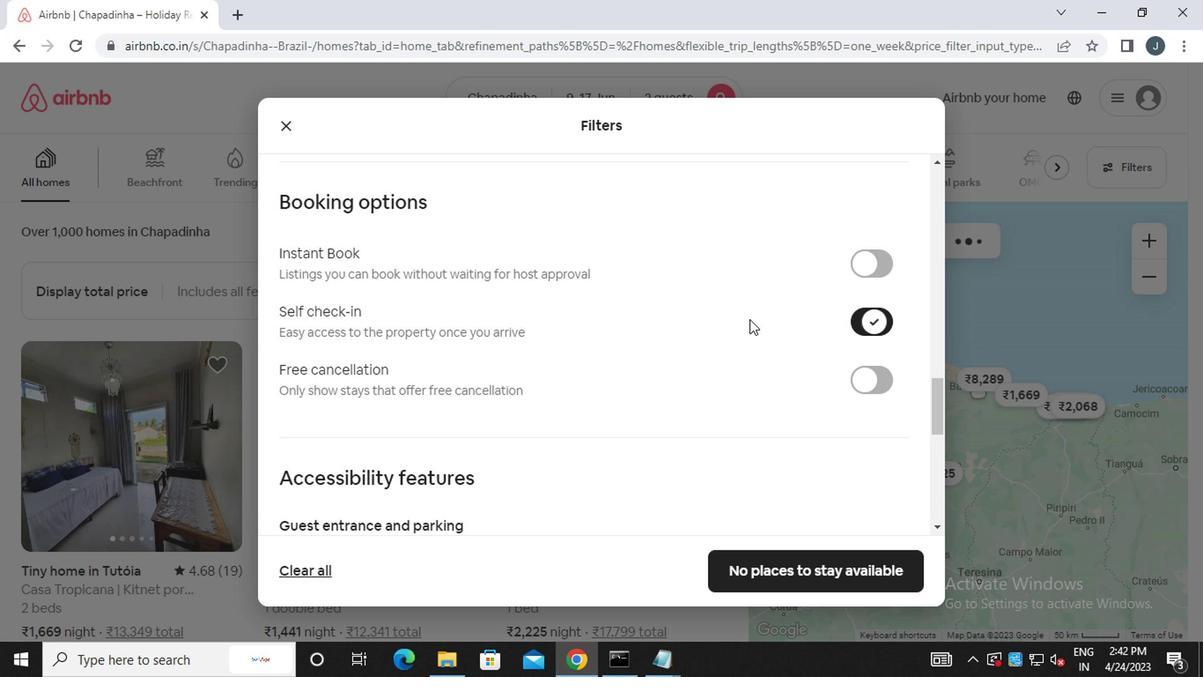 
Action: Mouse scrolled (694, 342) with delta (0, 0)
Screenshot: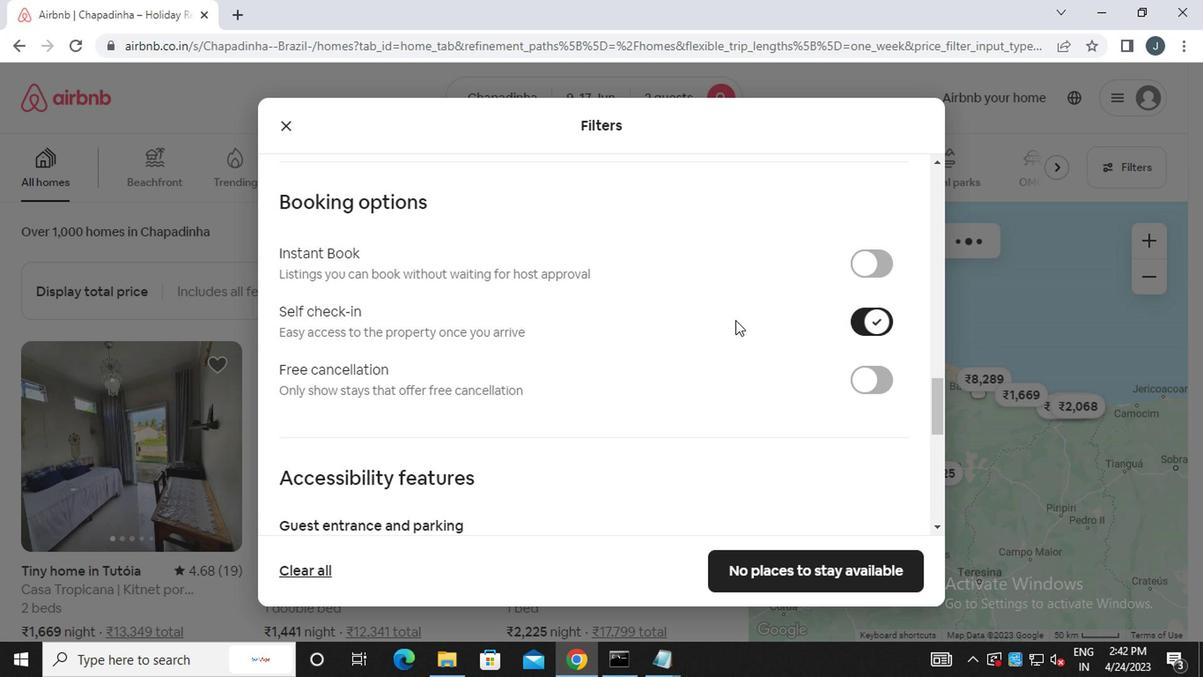 
Action: Mouse scrolled (694, 342) with delta (0, 0)
Screenshot: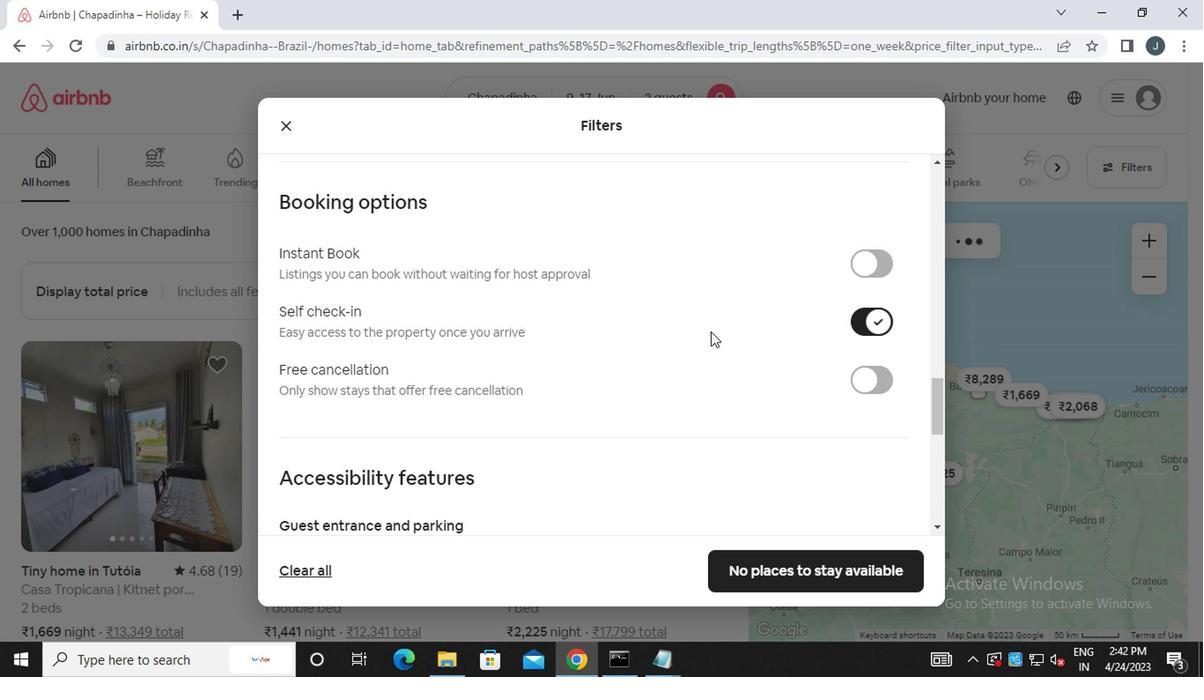 
Action: Mouse scrolled (694, 342) with delta (0, 0)
Screenshot: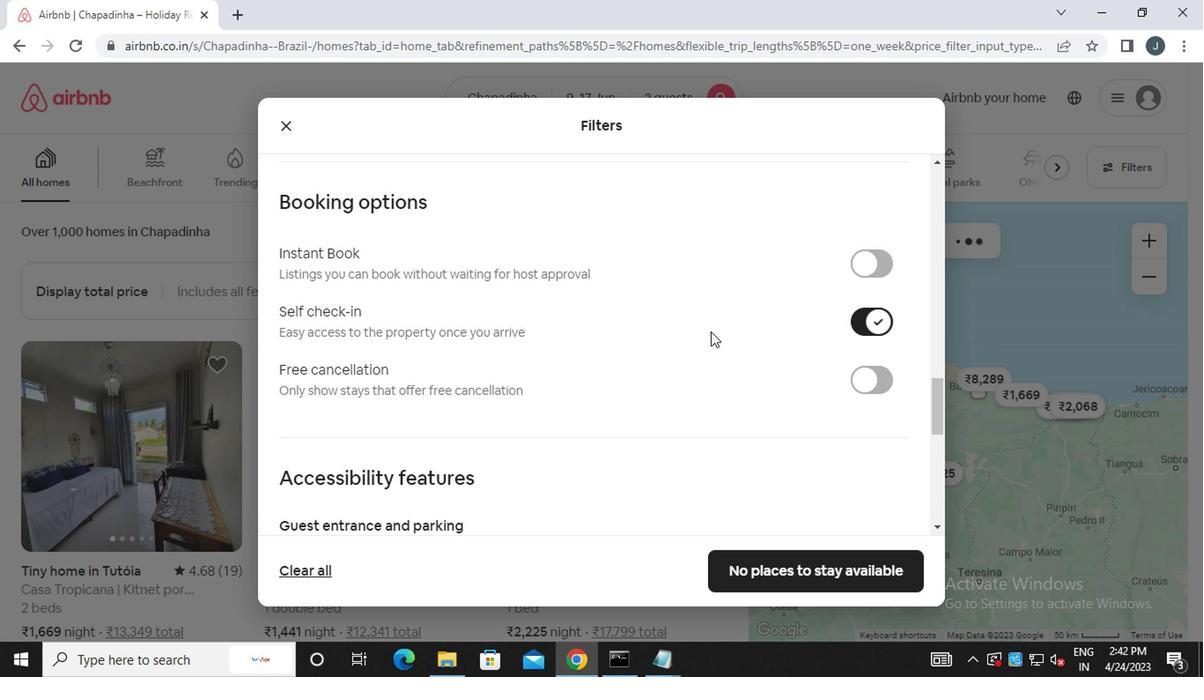 
Action: Mouse scrolled (694, 342) with delta (0, 0)
Screenshot: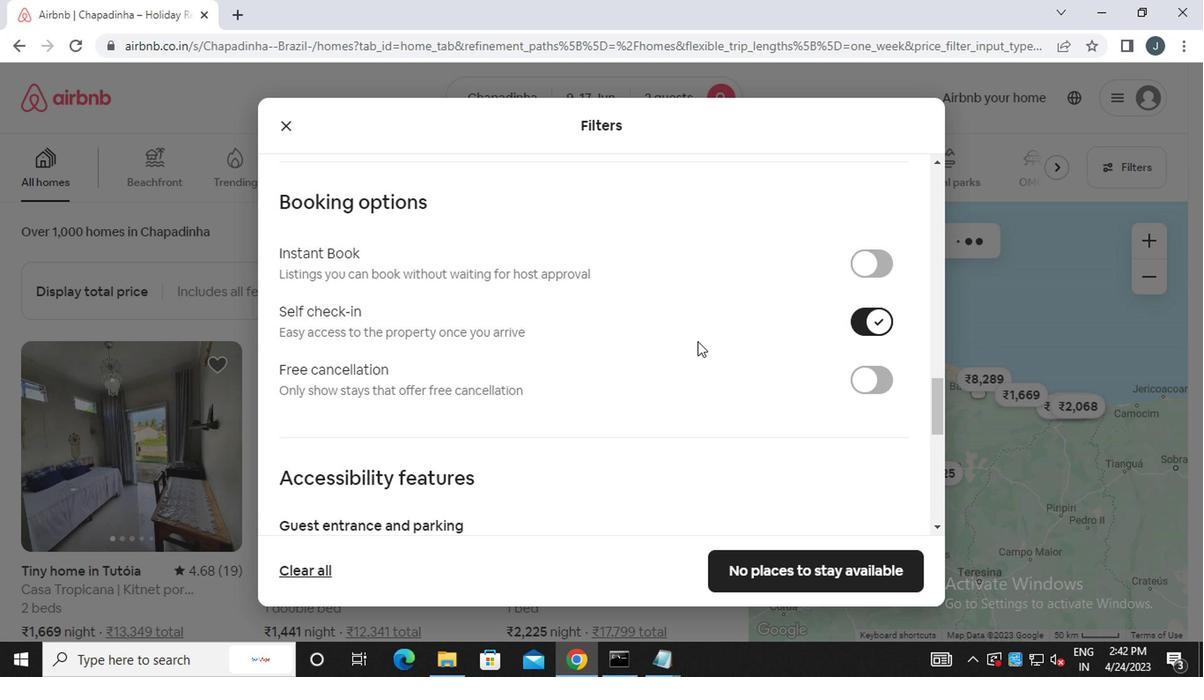 
Action: Mouse scrolled (694, 342) with delta (0, 0)
Screenshot: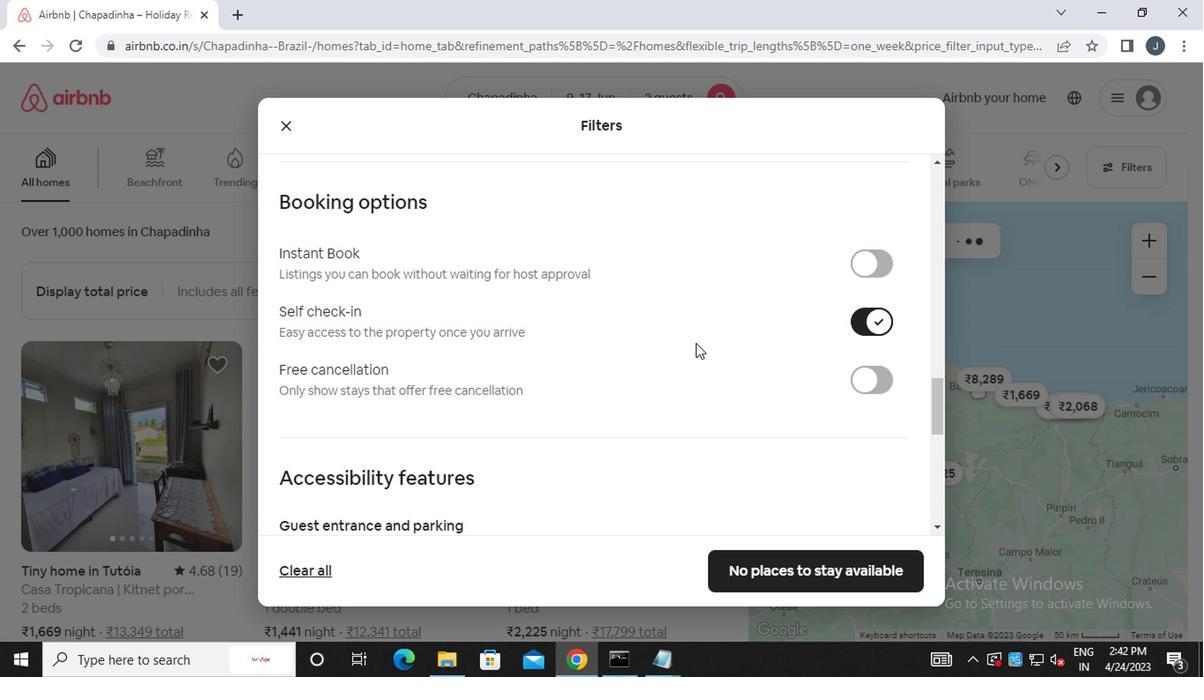 
Action: Mouse moved to (694, 342)
Screenshot: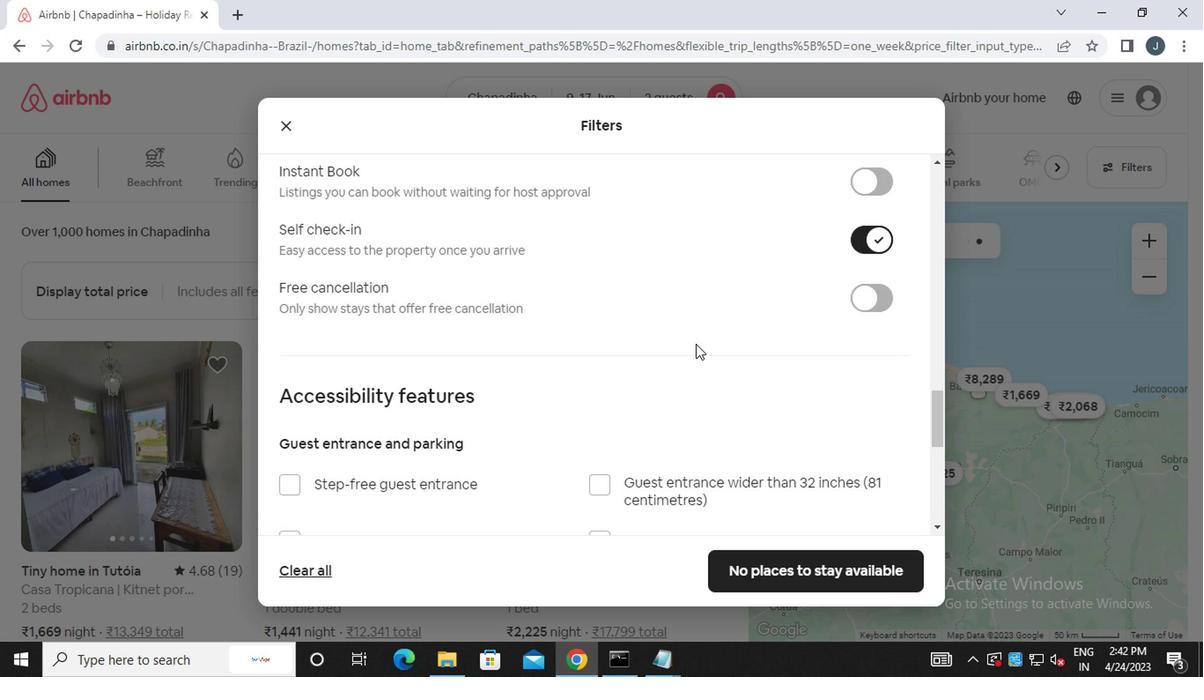 
Action: Mouse scrolled (694, 342) with delta (0, 0)
Screenshot: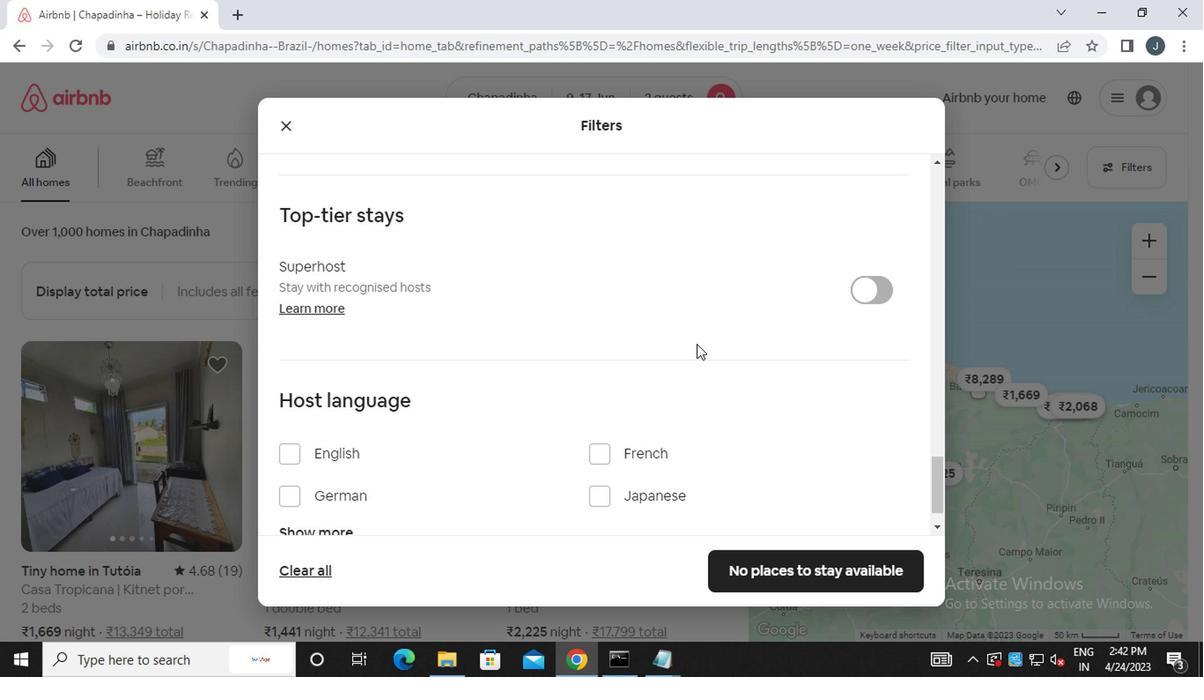 
Action: Mouse scrolled (694, 342) with delta (0, 0)
Screenshot: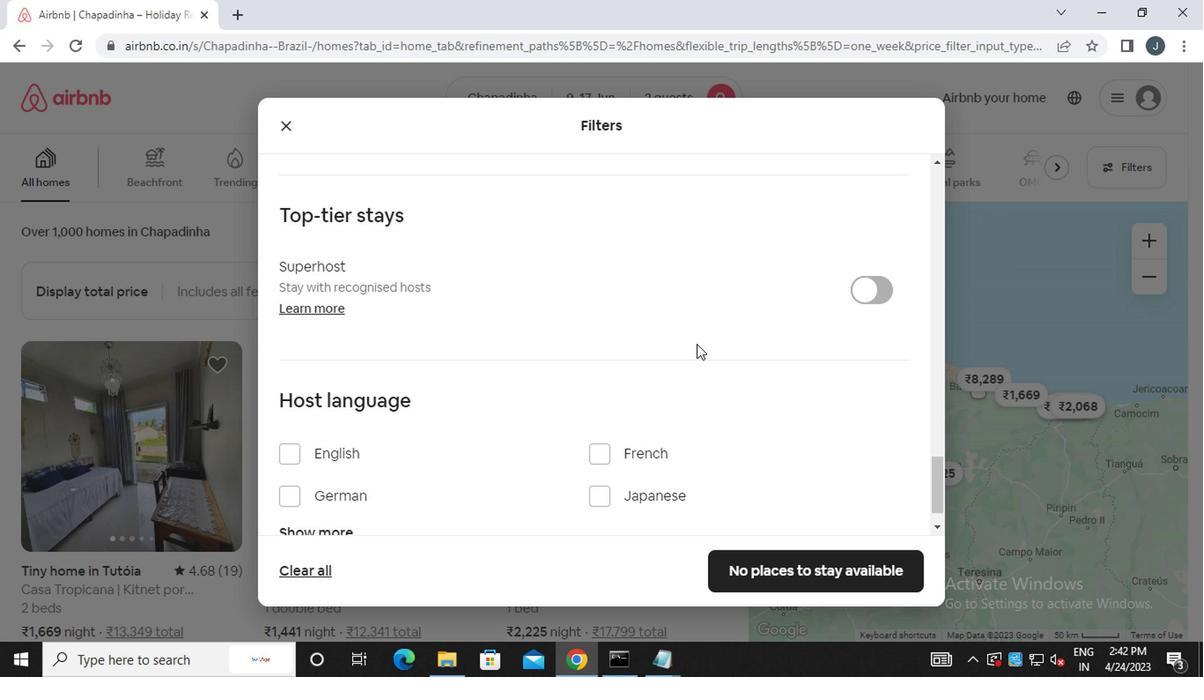 
Action: Mouse scrolled (694, 342) with delta (0, 0)
Screenshot: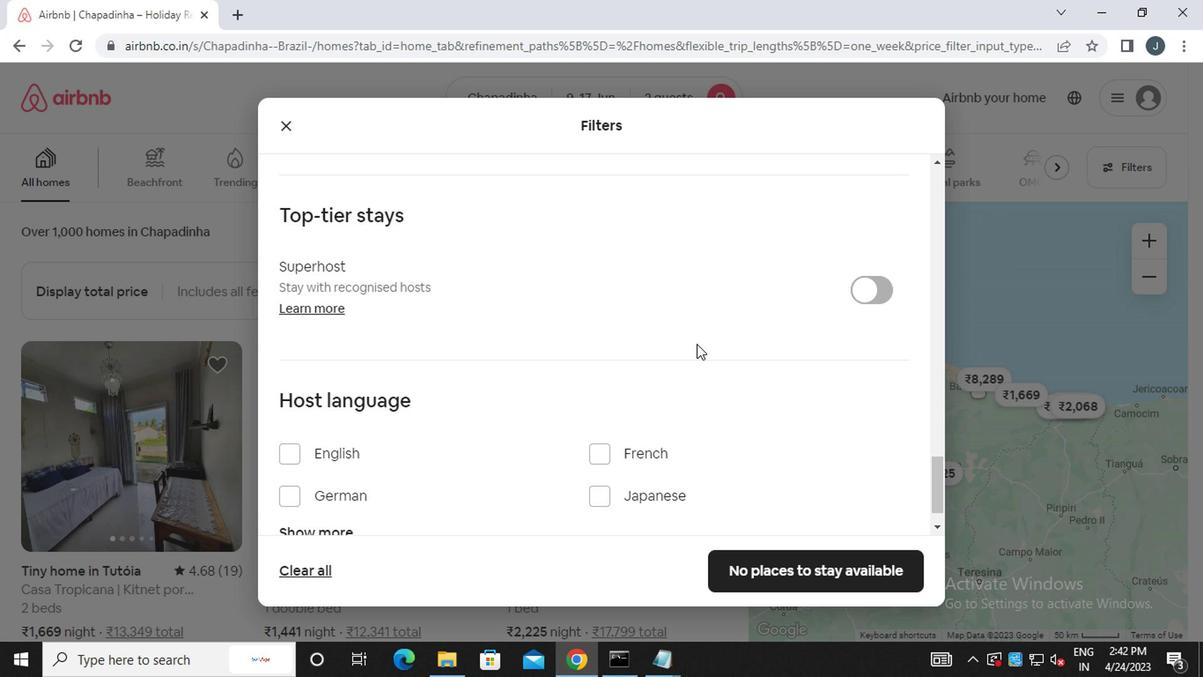 
Action: Mouse scrolled (694, 342) with delta (0, 0)
Screenshot: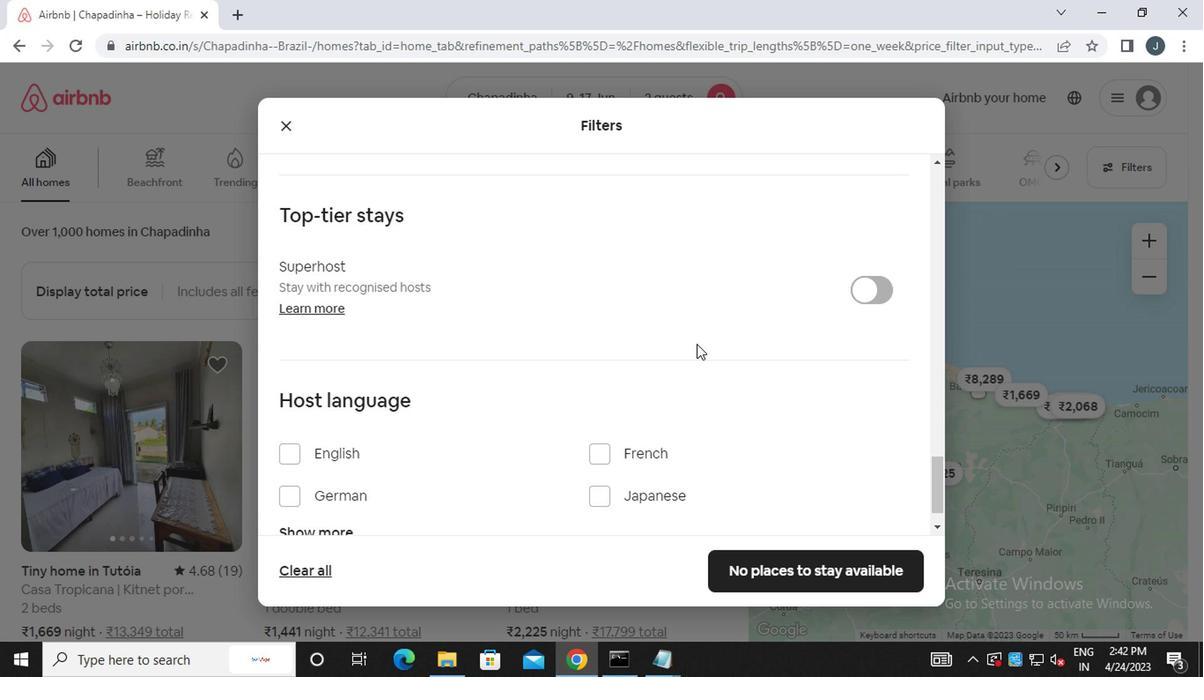 
Action: Mouse moved to (320, 479)
Screenshot: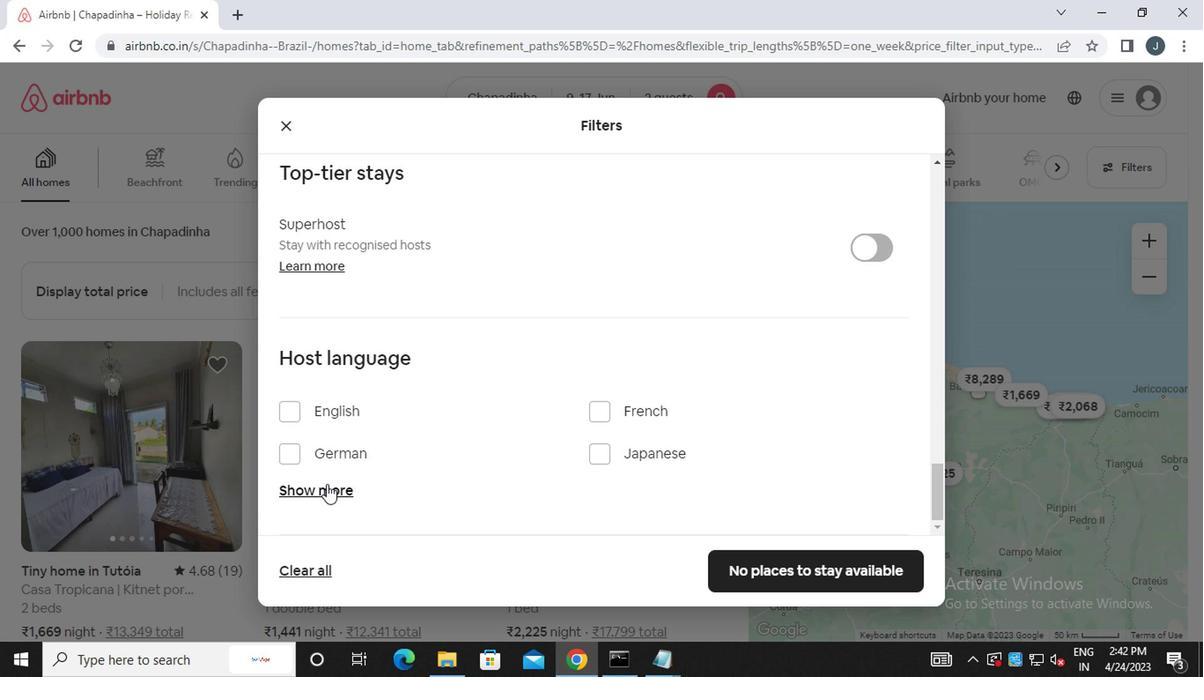 
Action: Mouse pressed left at (320, 479)
Screenshot: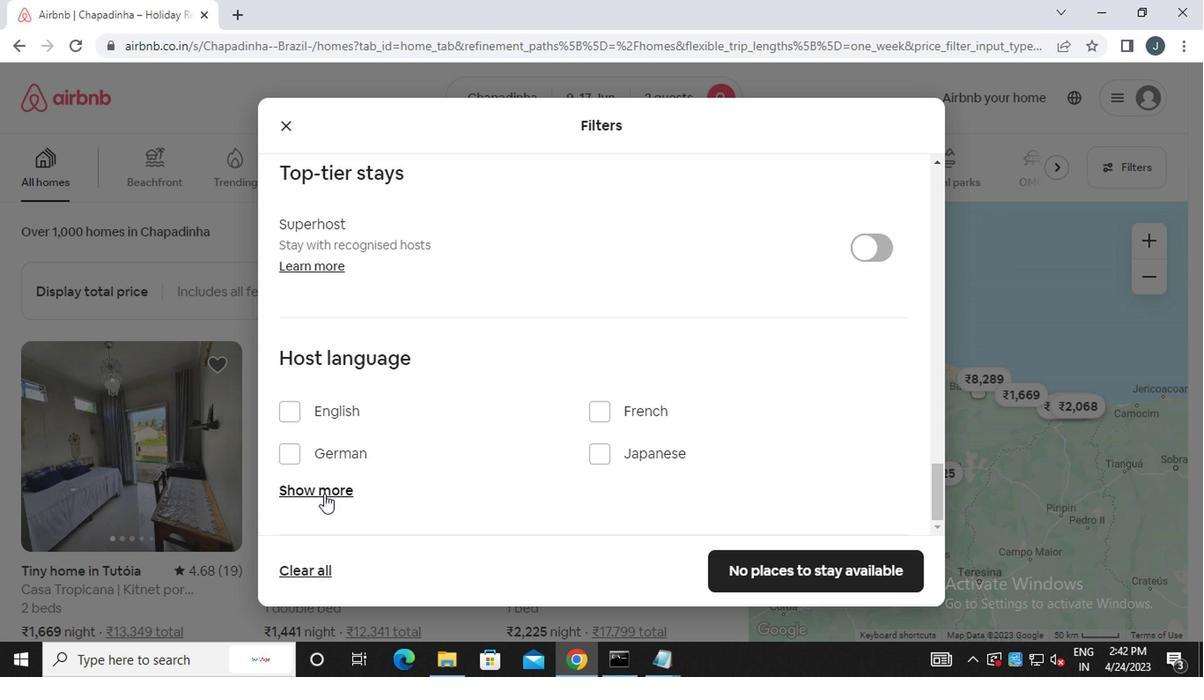 
Action: Mouse moved to (354, 446)
Screenshot: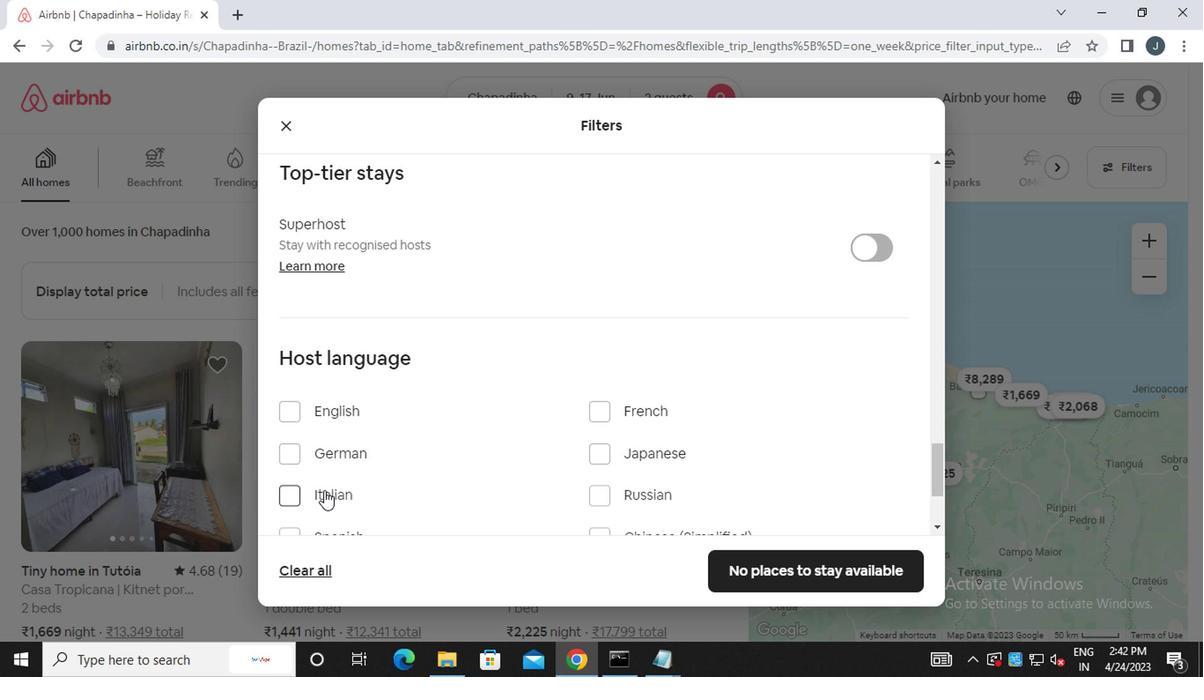 
Action: Mouse scrolled (354, 445) with delta (0, -1)
Screenshot: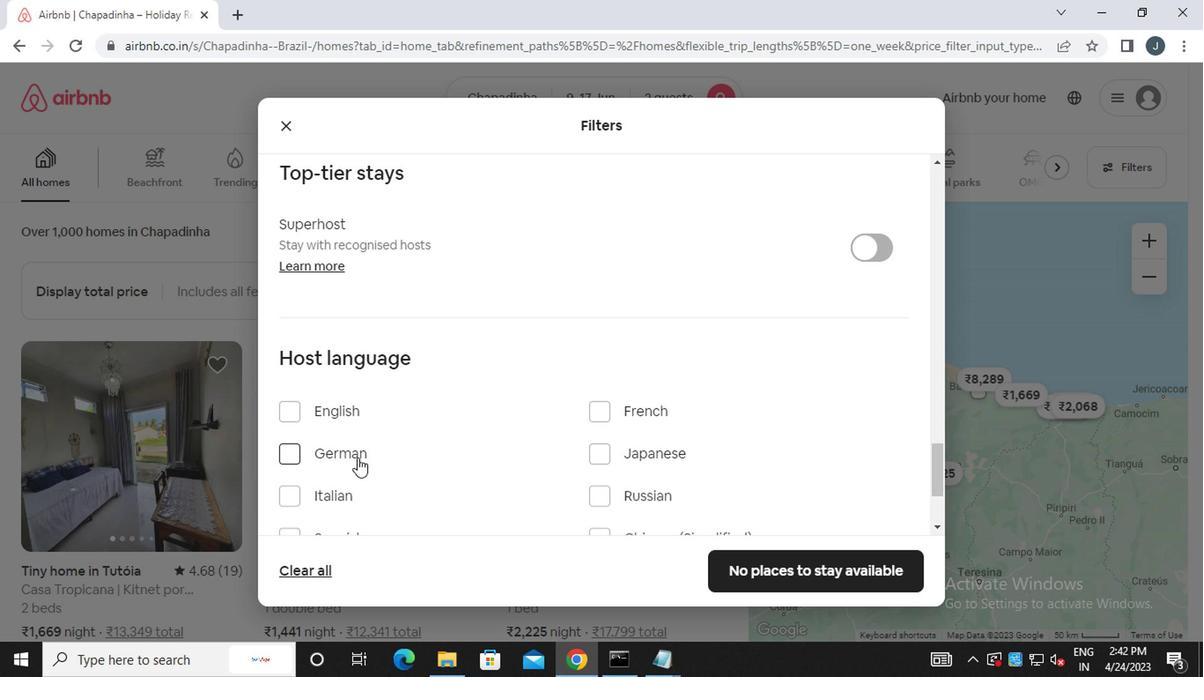 
Action: Mouse moved to (290, 438)
Screenshot: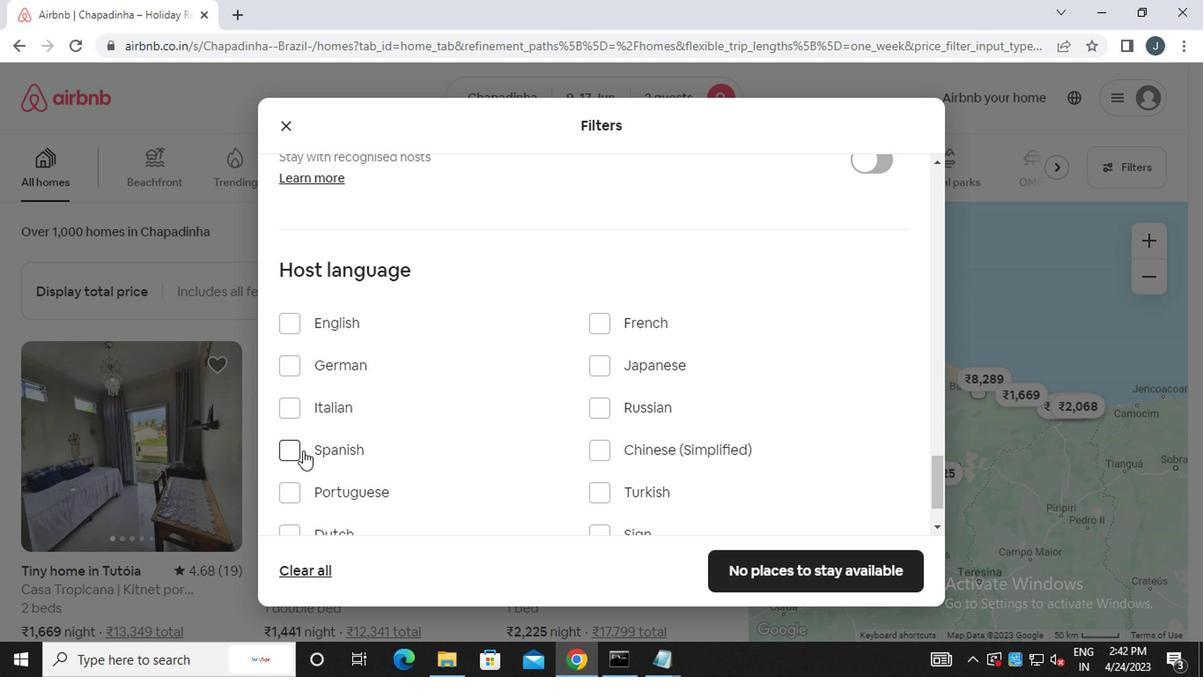 
Action: Mouse pressed left at (290, 438)
Screenshot: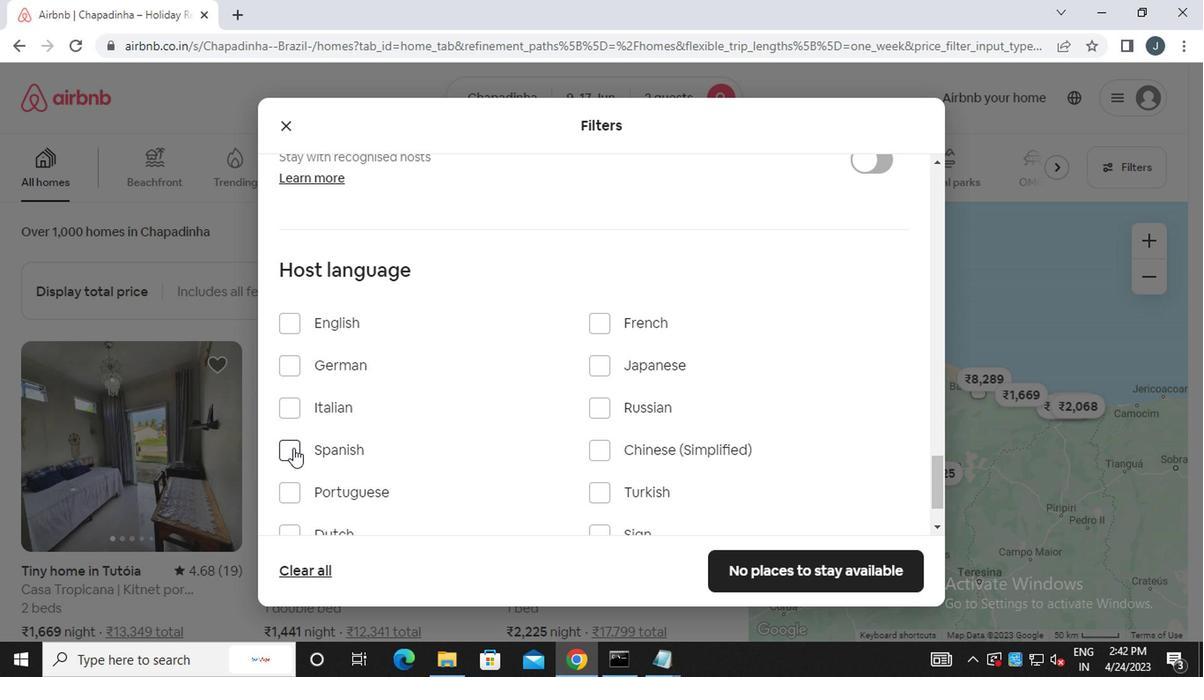 
Action: Mouse moved to (440, 438)
Screenshot: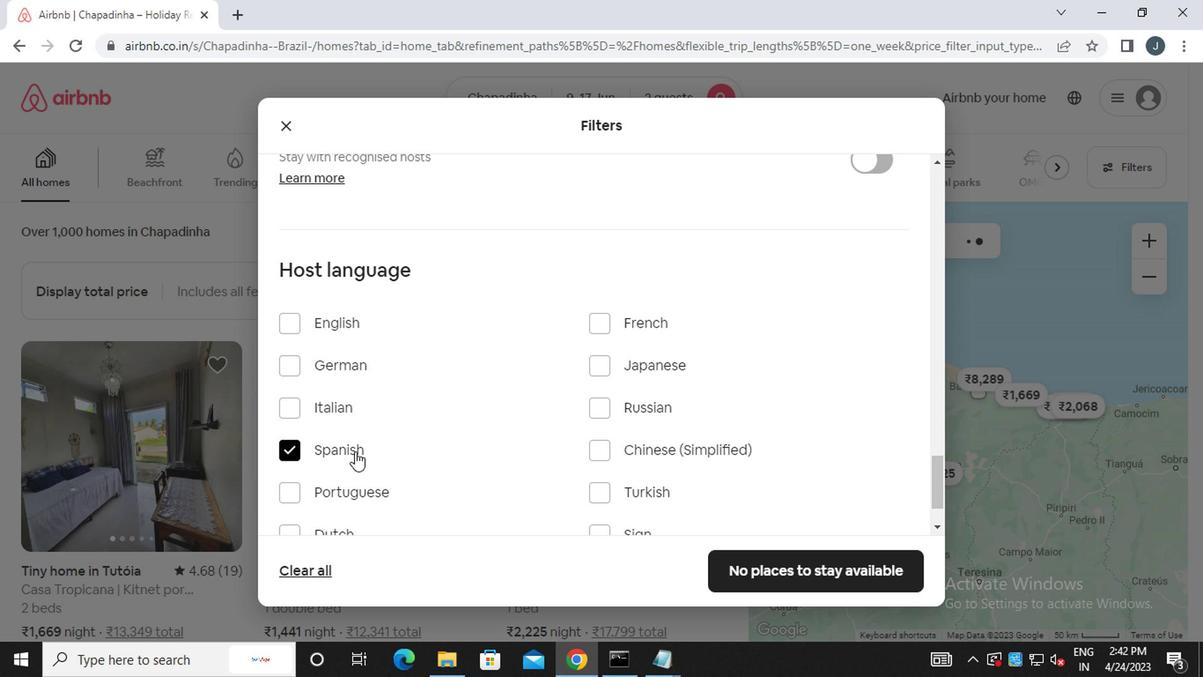 
Action: Mouse scrolled (440, 436) with delta (0, -1)
Screenshot: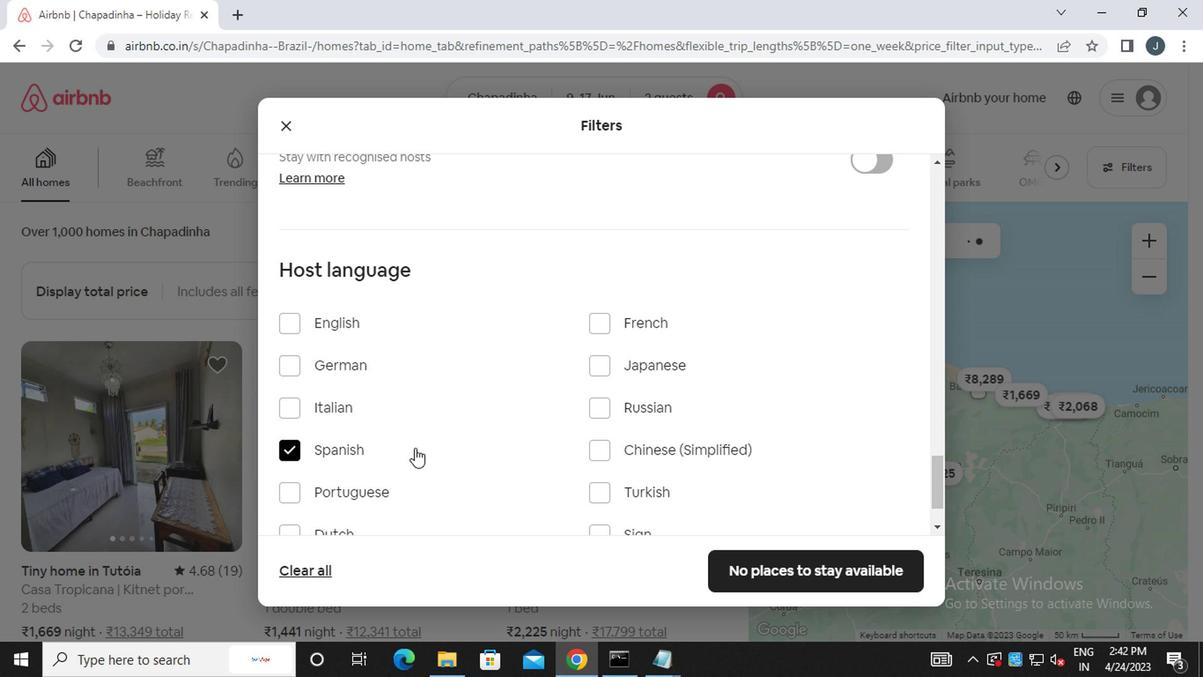 
Action: Mouse moved to (440, 438)
Screenshot: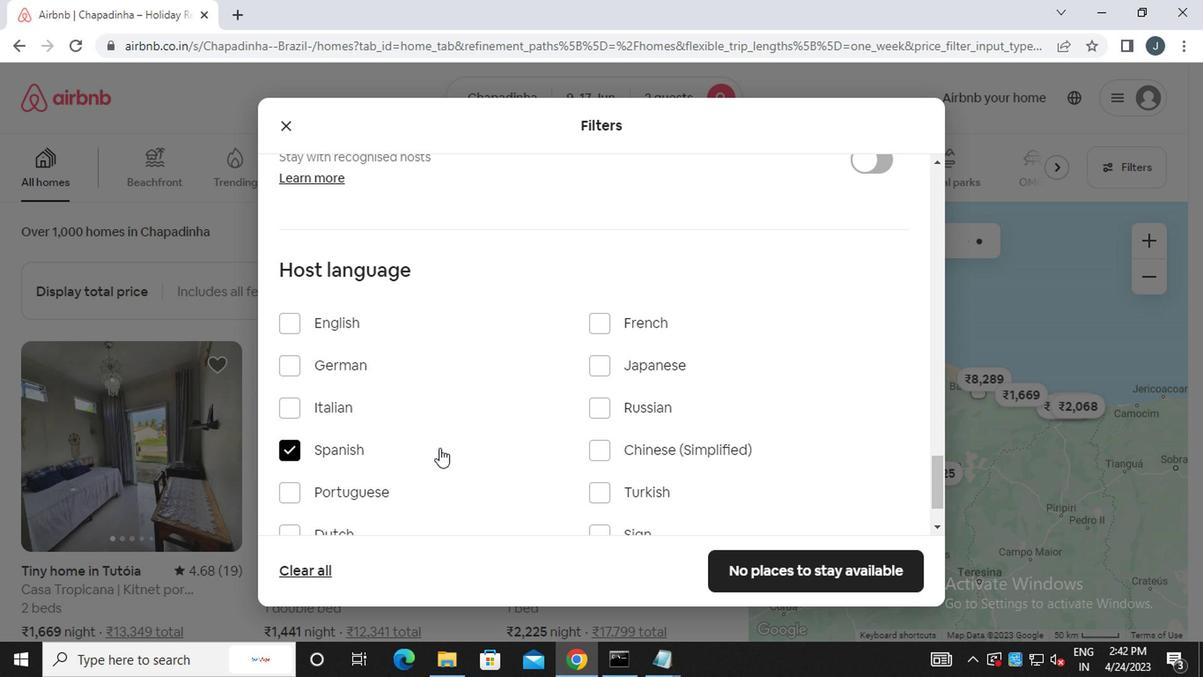 
Action: Mouse scrolled (440, 436) with delta (0, -1)
Screenshot: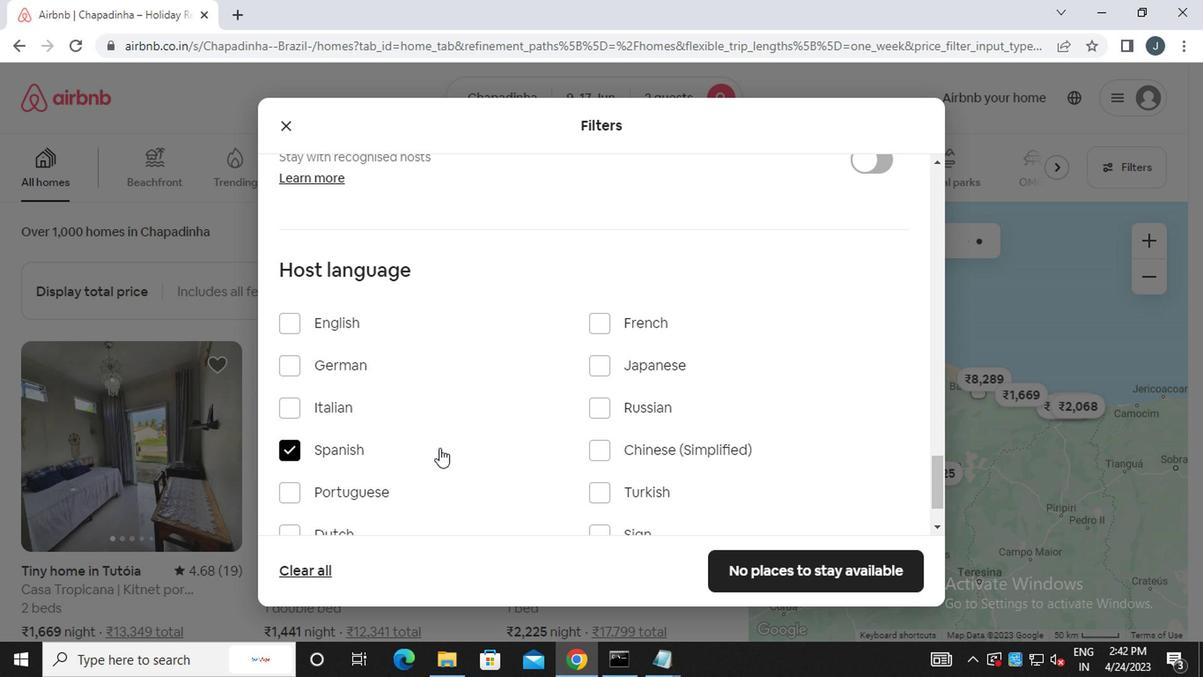 
Action: Mouse moved to (440, 438)
Screenshot: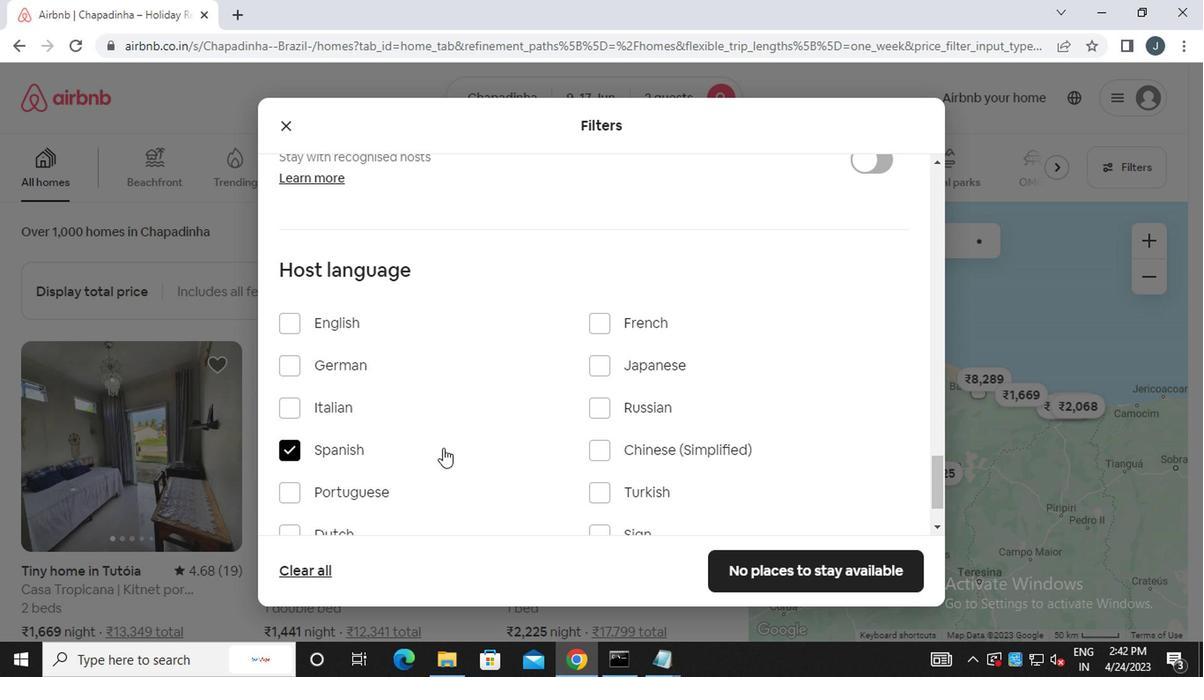 
Action: Mouse scrolled (440, 436) with delta (0, -1)
Screenshot: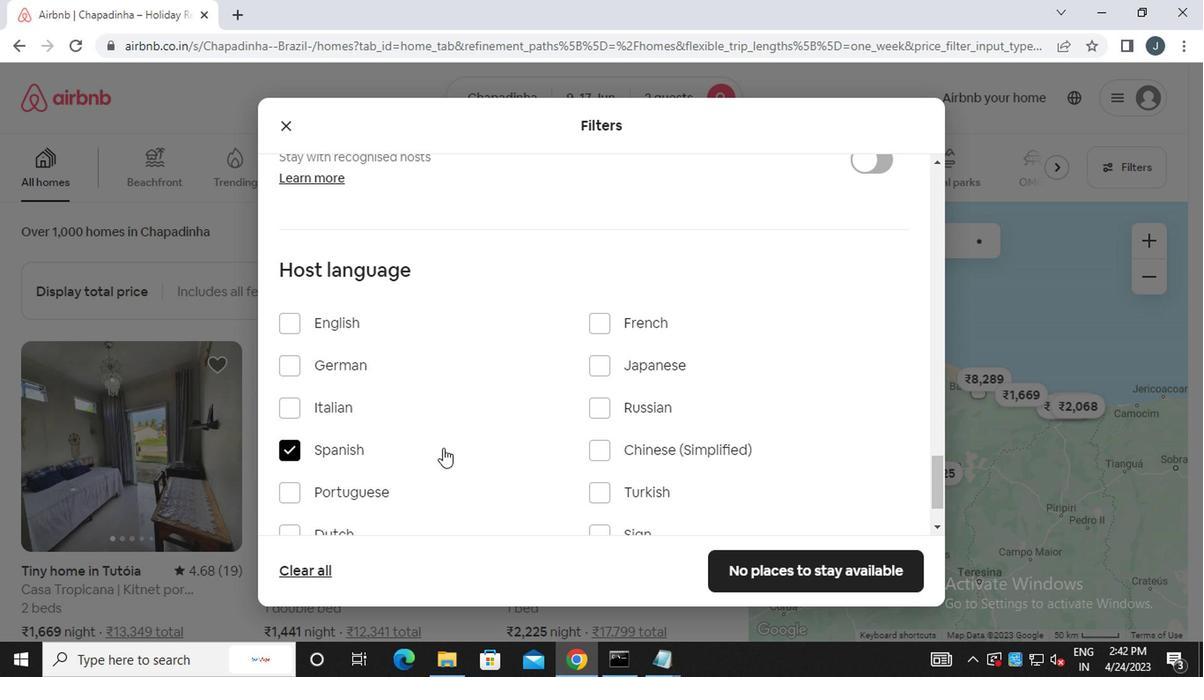 
Action: Mouse moved to (440, 438)
Screenshot: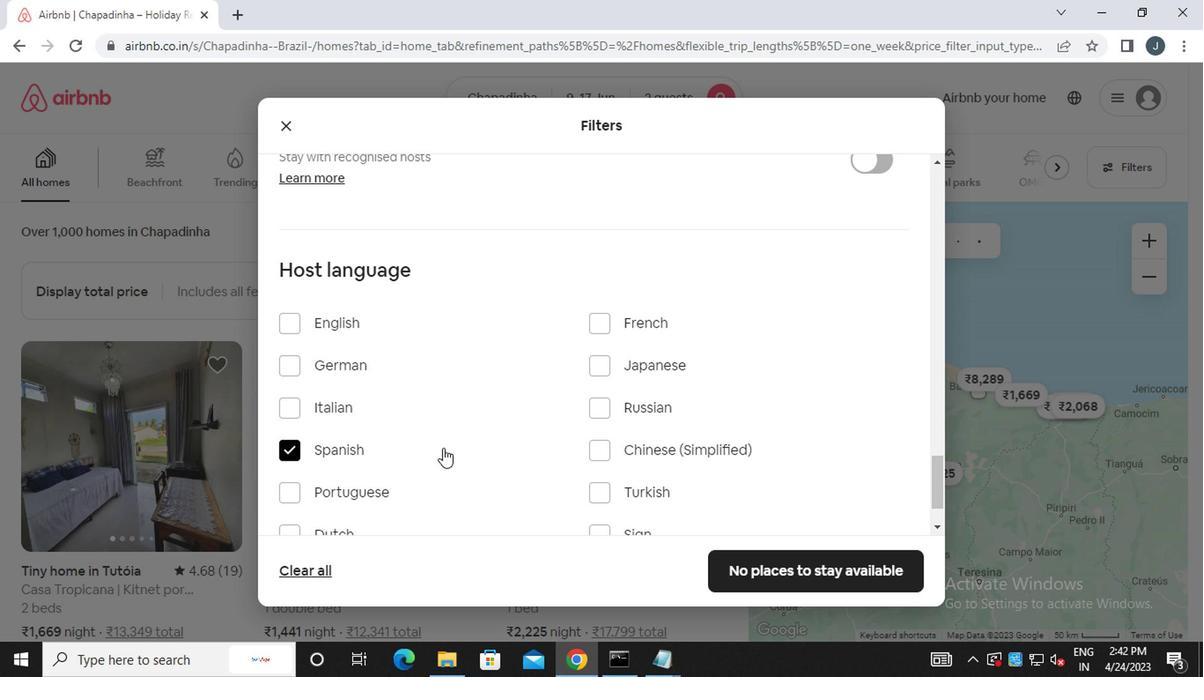 
Action: Mouse scrolled (440, 436) with delta (0, -1)
Screenshot: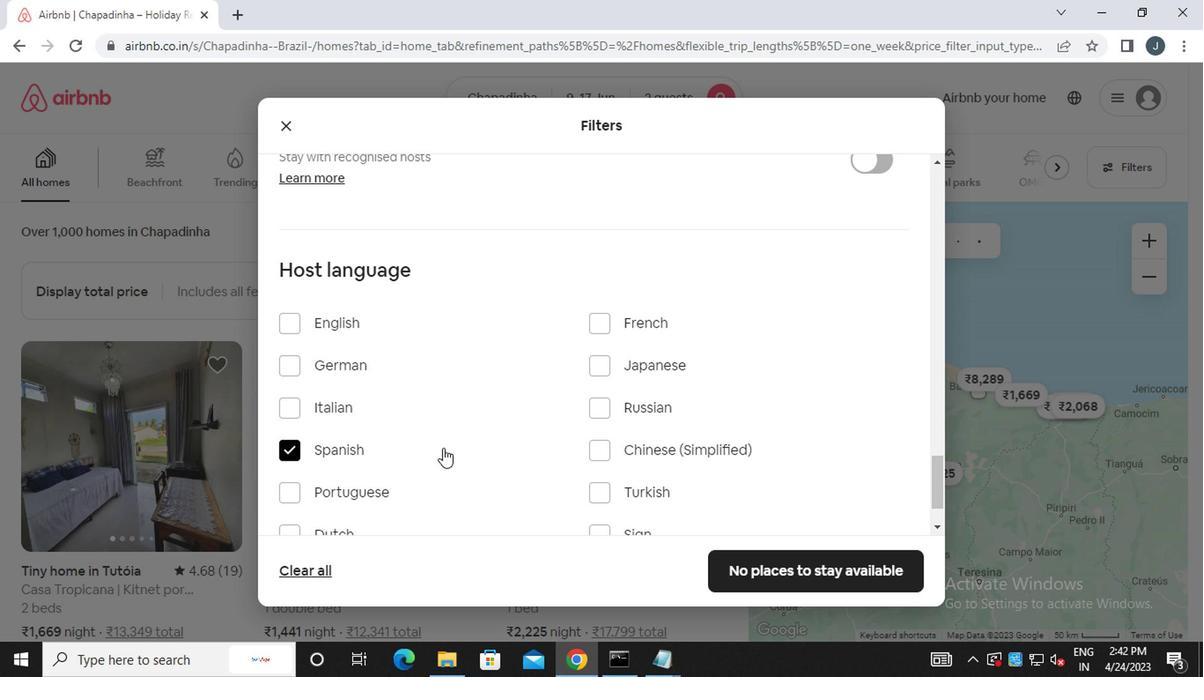 
Action: Mouse moved to (439, 438)
Screenshot: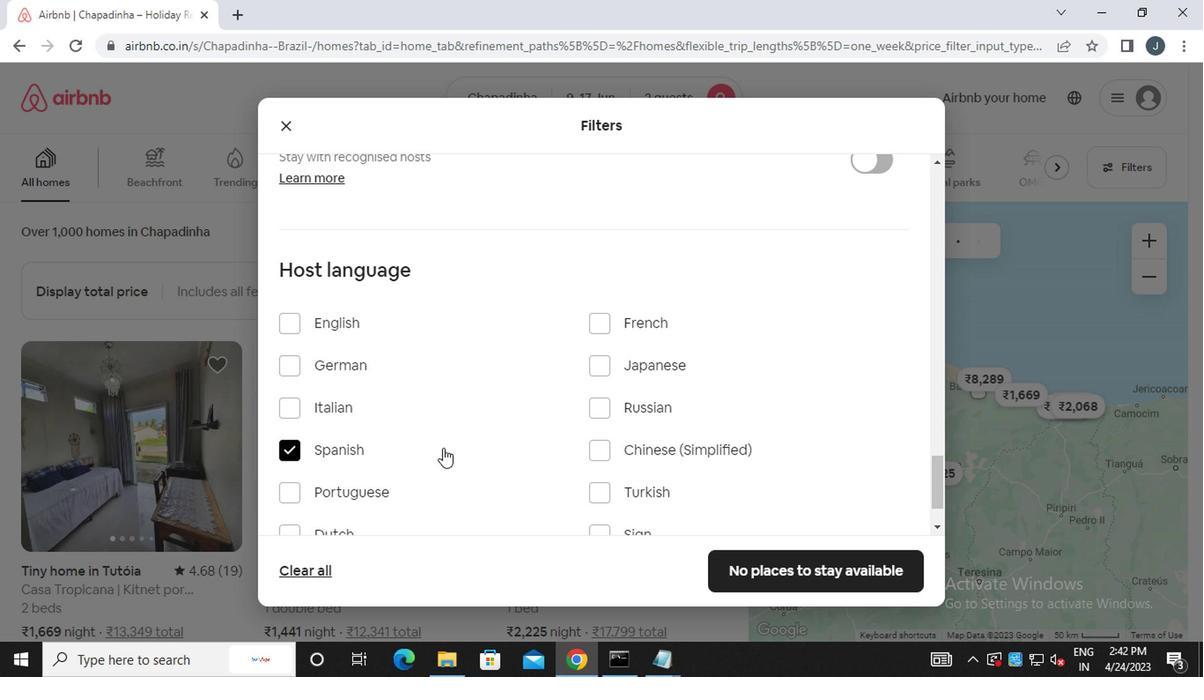 
Action: Mouse scrolled (439, 436) with delta (0, -1)
Screenshot: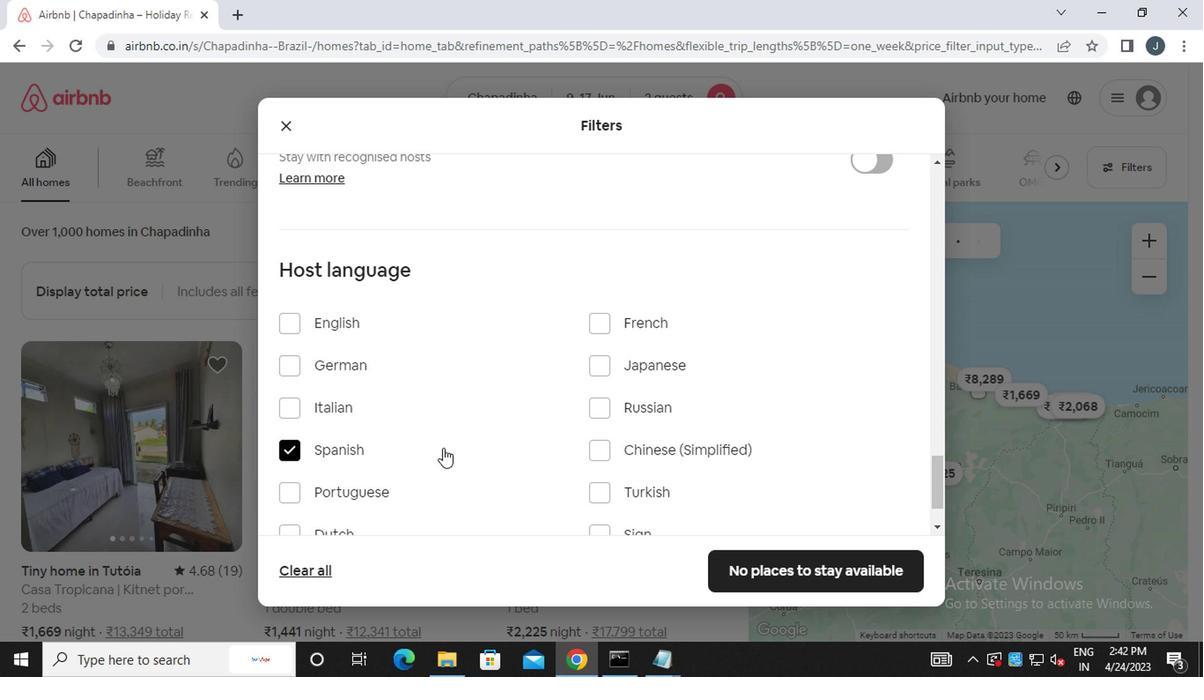 
Action: Mouse moved to (766, 546)
Screenshot: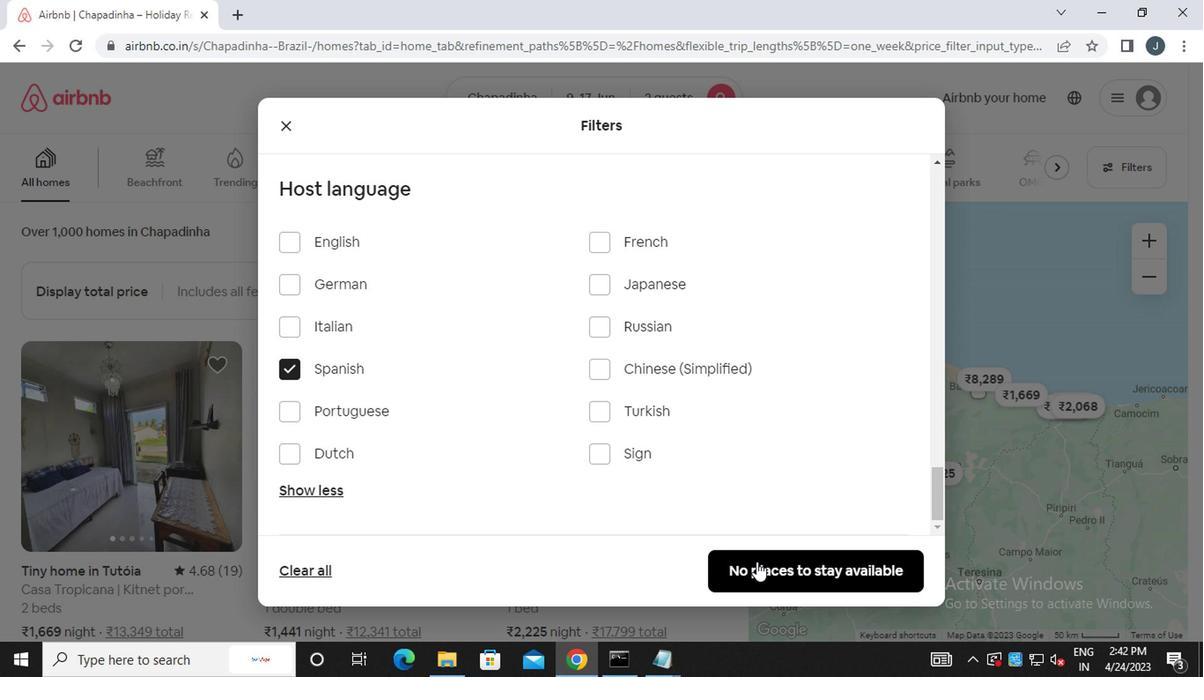 
Action: Mouse pressed left at (766, 546)
Screenshot: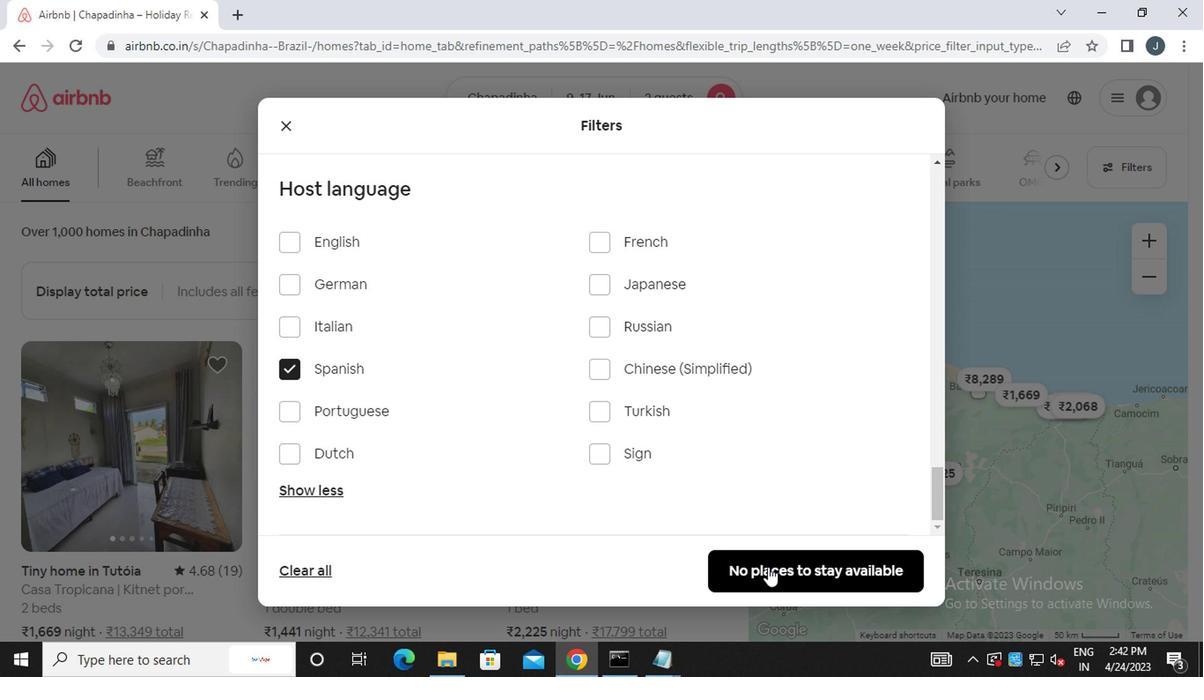 
Action: Mouse moved to (748, 524)
Screenshot: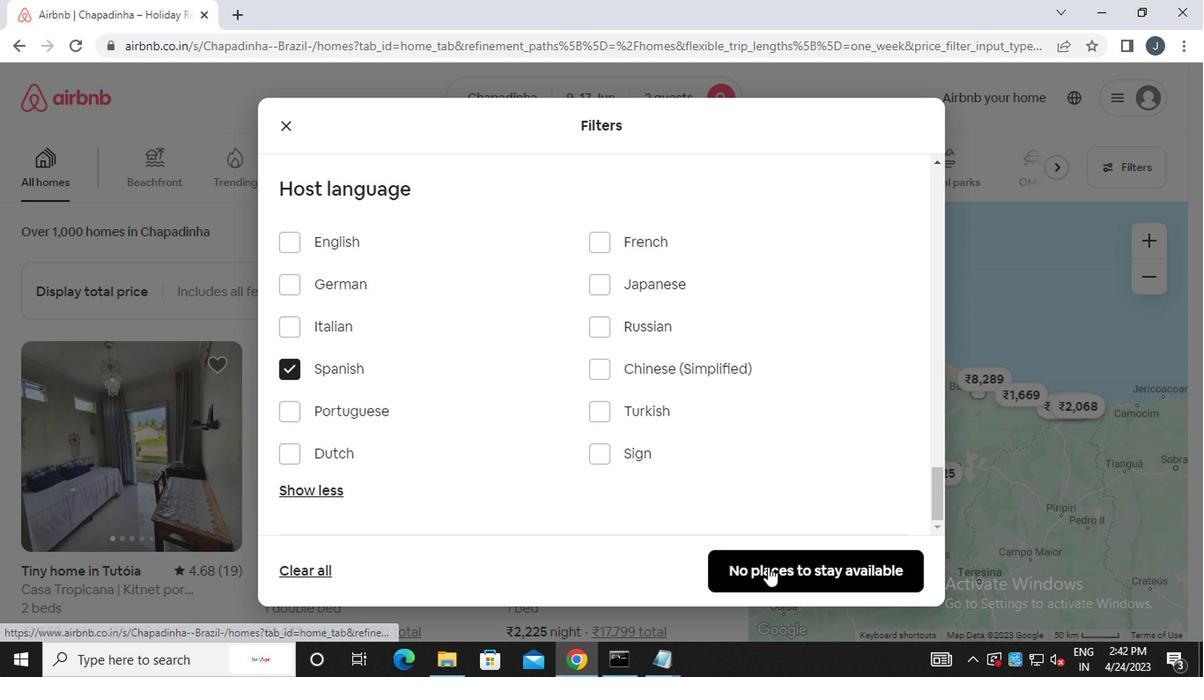 
